 Task: Look for space in Kruisfontein, South Africa from 10th September, 2023 to 16th September, 2023 for 4 adults in price range Rs.10000 to Rs.14000. Place can be private room with 4 bedrooms having 4 beds and 4 bathrooms. Property type can be house, flat, guest house. Amenities needed are: wifi, TV, free parkinig on premises, gym, breakfast. Booking option can be shelf check-in. Required host language is English.
Action: Mouse moved to (516, 135)
Screenshot: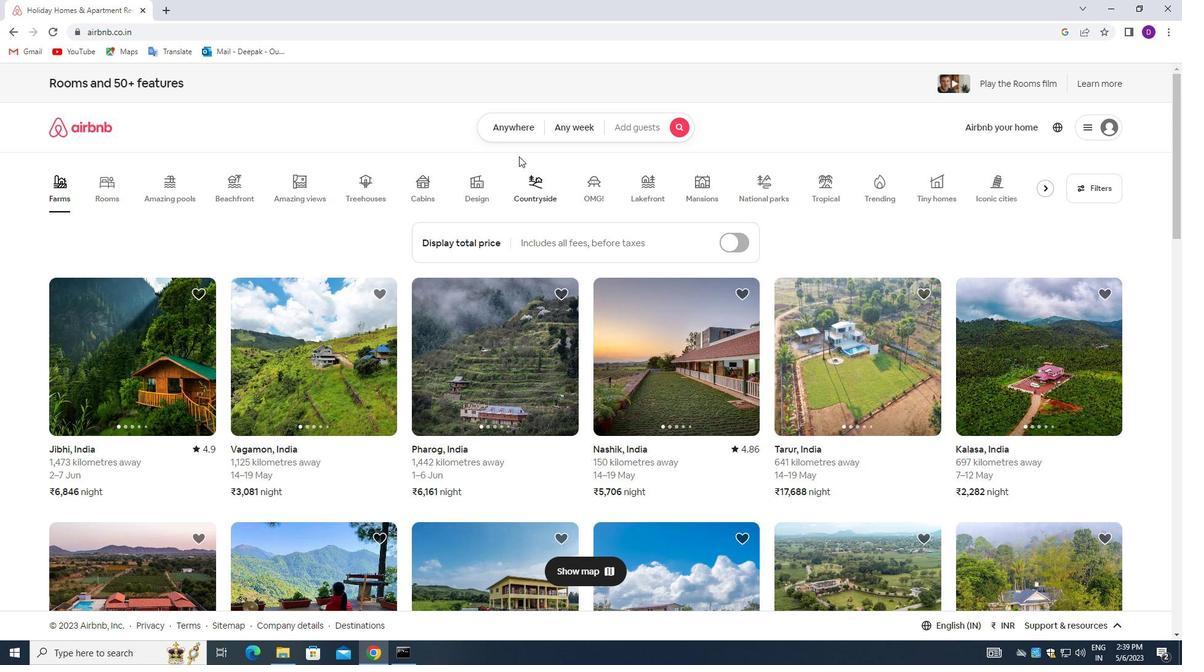 
Action: Mouse pressed left at (516, 135)
Screenshot: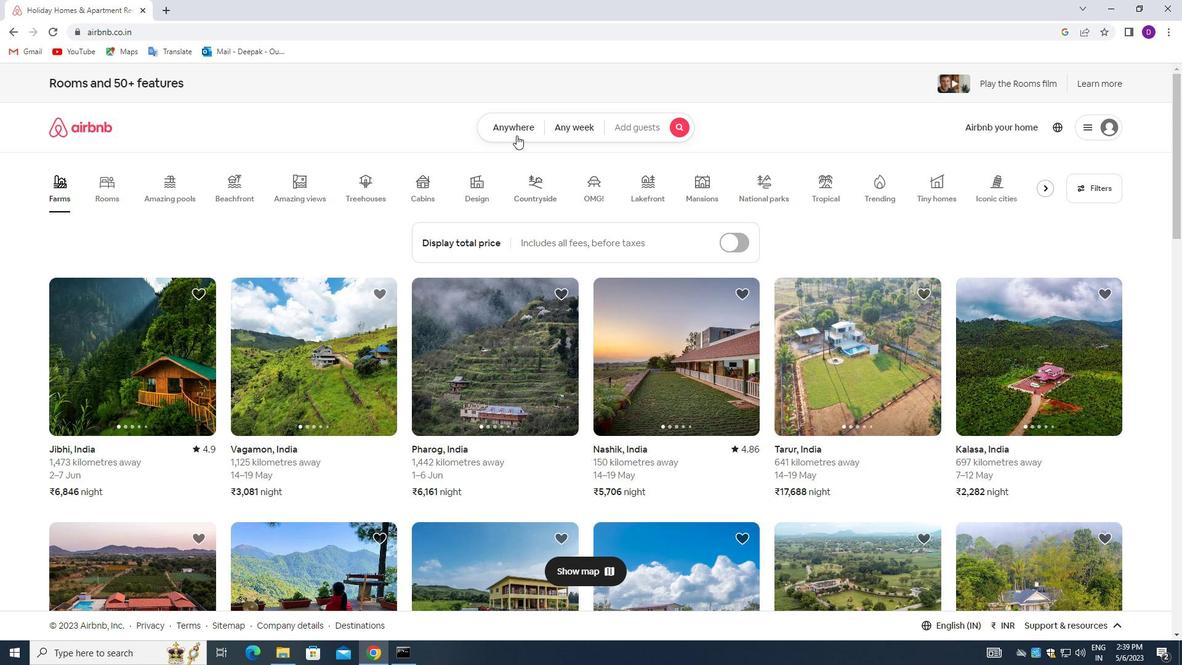 
Action: Mouse moved to (470, 168)
Screenshot: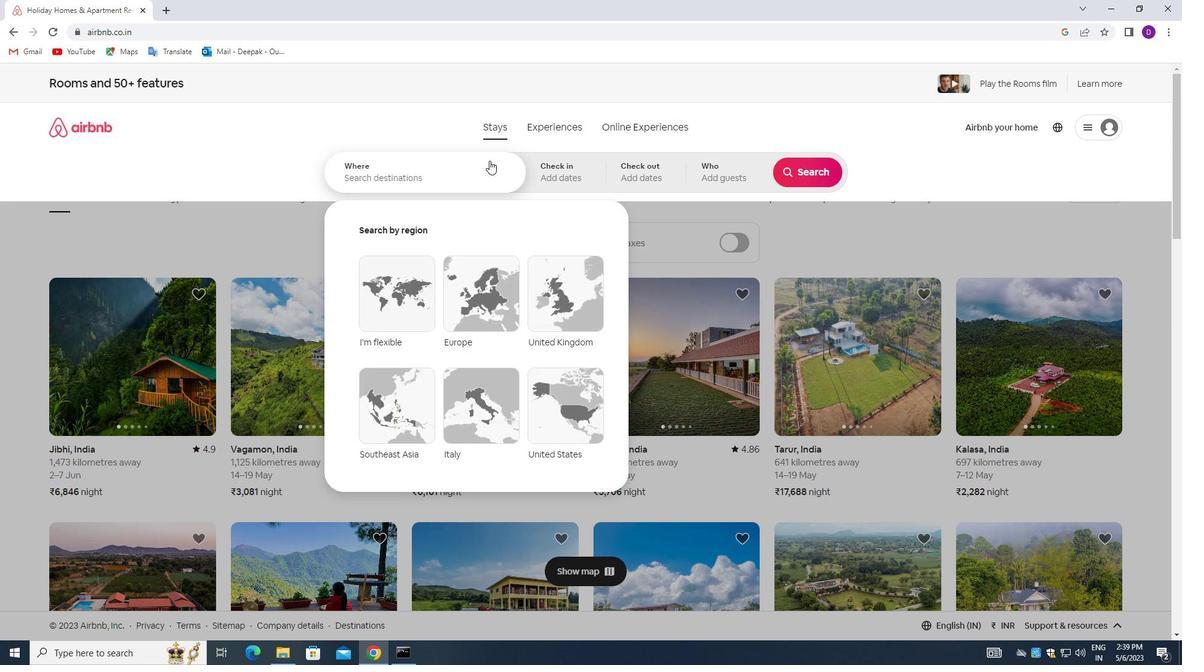 
Action: Mouse pressed left at (470, 168)
Screenshot: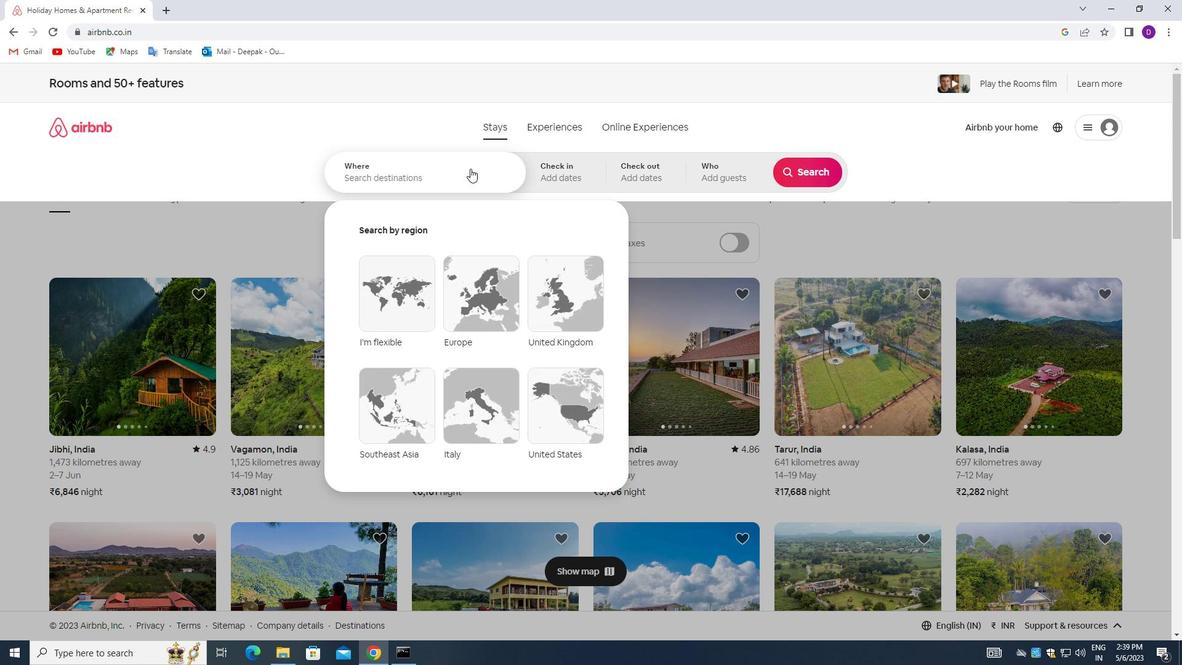 
Action: Mouse moved to (89, 271)
Screenshot: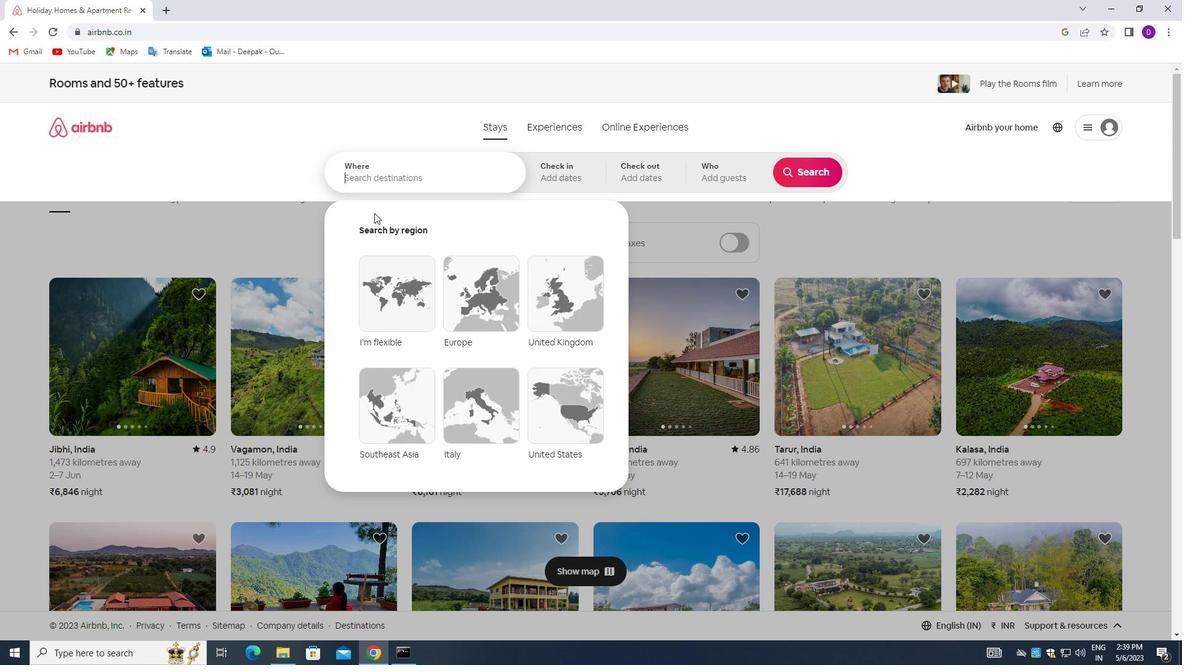 
Action: Key pressed k<Key.backspace><Key.shift>KRUISFONTEIN,<Key.space><Key.shift_r>SOUTH<Key.space><Key.shift_r>AFRICA<Key.down><Key.enter>
Screenshot: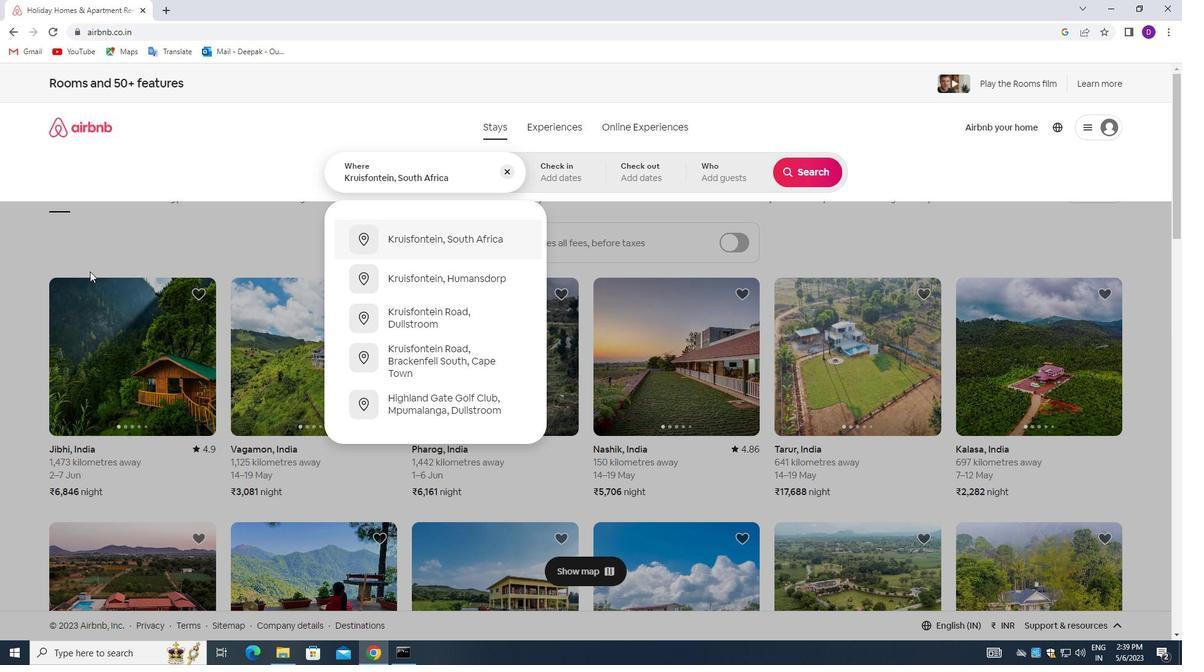 
Action: Mouse moved to (809, 272)
Screenshot: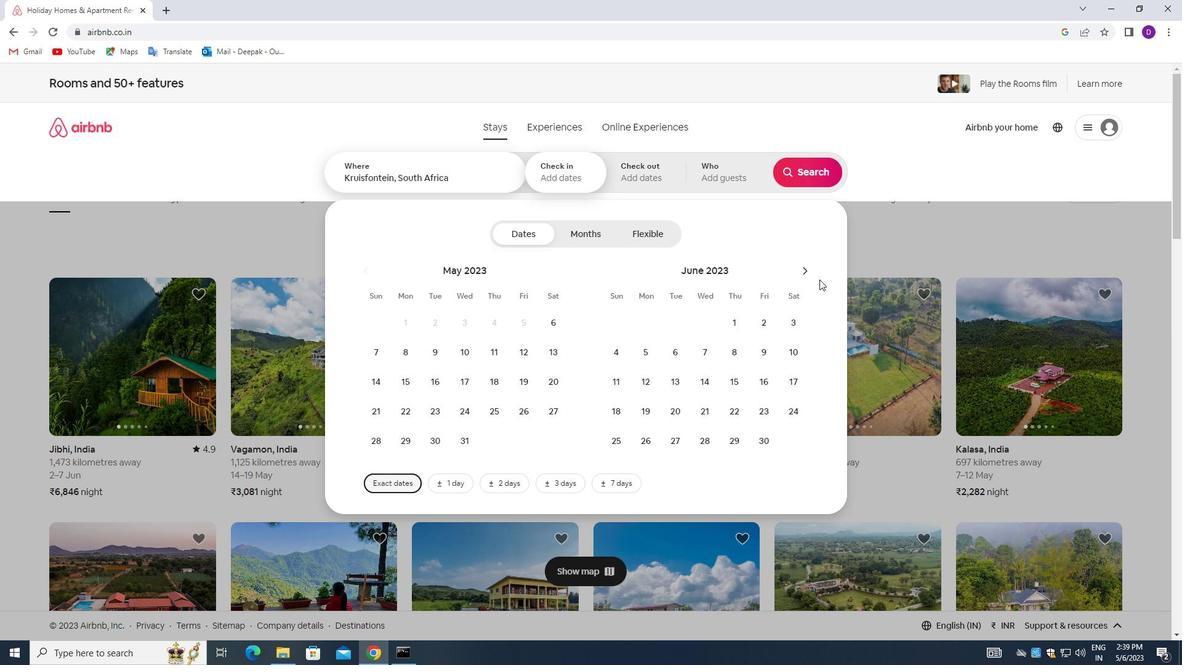 
Action: Mouse pressed left at (809, 272)
Screenshot: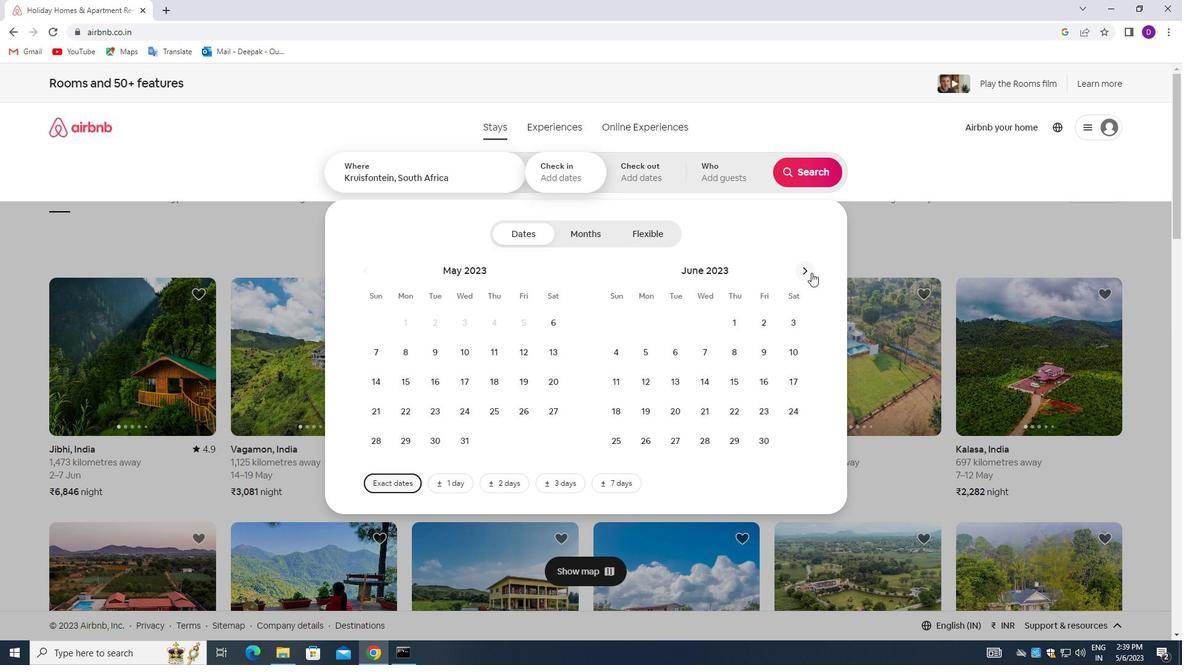 
Action: Mouse pressed left at (809, 272)
Screenshot: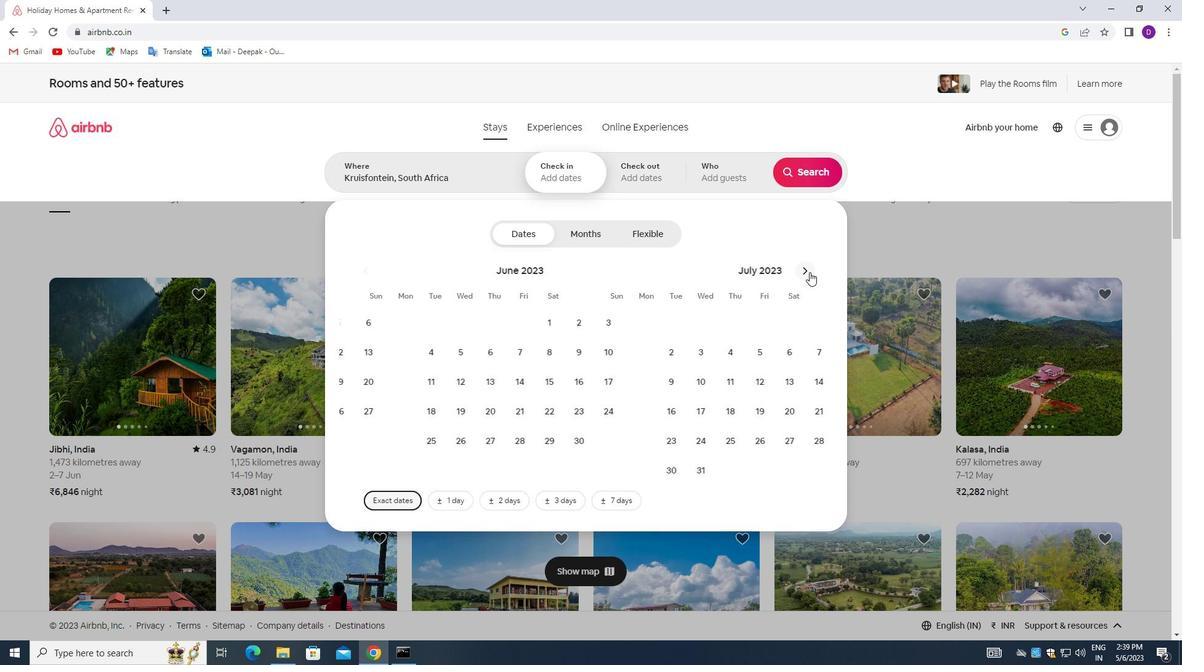 
Action: Mouse pressed left at (809, 272)
Screenshot: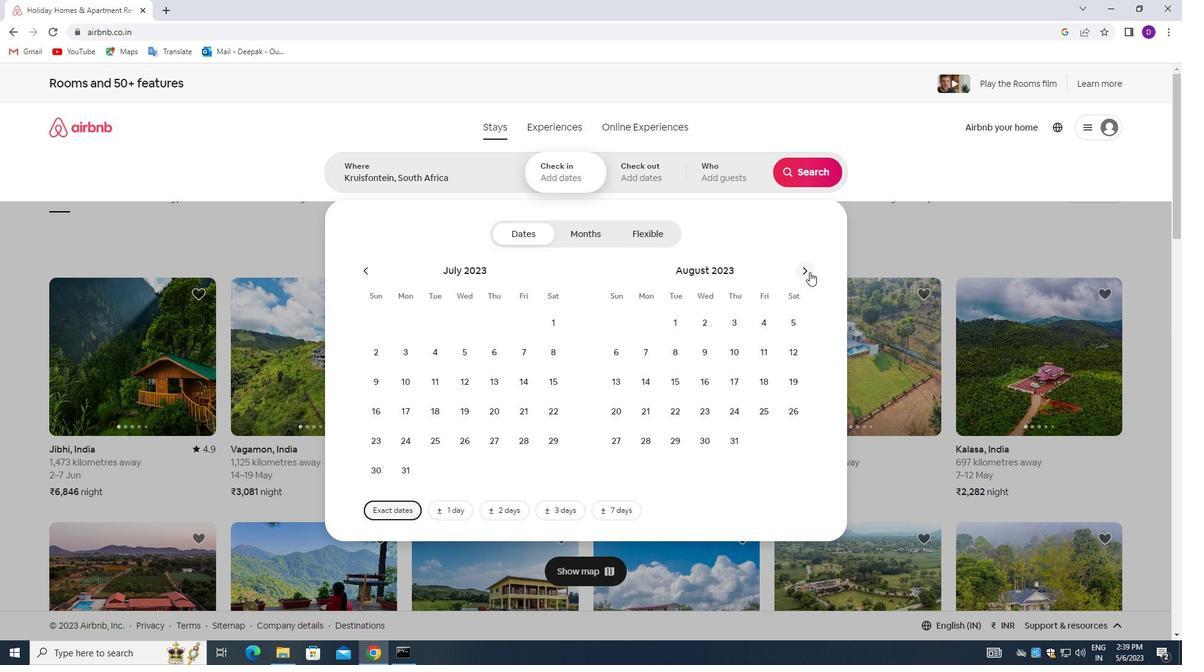 
Action: Mouse moved to (625, 386)
Screenshot: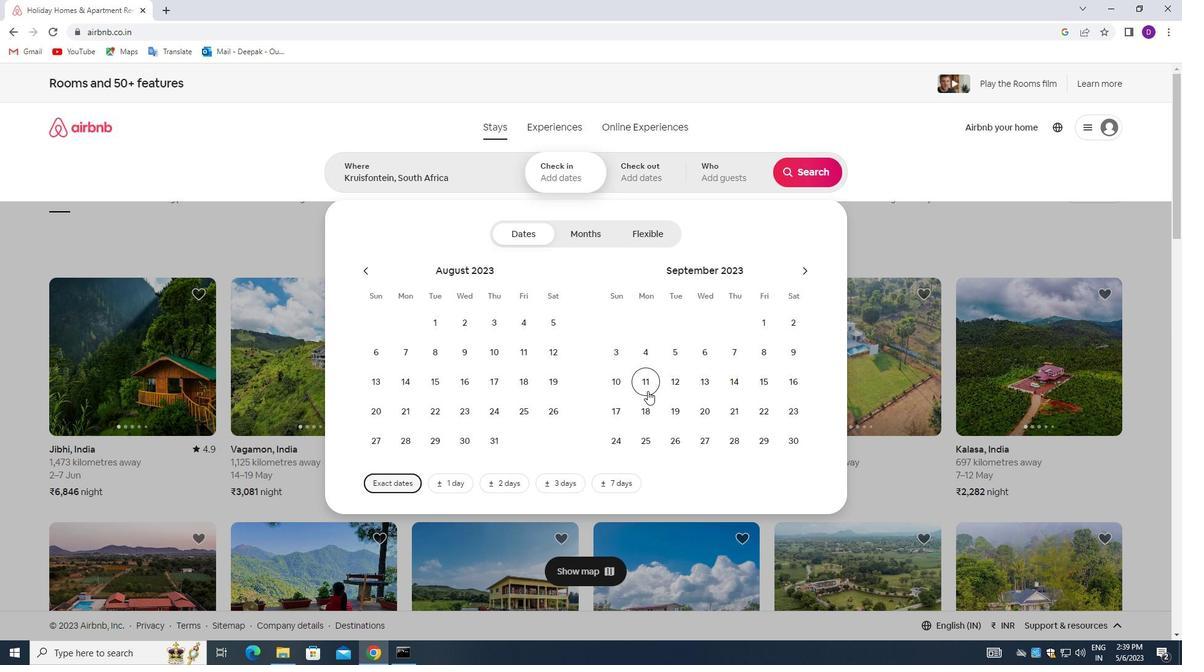 
Action: Mouse pressed left at (625, 386)
Screenshot: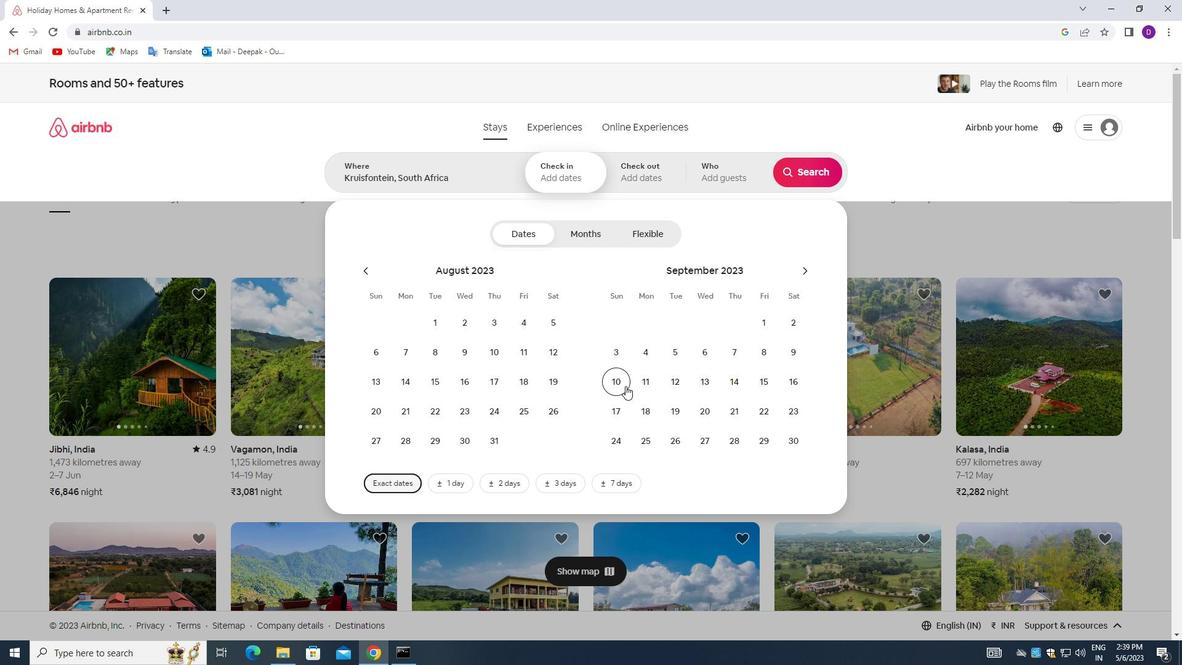 
Action: Mouse moved to (795, 384)
Screenshot: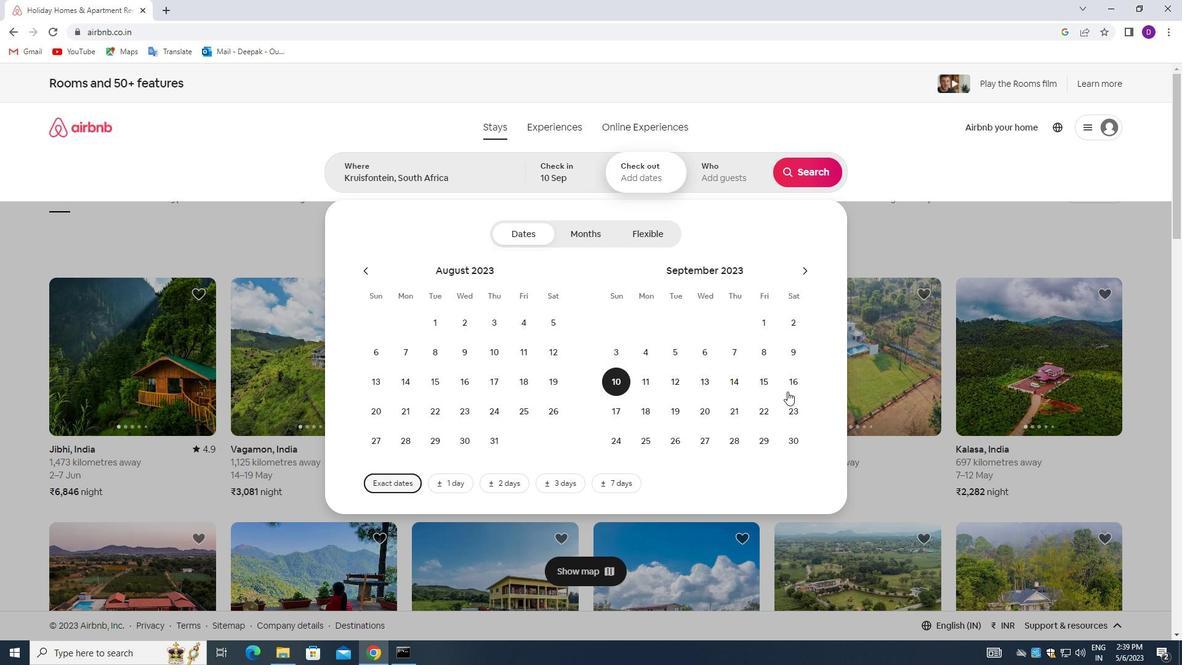 
Action: Mouse pressed left at (795, 384)
Screenshot: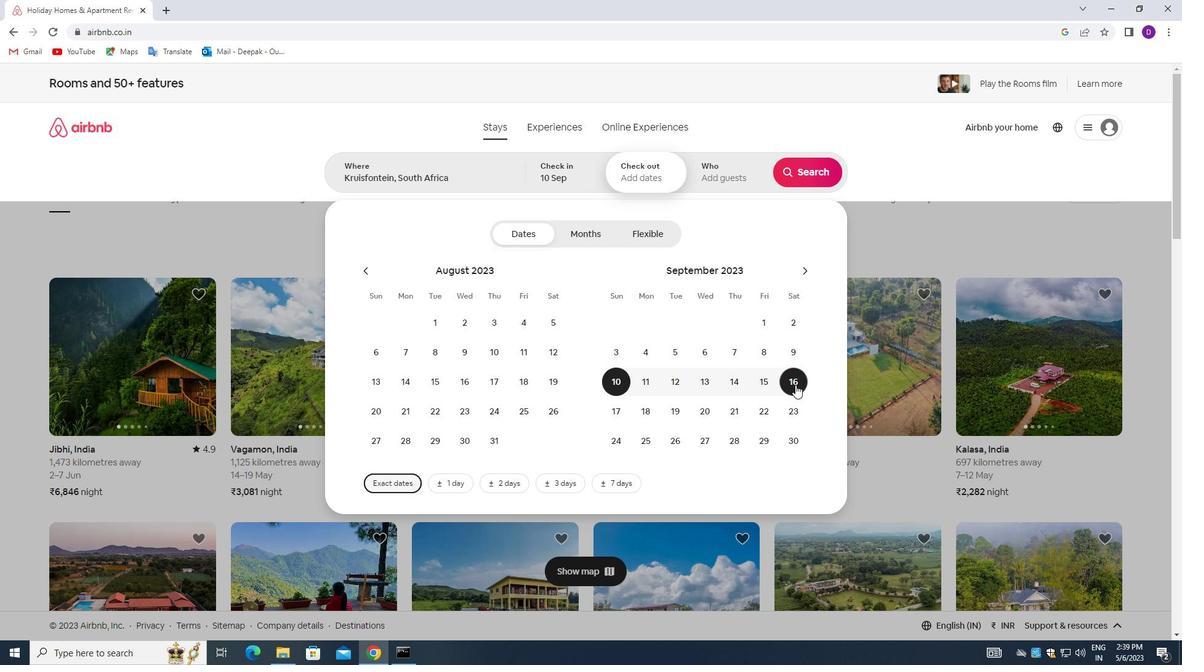 
Action: Mouse moved to (707, 182)
Screenshot: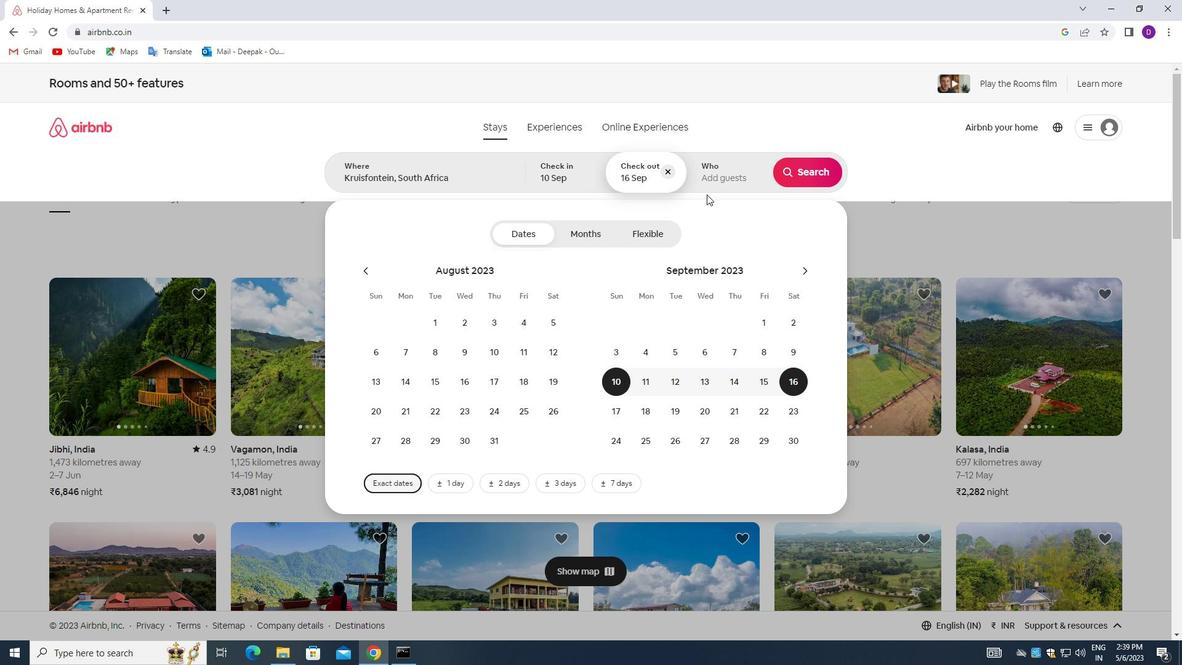 
Action: Mouse pressed left at (707, 182)
Screenshot: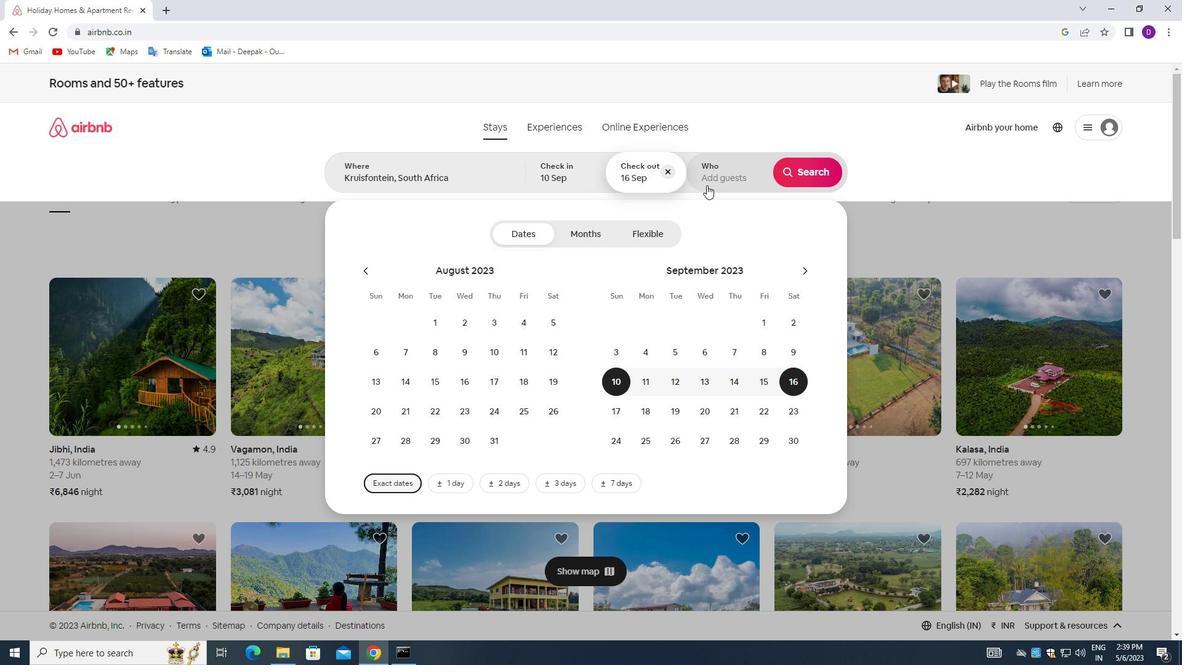 
Action: Mouse moved to (810, 240)
Screenshot: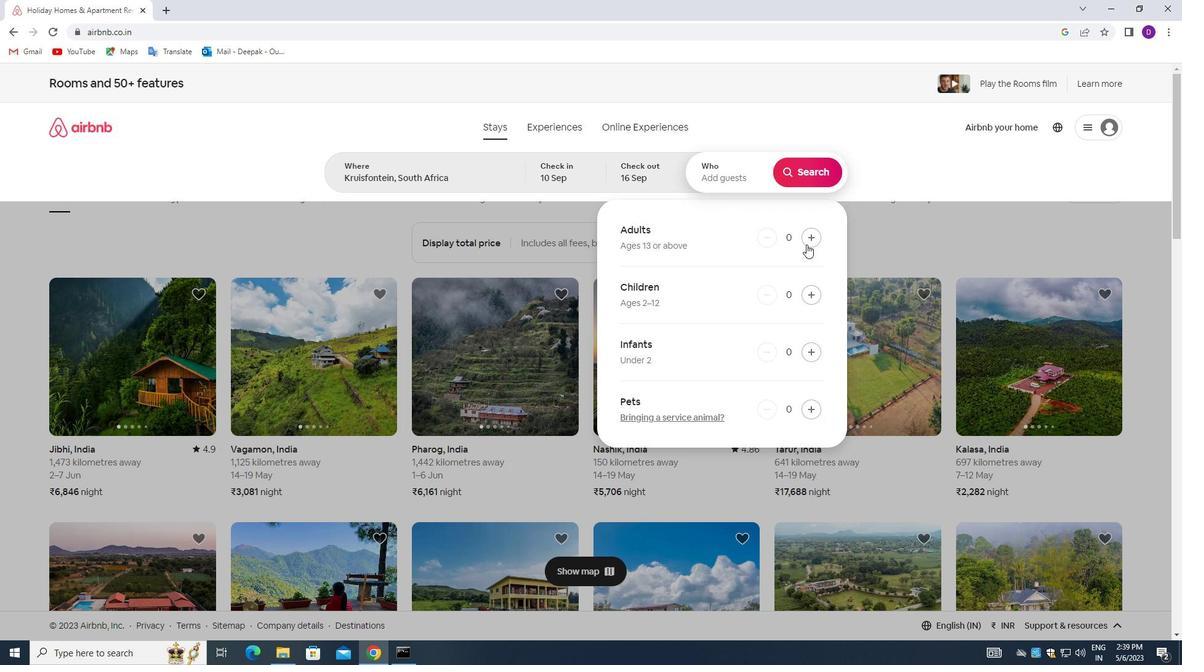 
Action: Mouse pressed left at (810, 240)
Screenshot: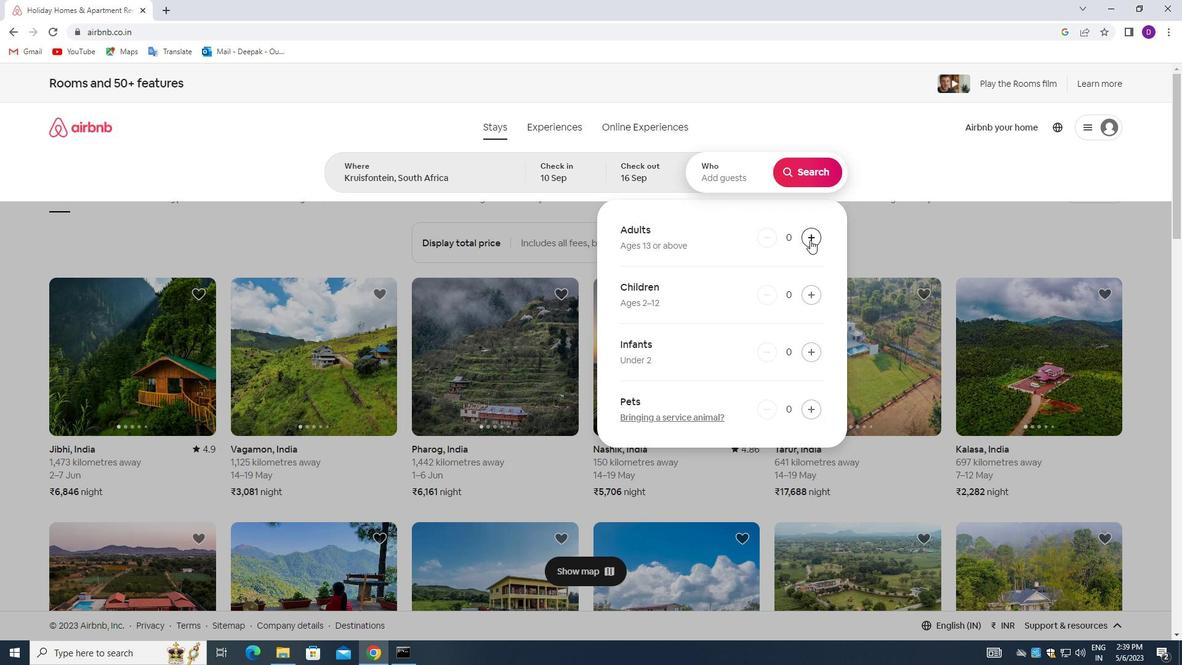 
Action: Mouse pressed left at (810, 240)
Screenshot: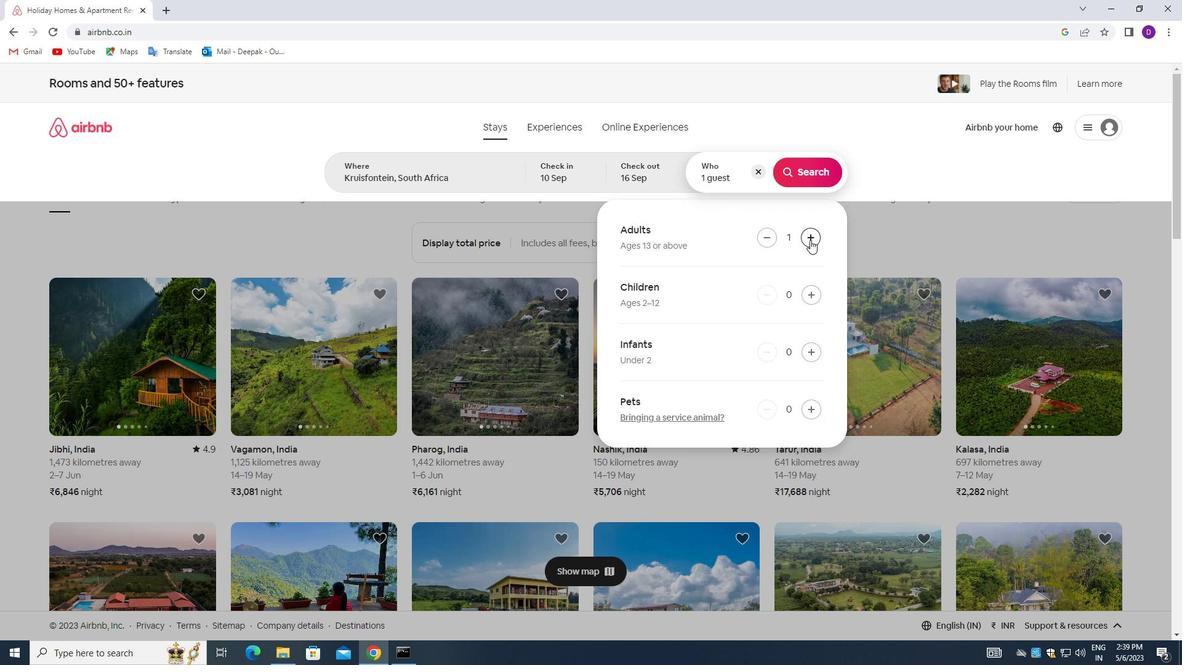 
Action: Mouse pressed left at (810, 240)
Screenshot: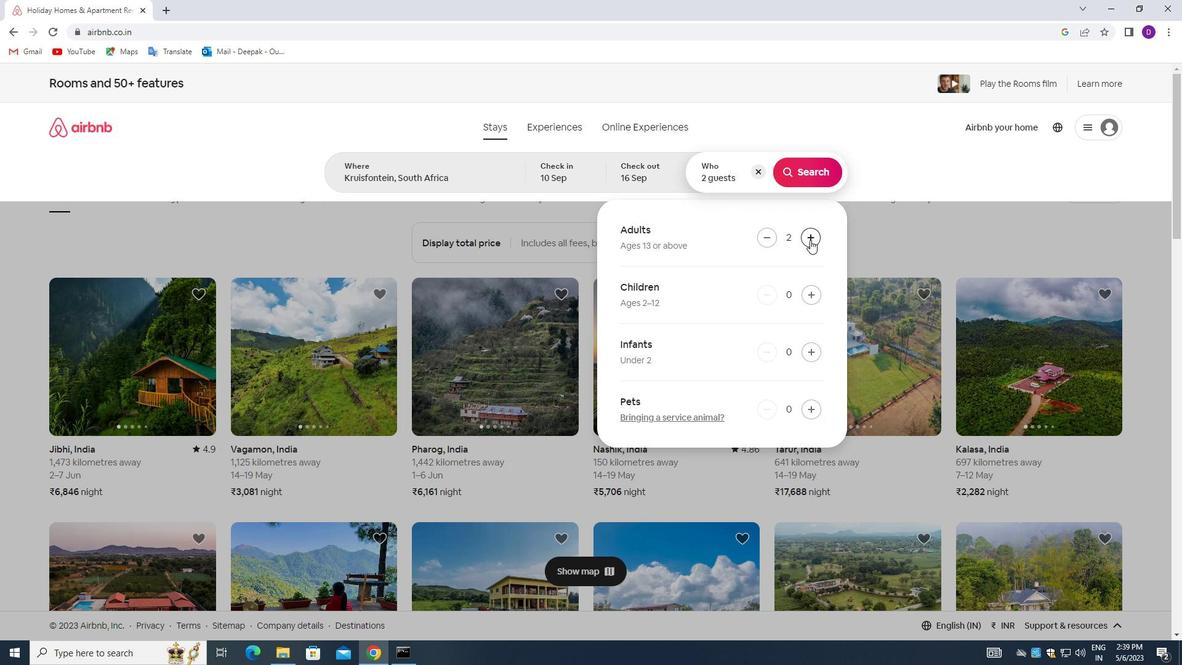 
Action: Mouse pressed left at (810, 240)
Screenshot: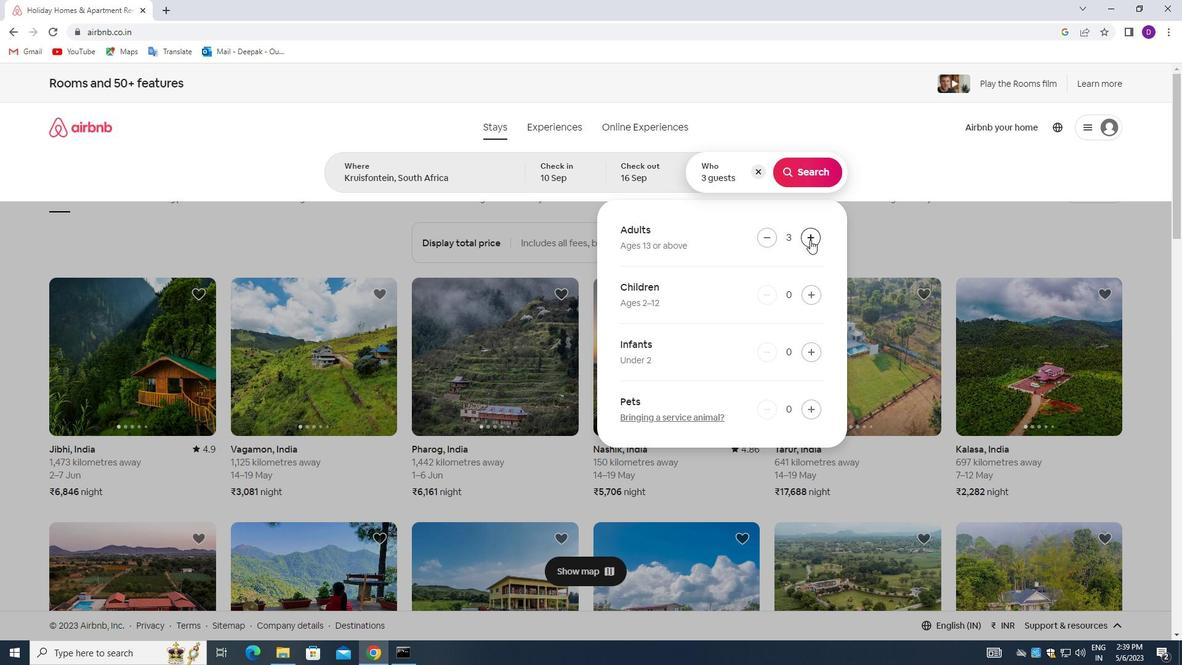 
Action: Mouse moved to (815, 171)
Screenshot: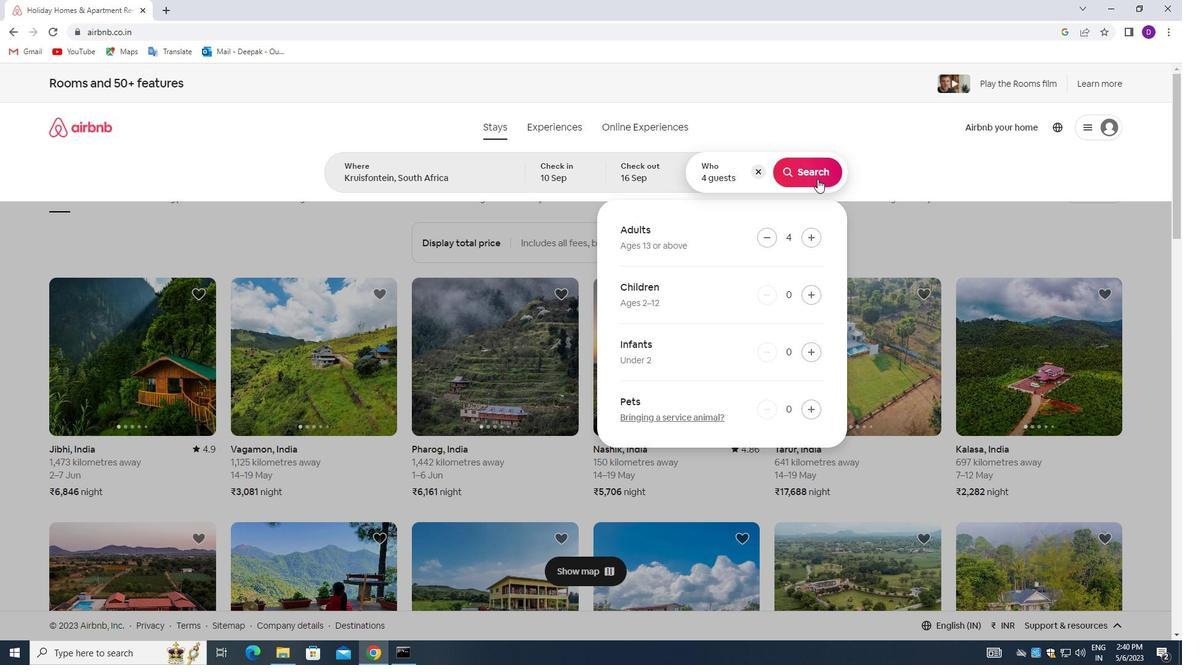 
Action: Mouse pressed left at (815, 171)
Screenshot: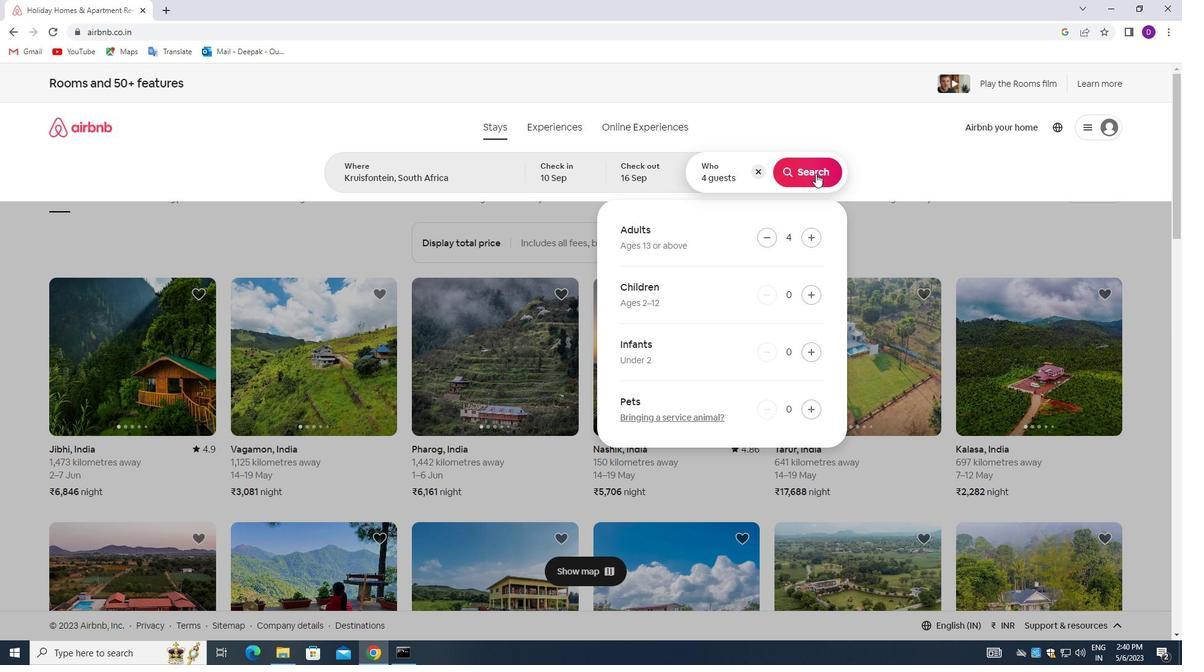 
Action: Mouse moved to (1116, 132)
Screenshot: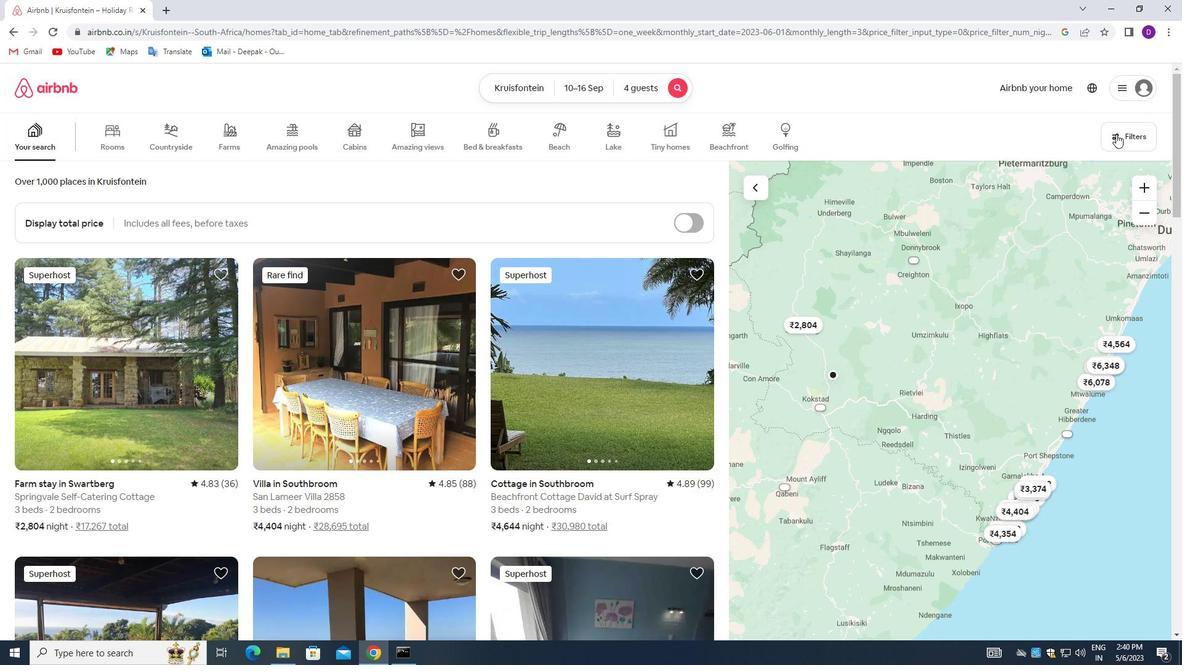 
Action: Mouse pressed left at (1116, 132)
Screenshot: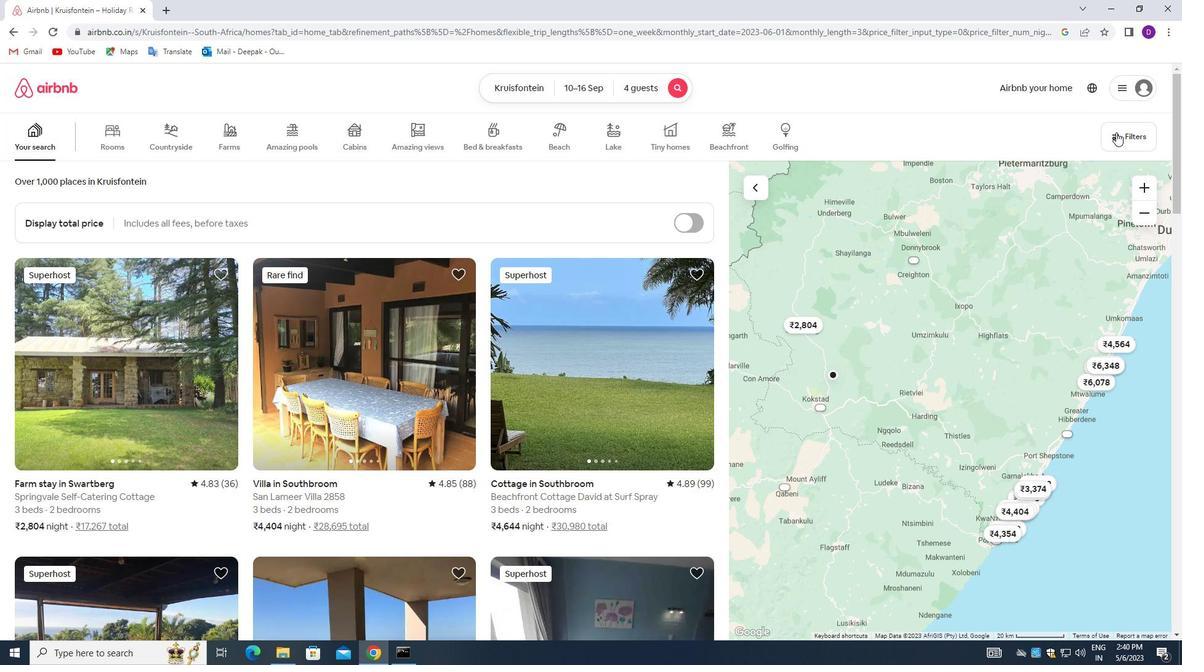 
Action: Mouse moved to (452, 449)
Screenshot: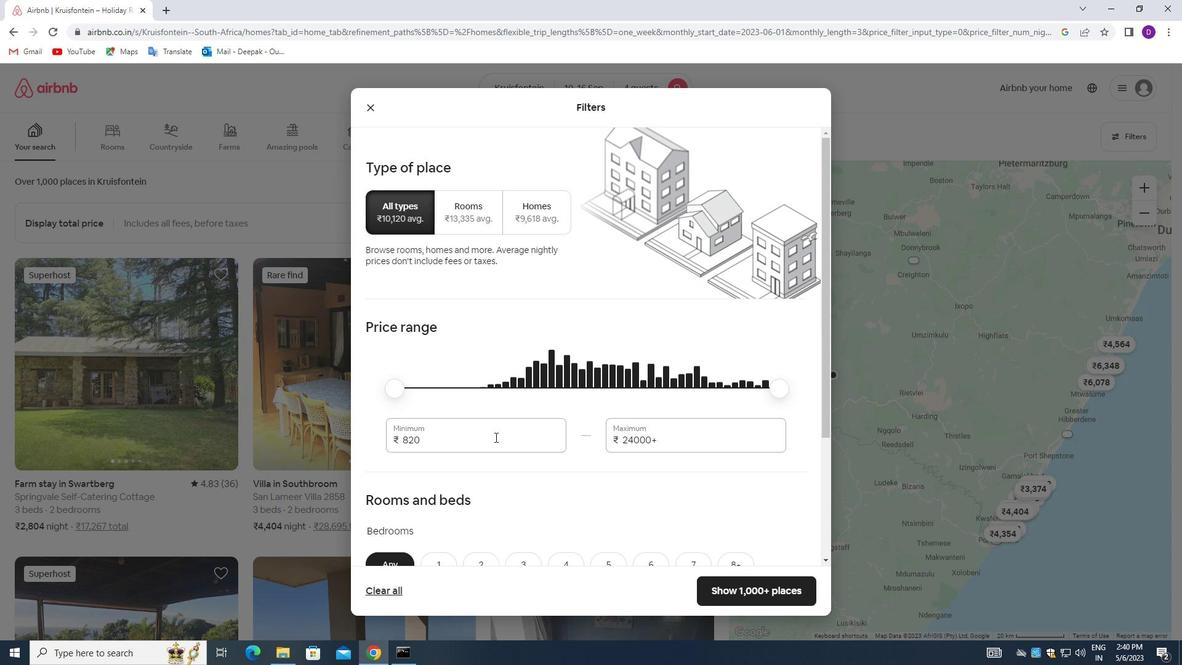 
Action: Mouse pressed left at (452, 449)
Screenshot: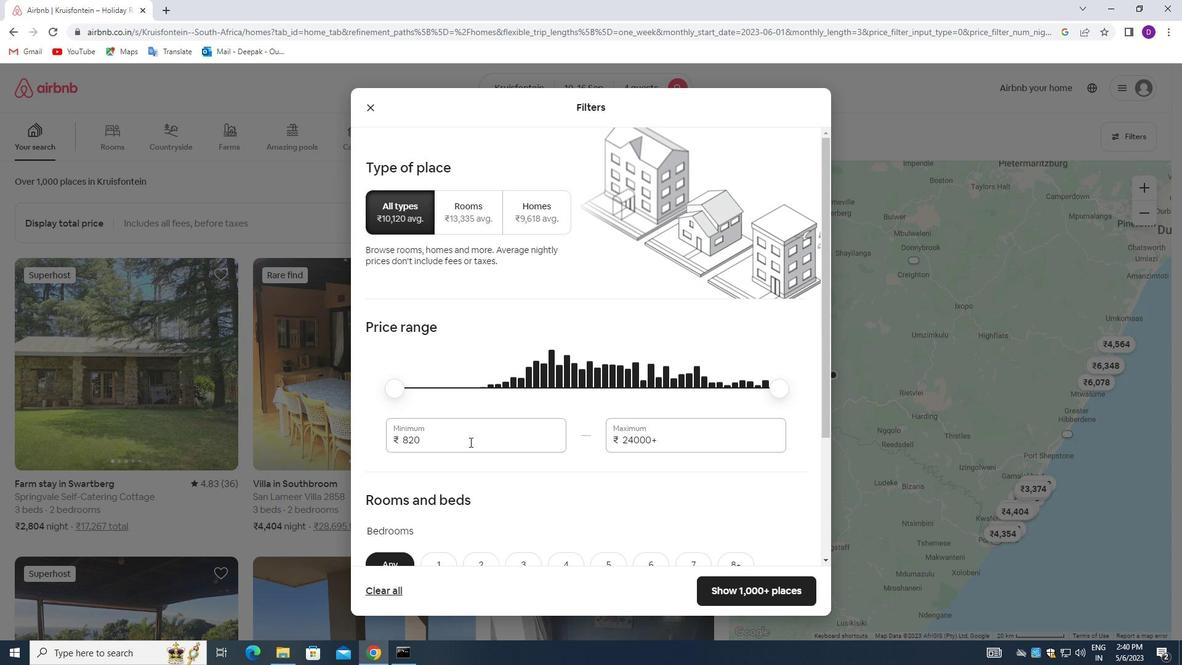 
Action: Mouse moved to (449, 439)
Screenshot: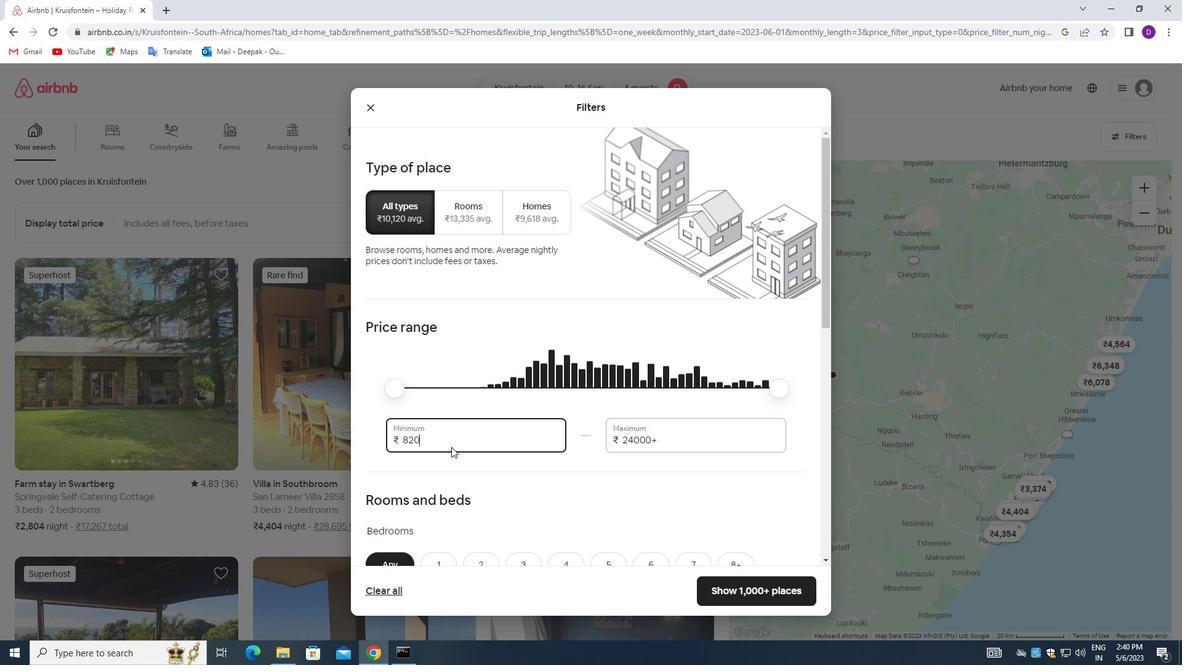 
Action: Mouse pressed left at (449, 439)
Screenshot: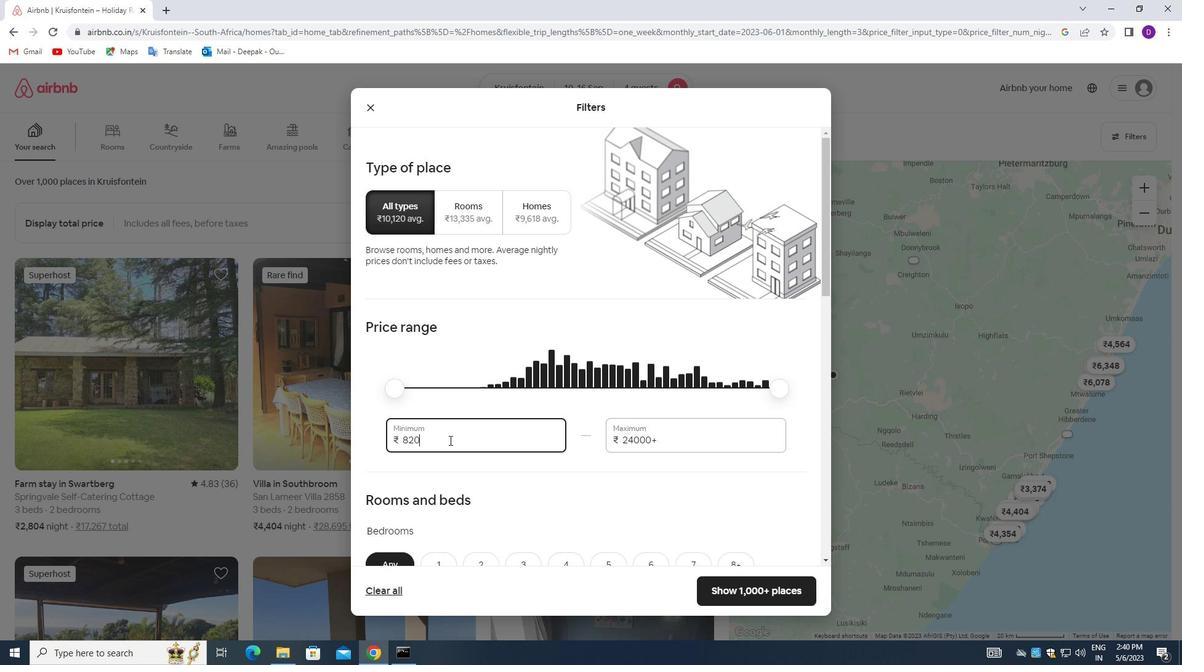 
Action: Mouse pressed left at (449, 439)
Screenshot: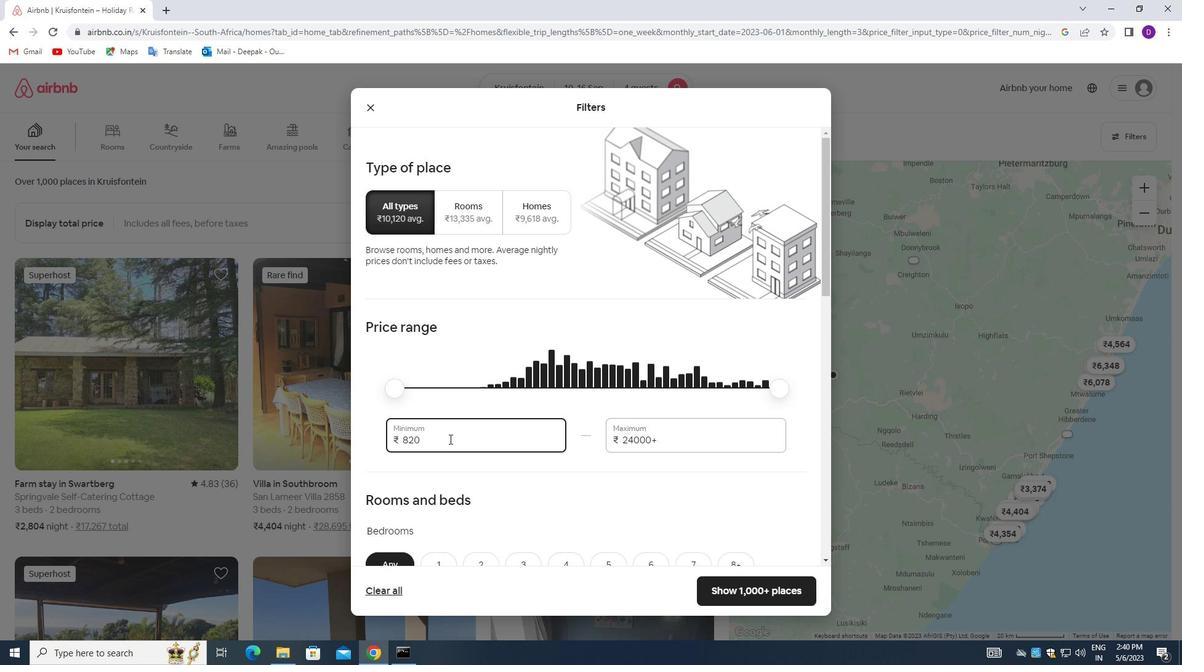 
Action: Key pressed 10000<Key.tab>14000
Screenshot: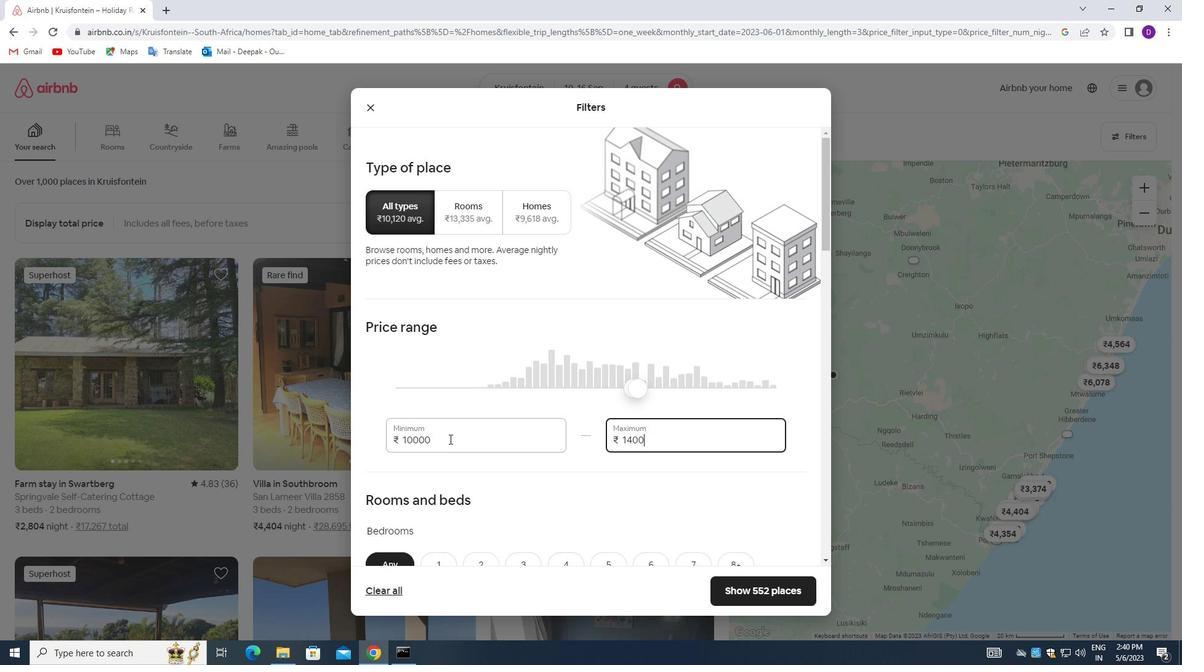 
Action: Mouse moved to (509, 453)
Screenshot: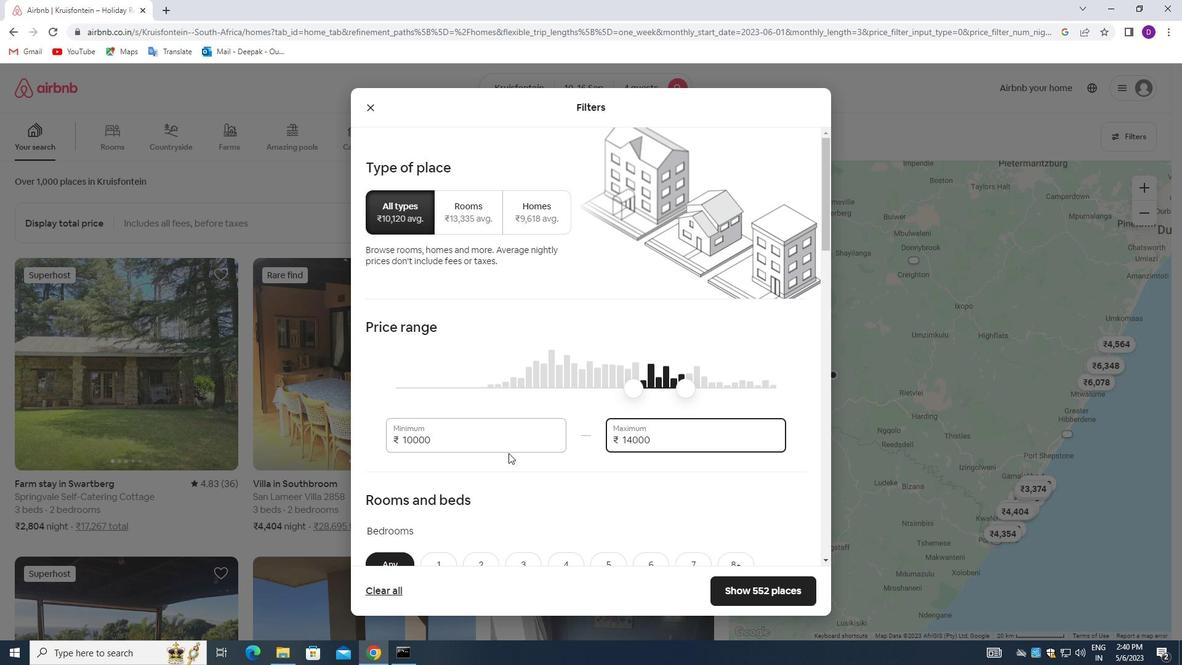 
Action: Mouse scrolled (509, 452) with delta (0, 0)
Screenshot: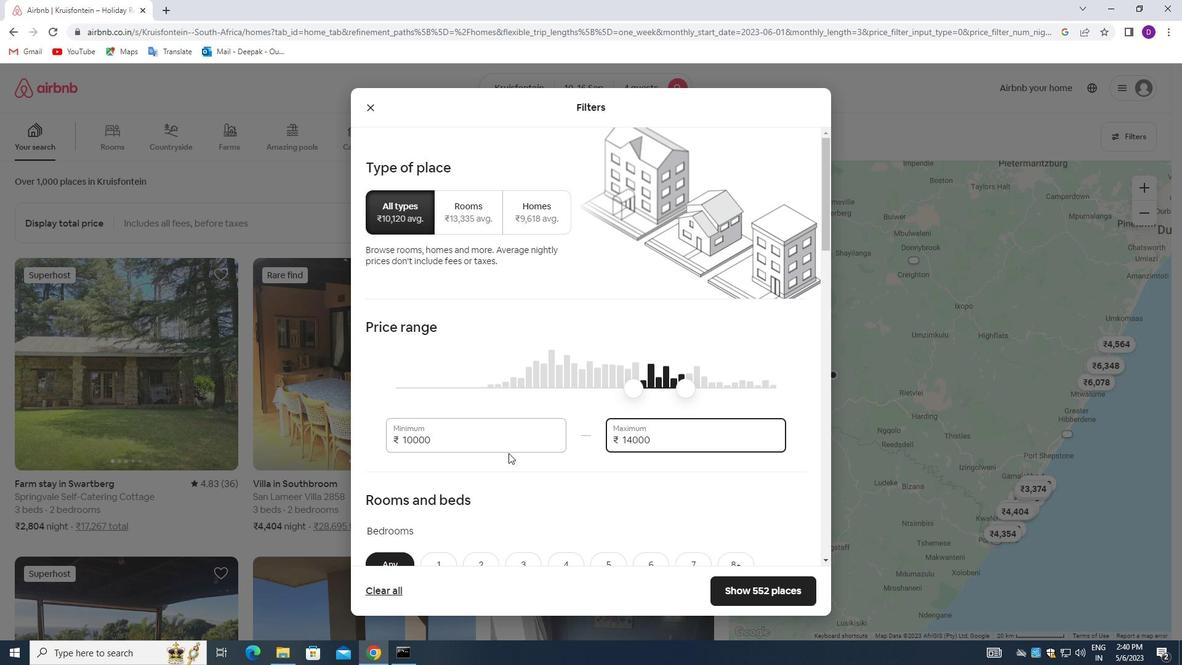 
Action: Mouse moved to (512, 453)
Screenshot: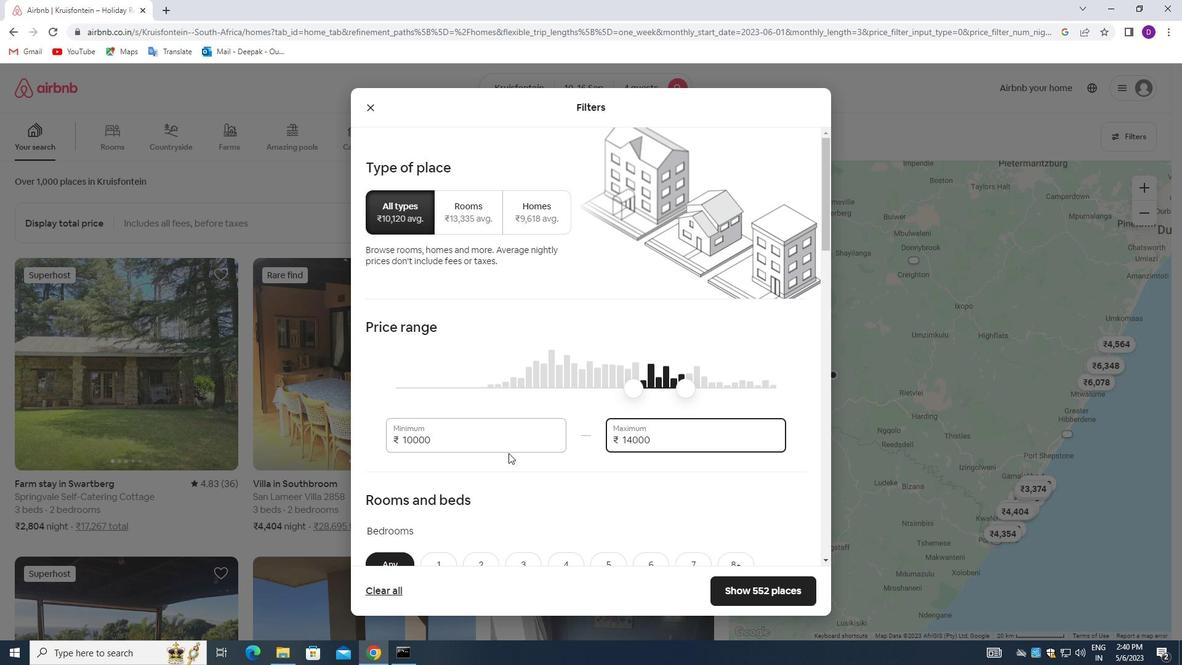 
Action: Mouse scrolled (512, 452) with delta (0, 0)
Screenshot: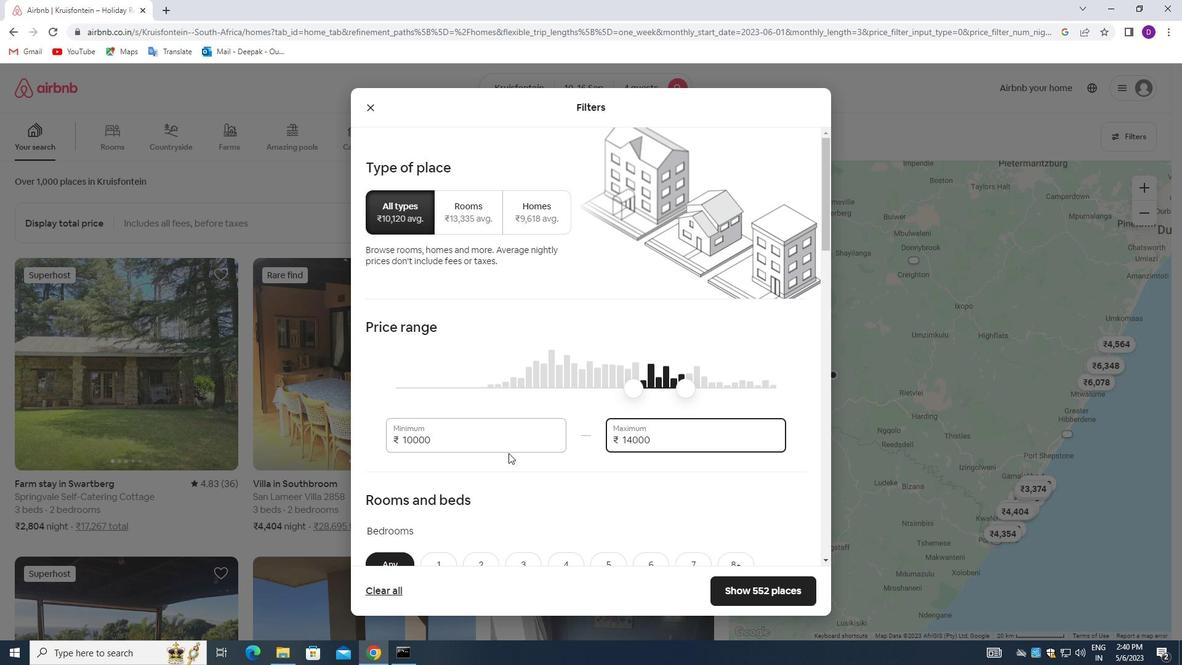 
Action: Mouse moved to (514, 453)
Screenshot: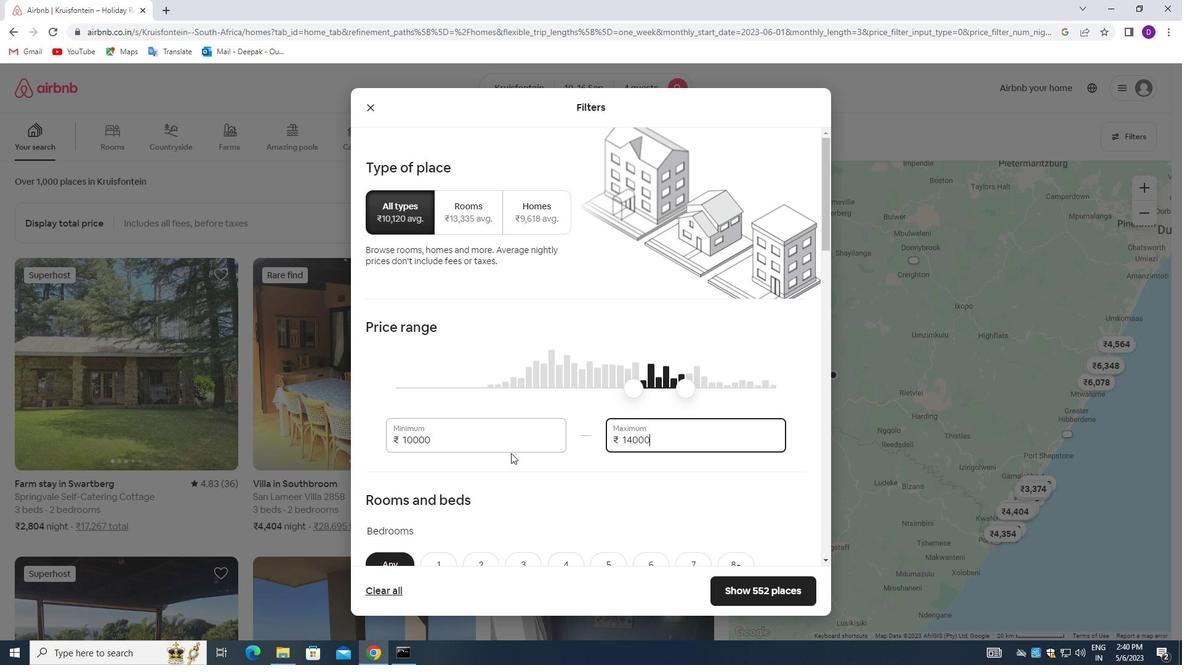 
Action: Mouse scrolled (514, 452) with delta (0, 0)
Screenshot: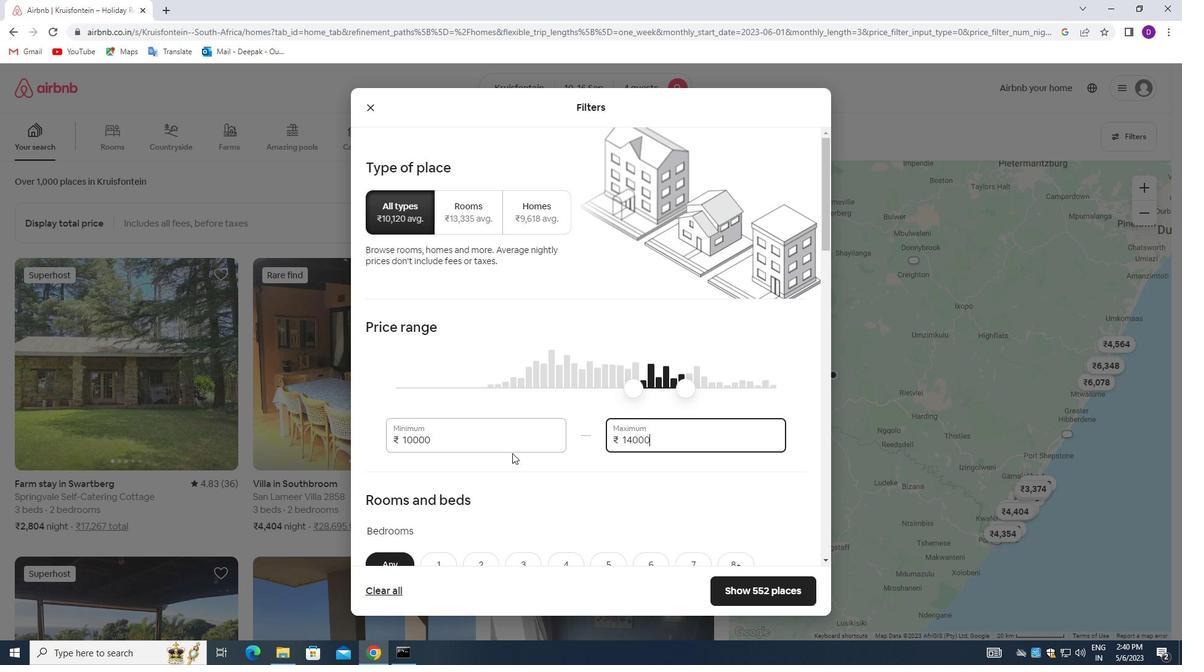 
Action: Mouse moved to (573, 384)
Screenshot: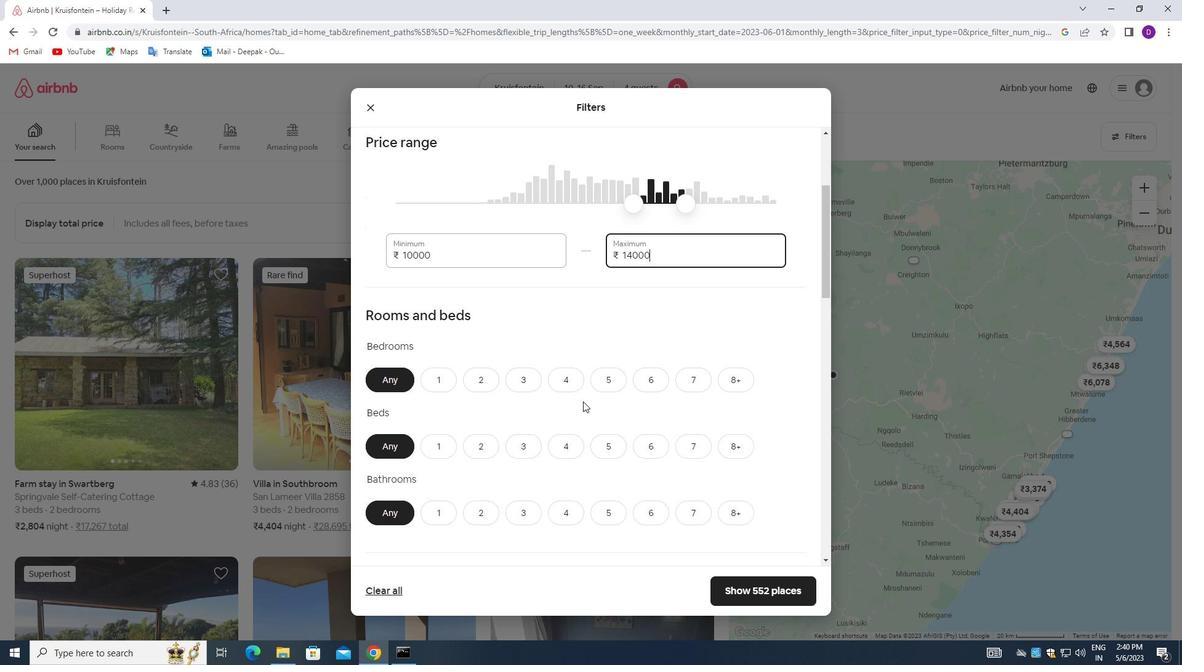 
Action: Mouse pressed left at (573, 384)
Screenshot: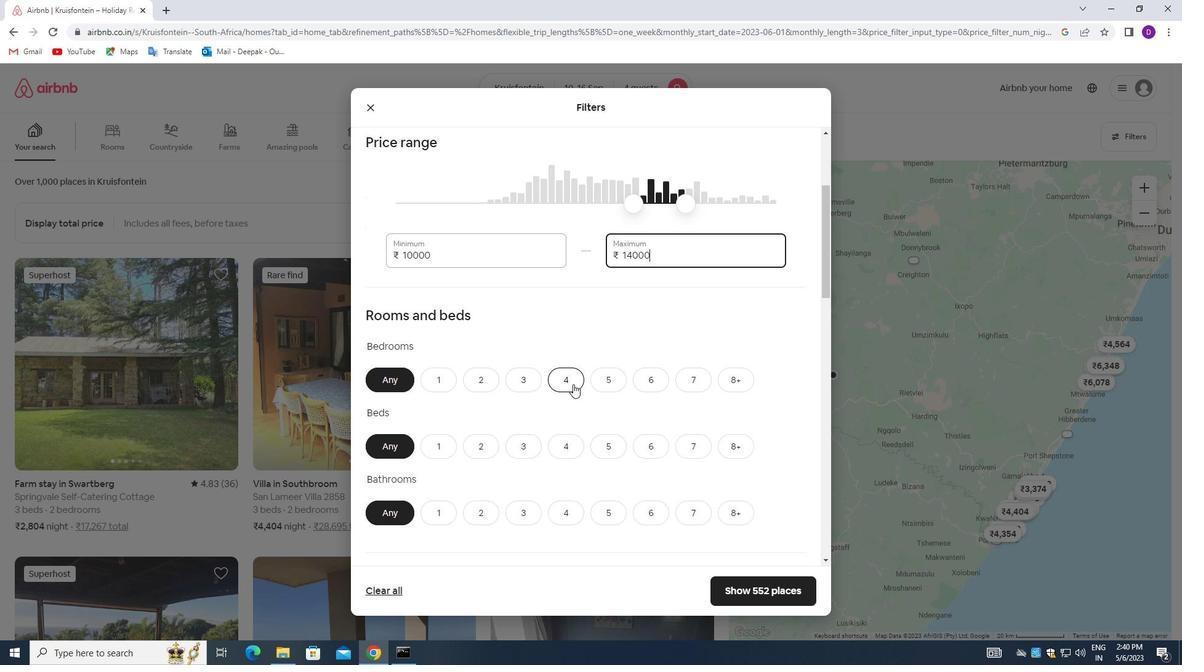 
Action: Mouse moved to (569, 445)
Screenshot: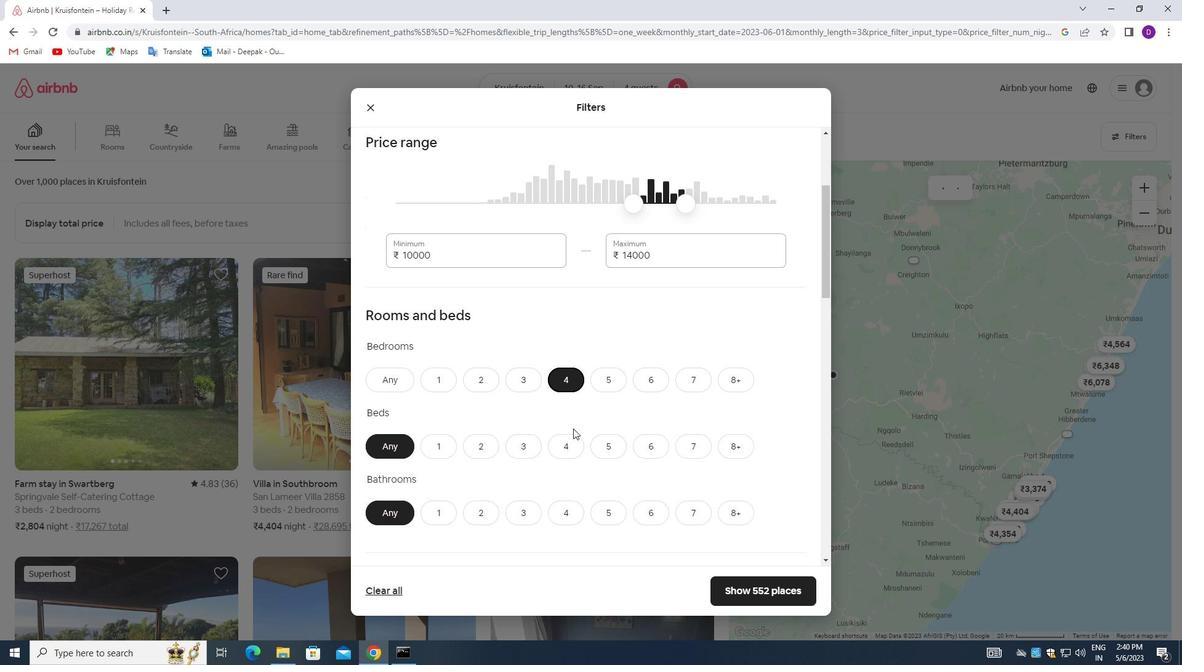 
Action: Mouse pressed left at (569, 445)
Screenshot: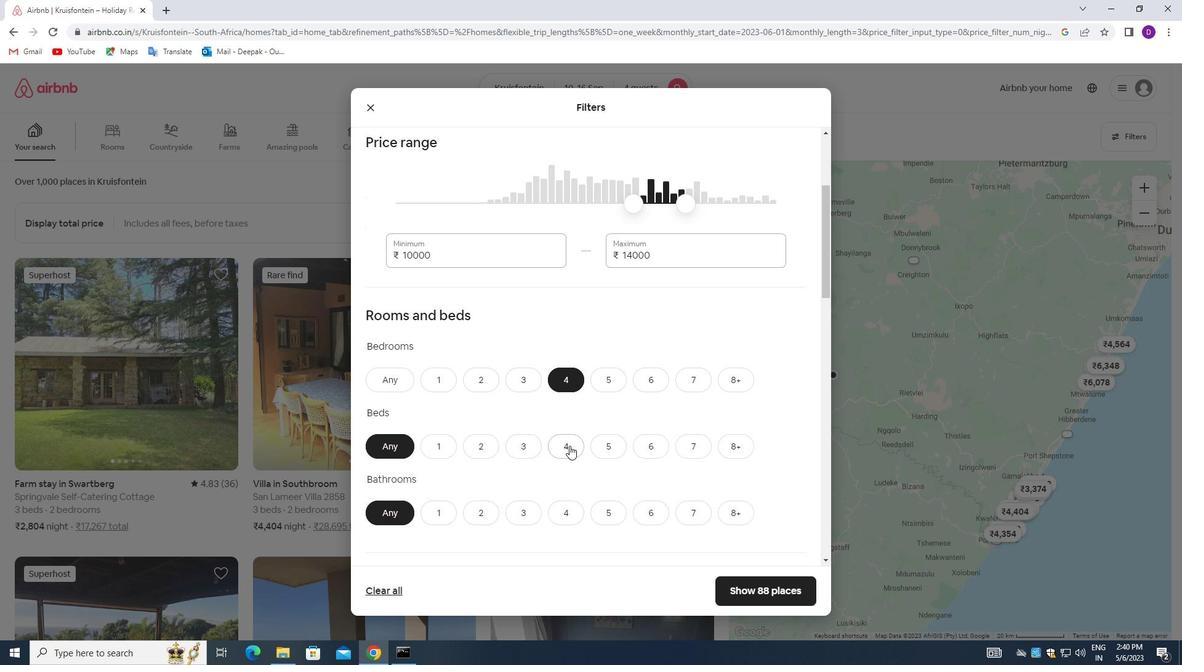 
Action: Mouse moved to (569, 506)
Screenshot: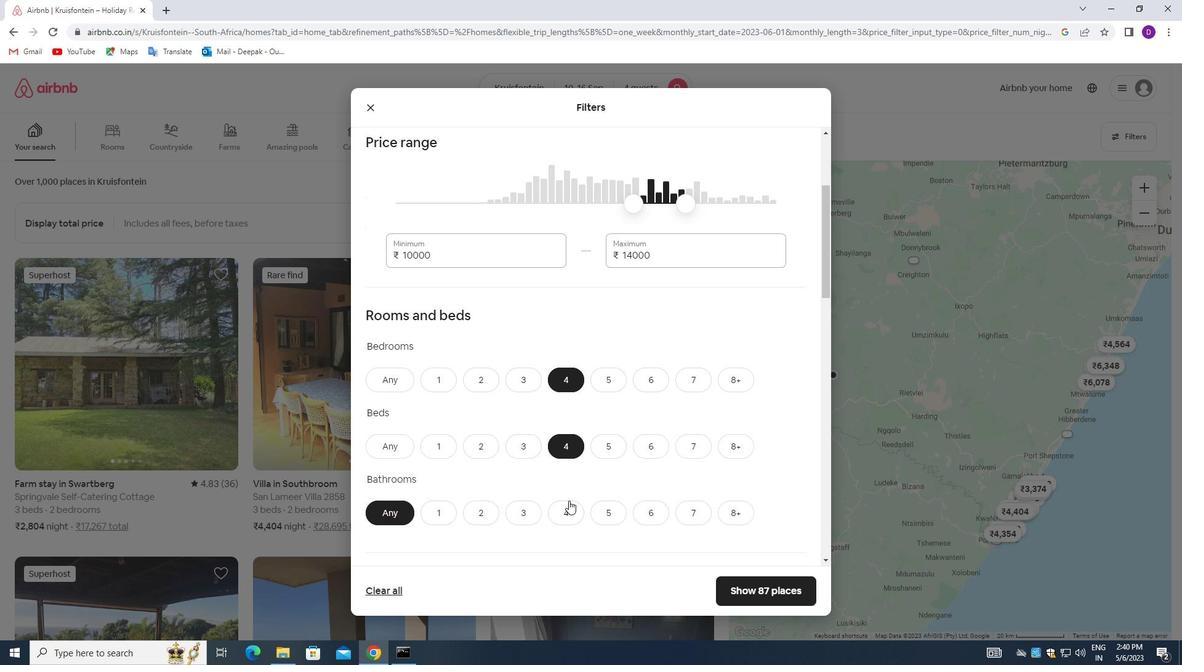 
Action: Mouse pressed left at (569, 506)
Screenshot: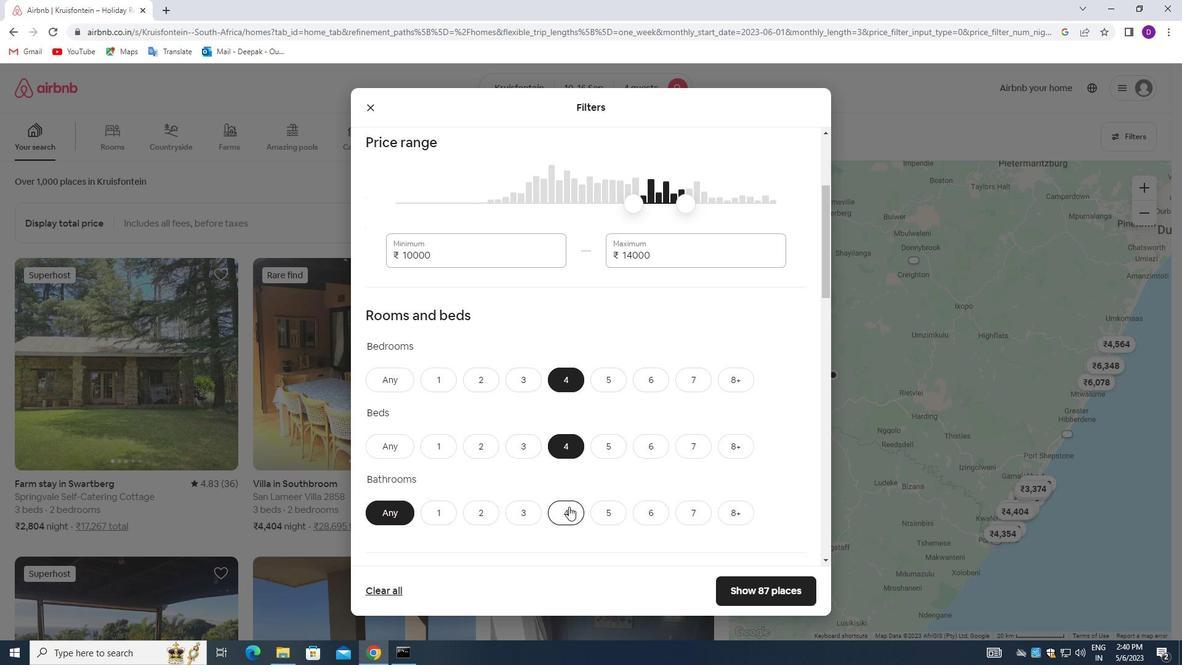 
Action: Mouse moved to (567, 431)
Screenshot: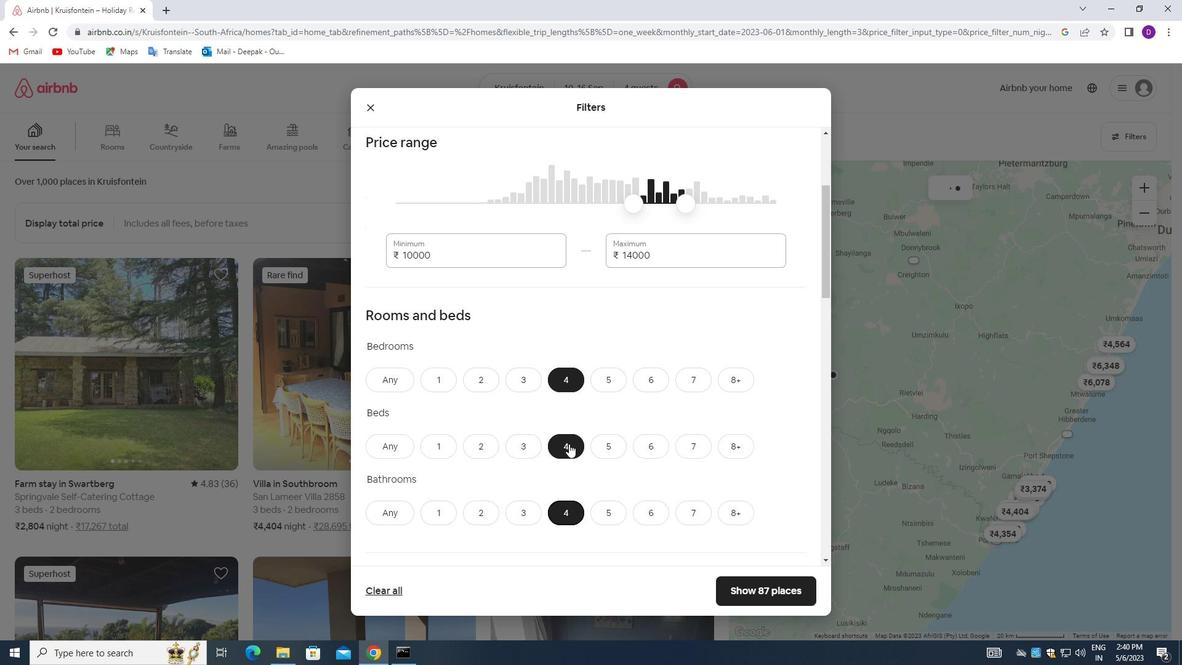 
Action: Mouse scrolled (567, 431) with delta (0, 0)
Screenshot: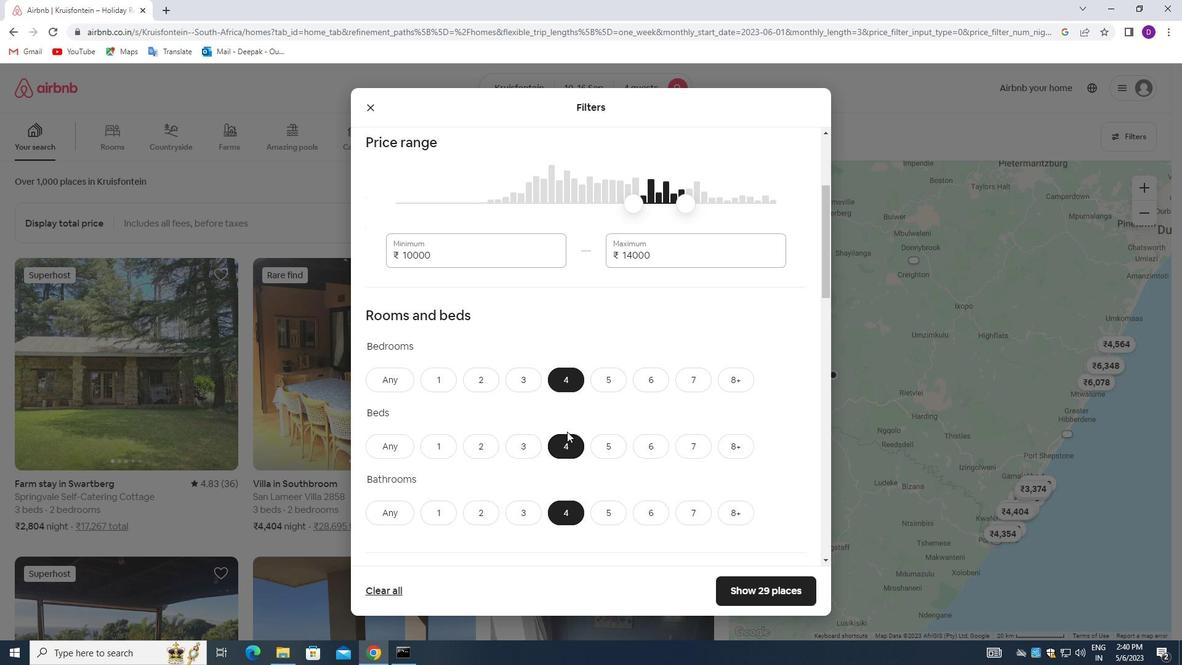 
Action: Mouse scrolled (567, 431) with delta (0, 0)
Screenshot: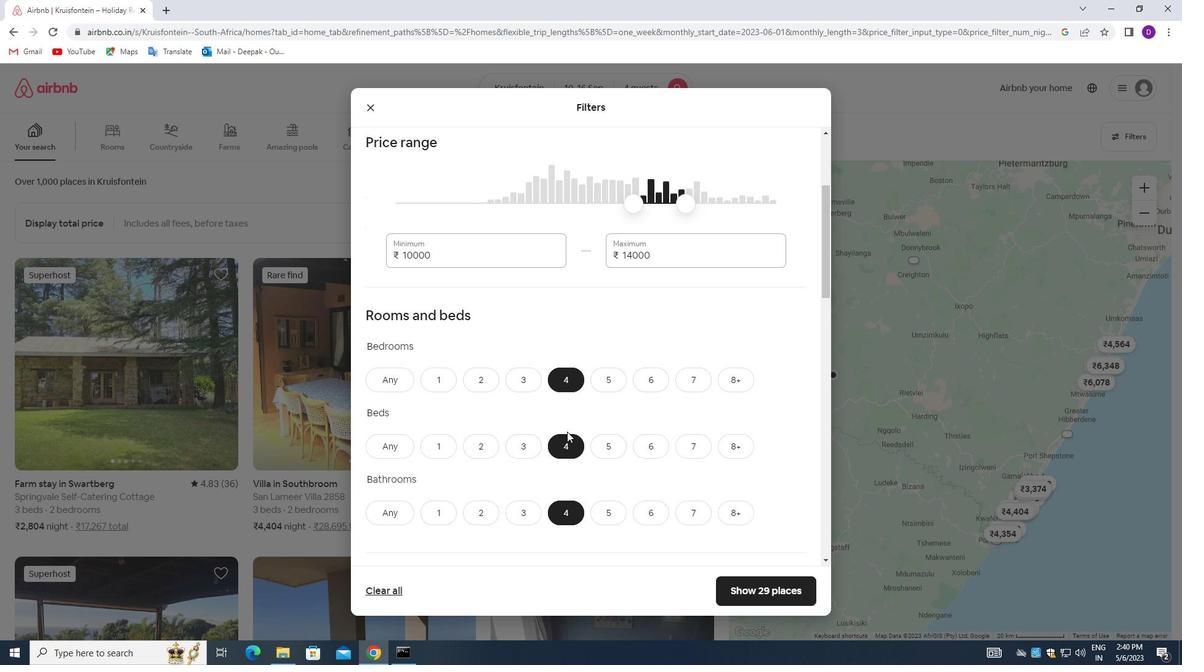 
Action: Mouse moved to (567, 431)
Screenshot: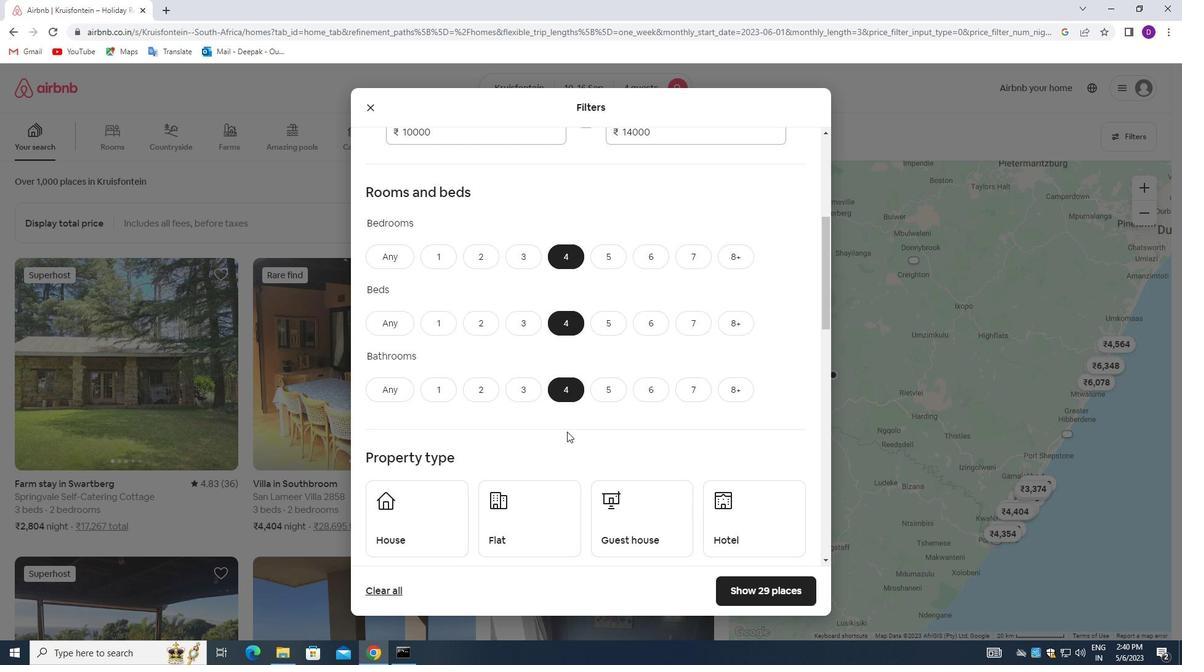 
Action: Mouse scrolled (567, 430) with delta (0, 0)
Screenshot: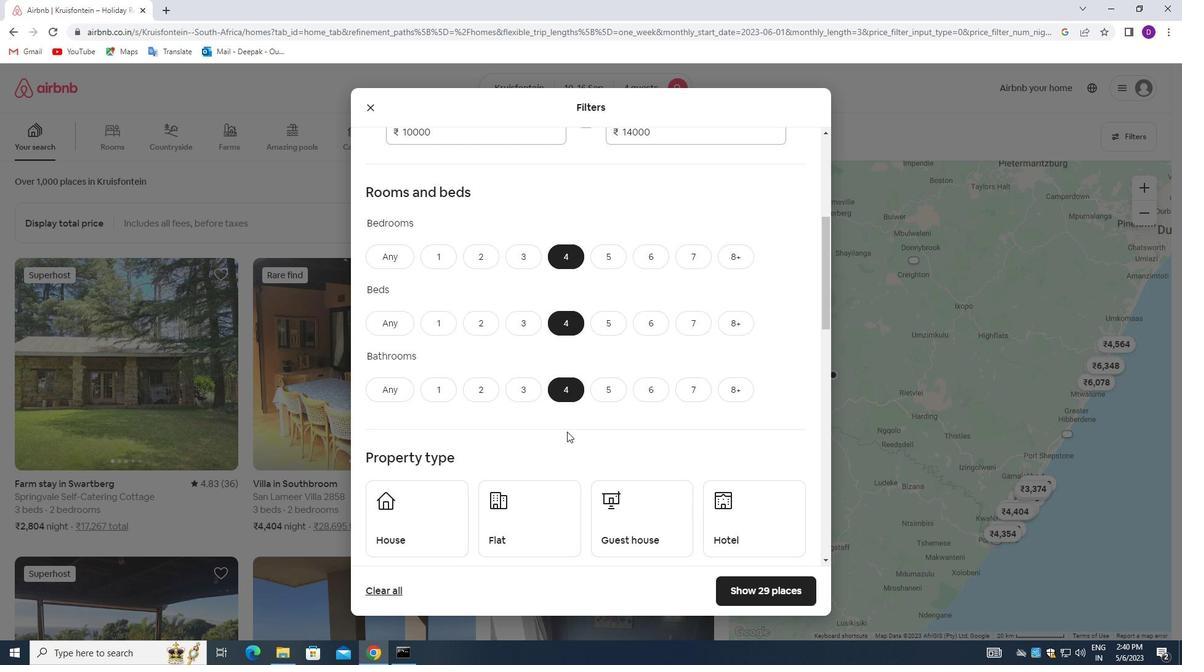 
Action: Mouse moved to (567, 431)
Screenshot: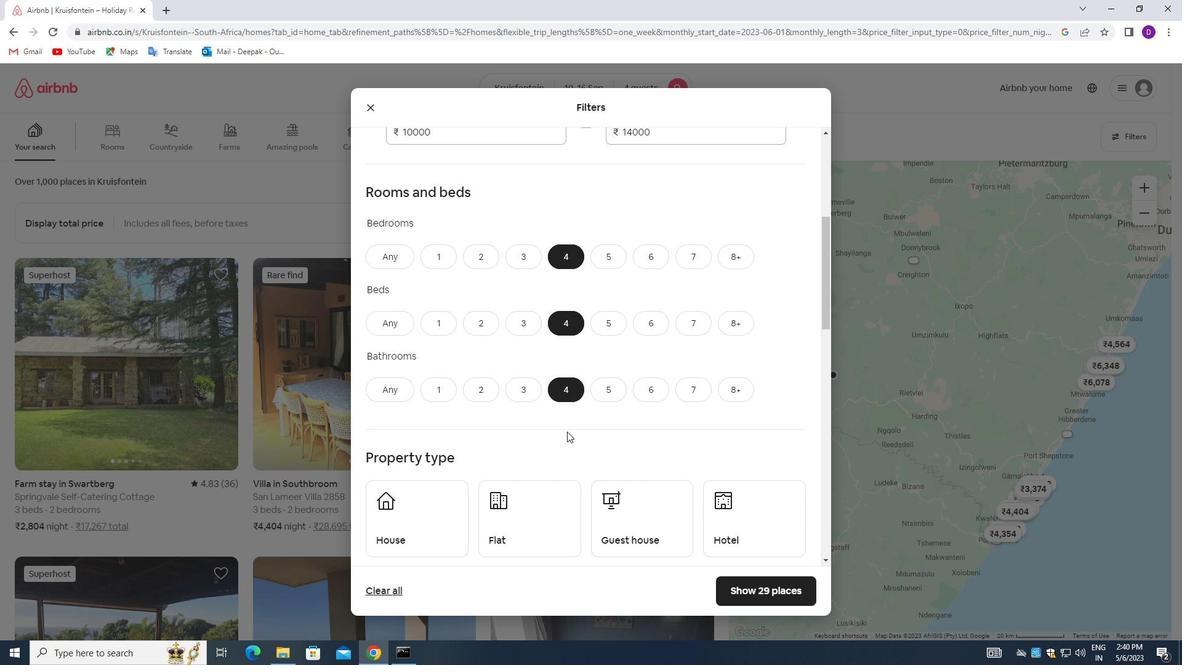 
Action: Mouse scrolled (567, 430) with delta (0, 0)
Screenshot: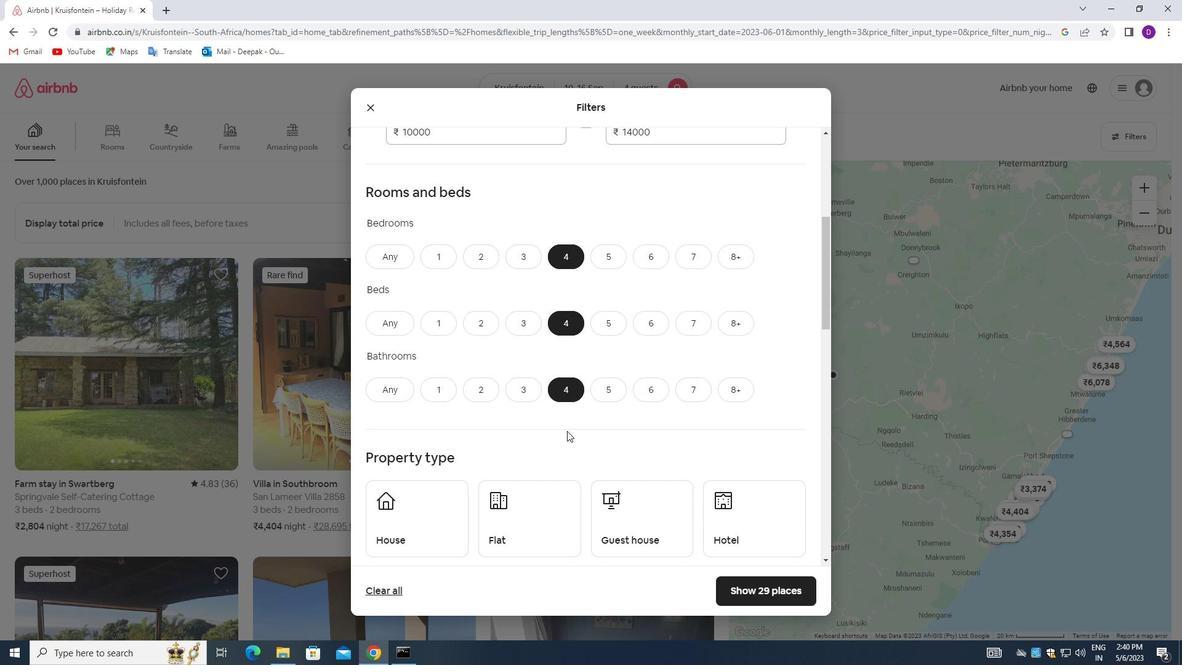 
Action: Mouse moved to (534, 431)
Screenshot: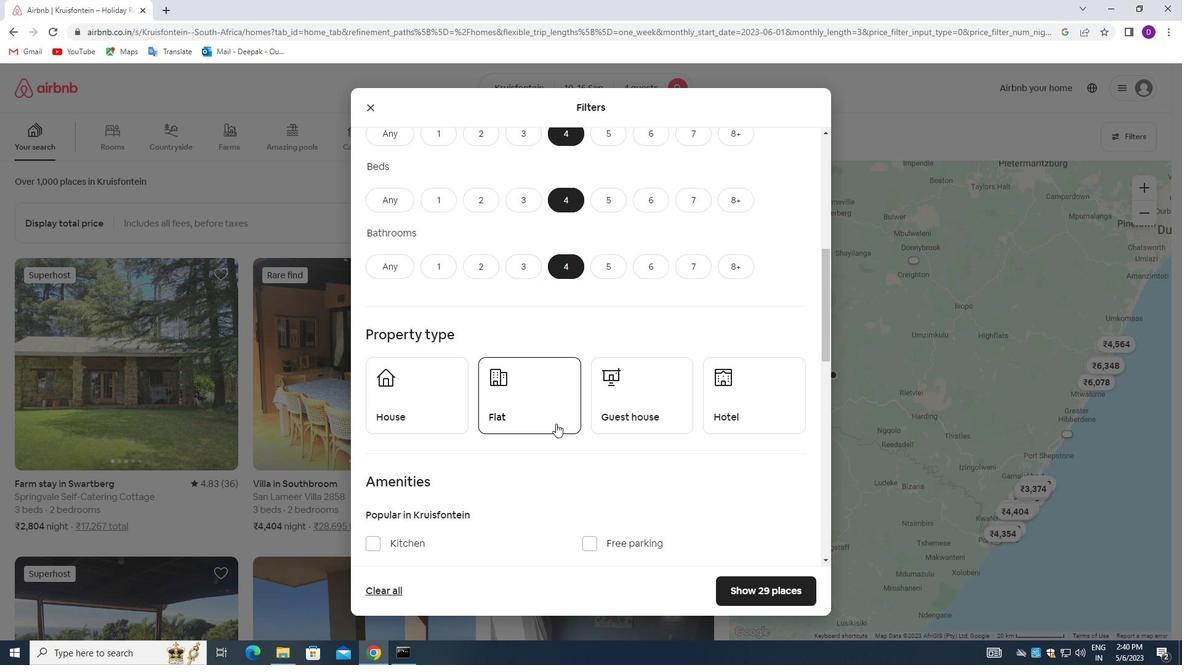 
Action: Mouse scrolled (534, 431) with delta (0, 0)
Screenshot: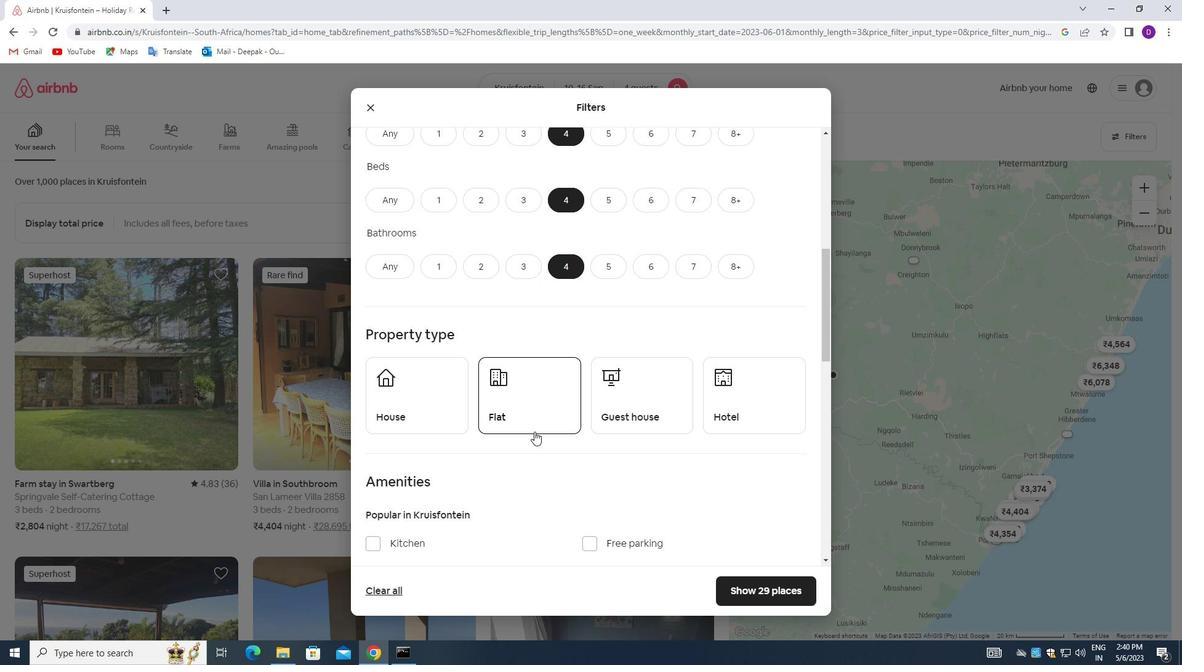 
Action: Mouse scrolled (534, 431) with delta (0, 0)
Screenshot: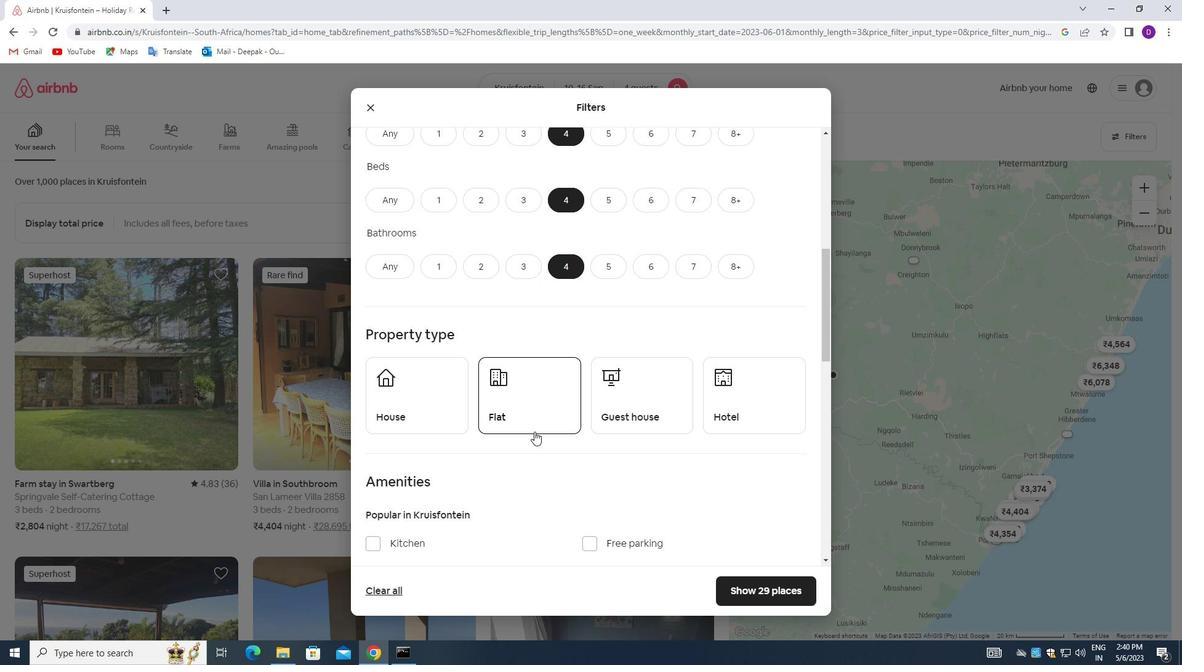 
Action: Mouse moved to (430, 282)
Screenshot: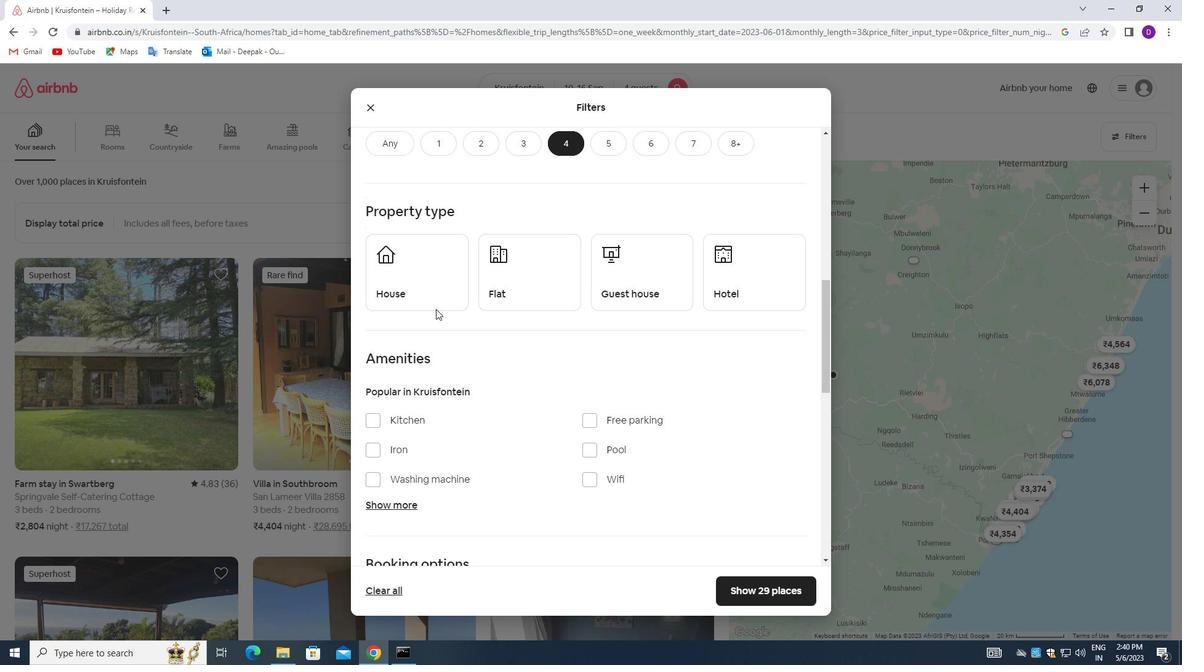 
Action: Mouse pressed left at (430, 282)
Screenshot: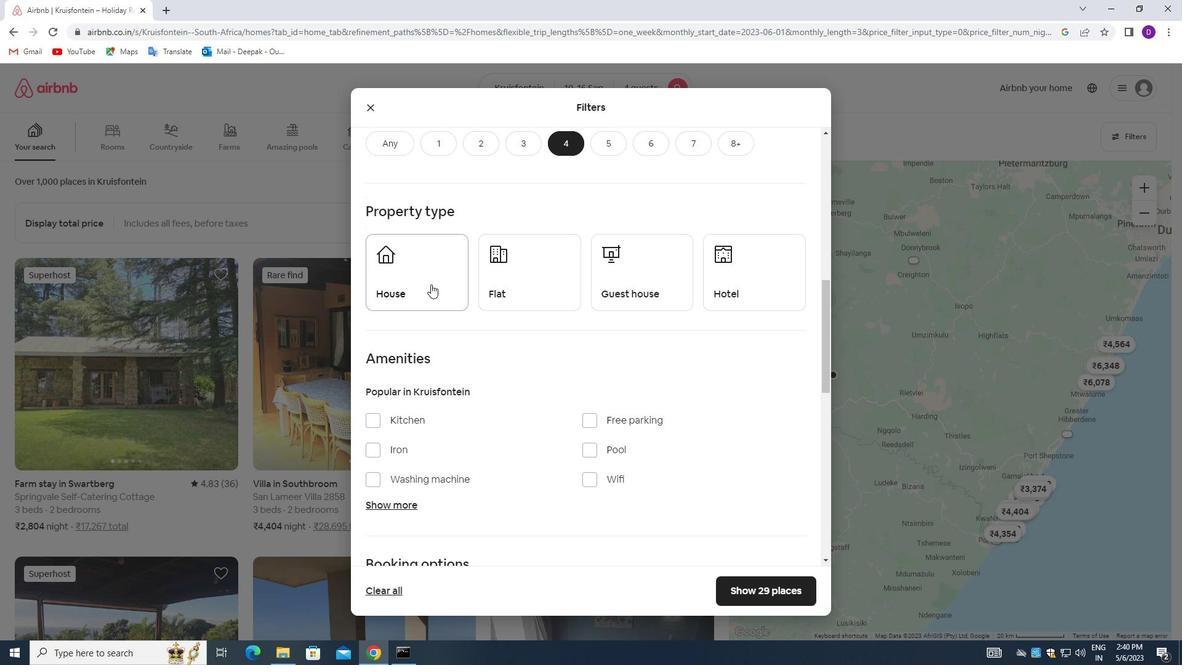 
Action: Mouse moved to (502, 286)
Screenshot: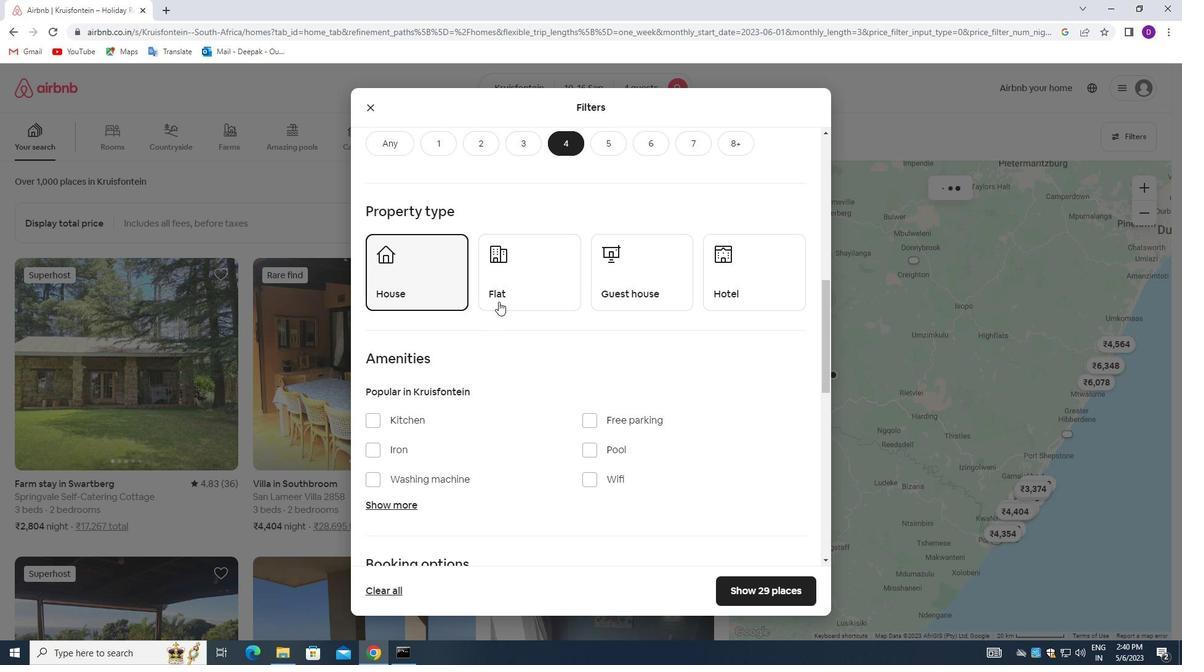 
Action: Mouse pressed left at (502, 286)
Screenshot: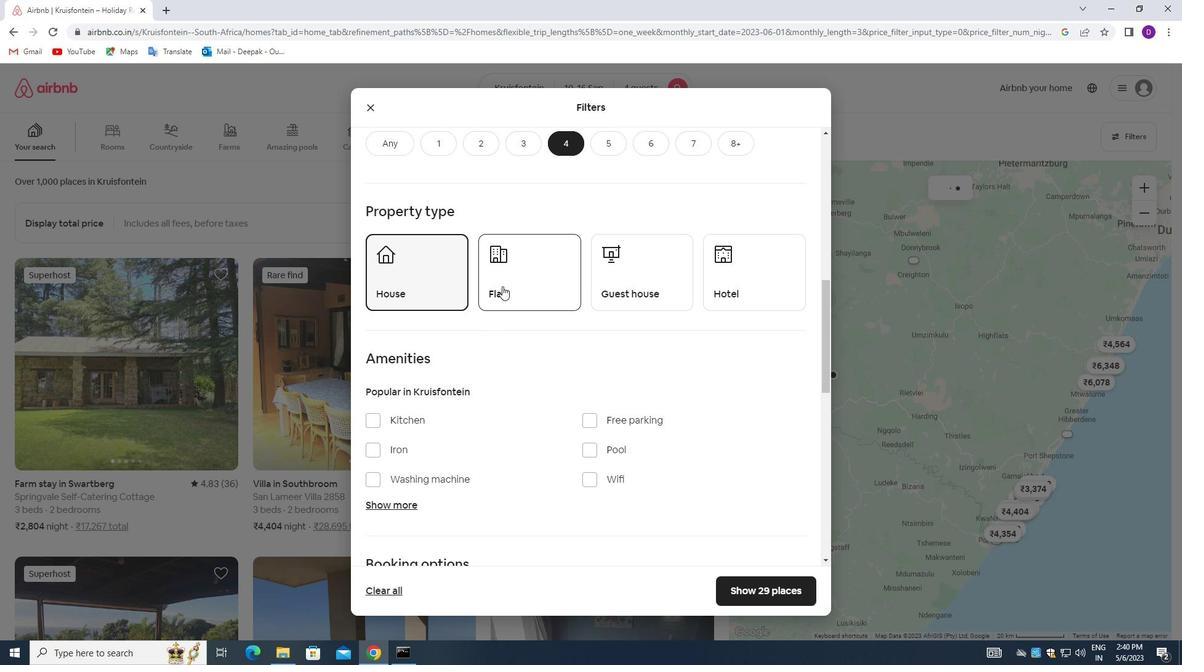 
Action: Mouse moved to (634, 274)
Screenshot: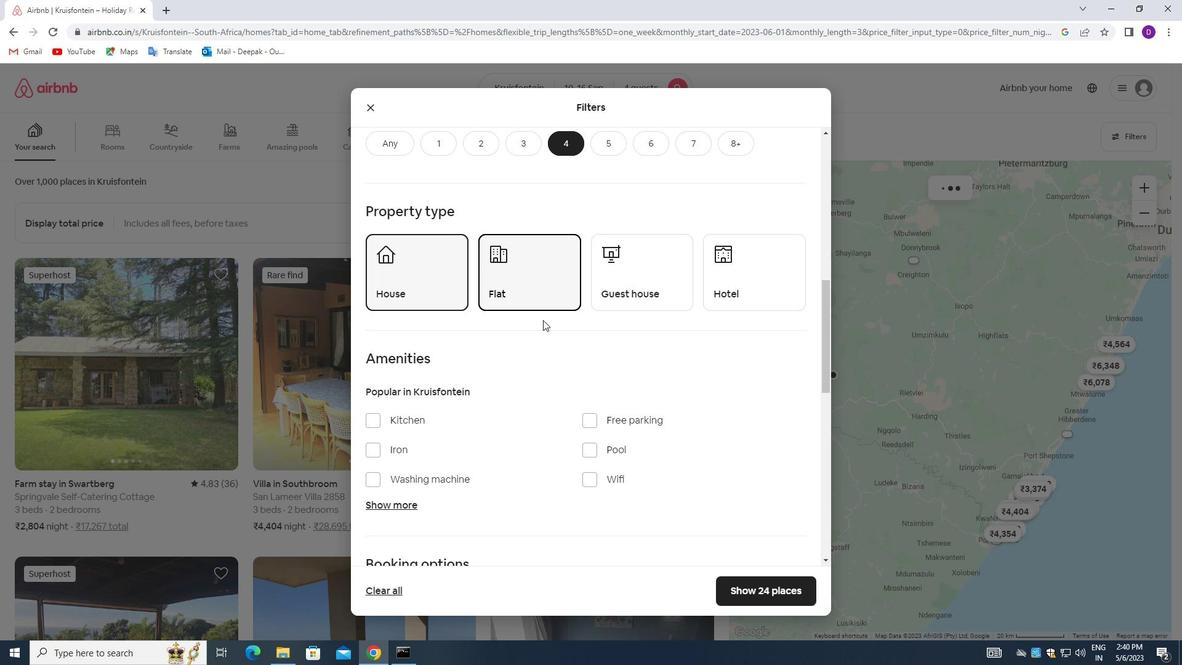 
Action: Mouse pressed left at (634, 274)
Screenshot: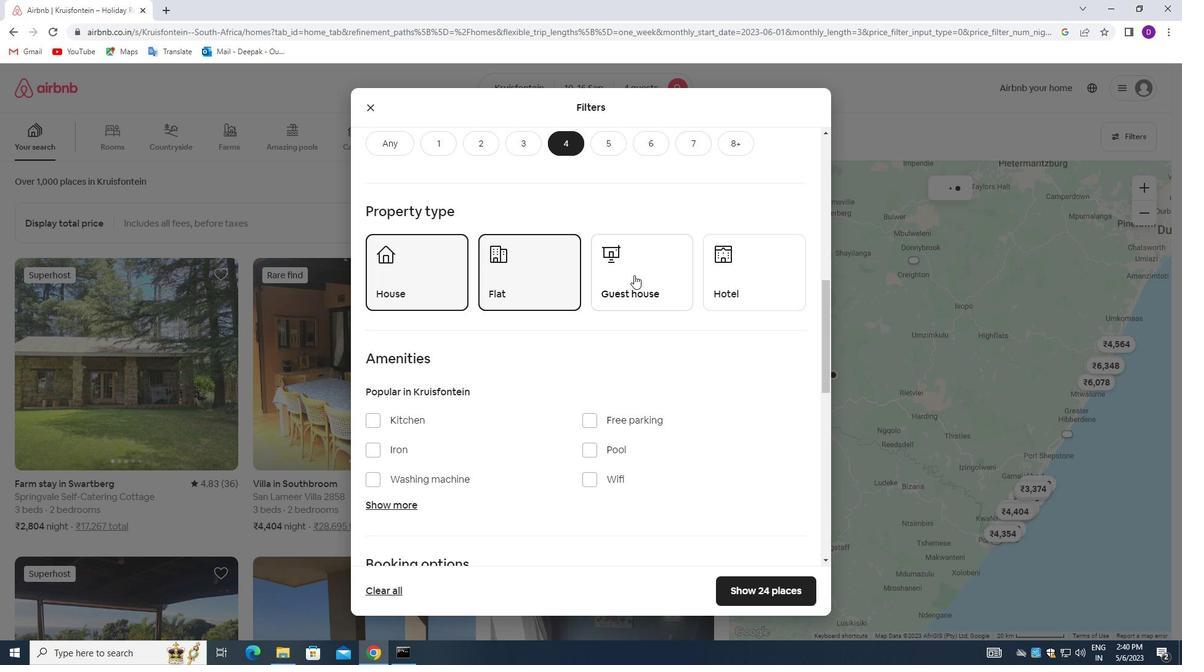 
Action: Mouse moved to (578, 343)
Screenshot: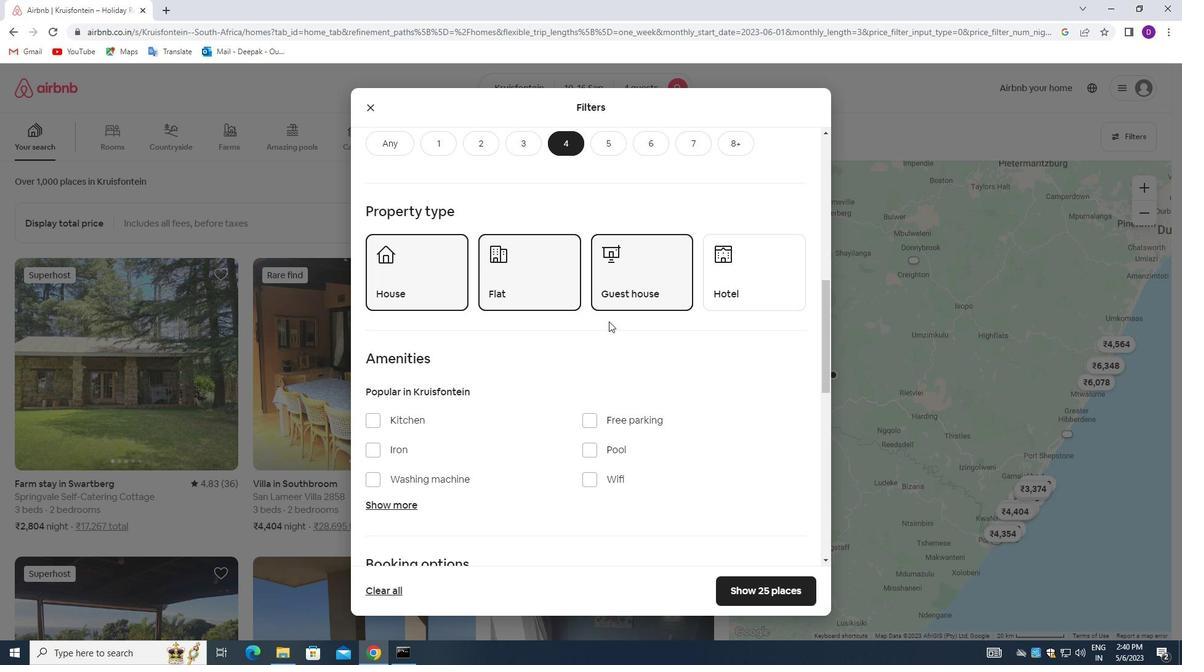 
Action: Mouse scrolled (578, 343) with delta (0, 0)
Screenshot: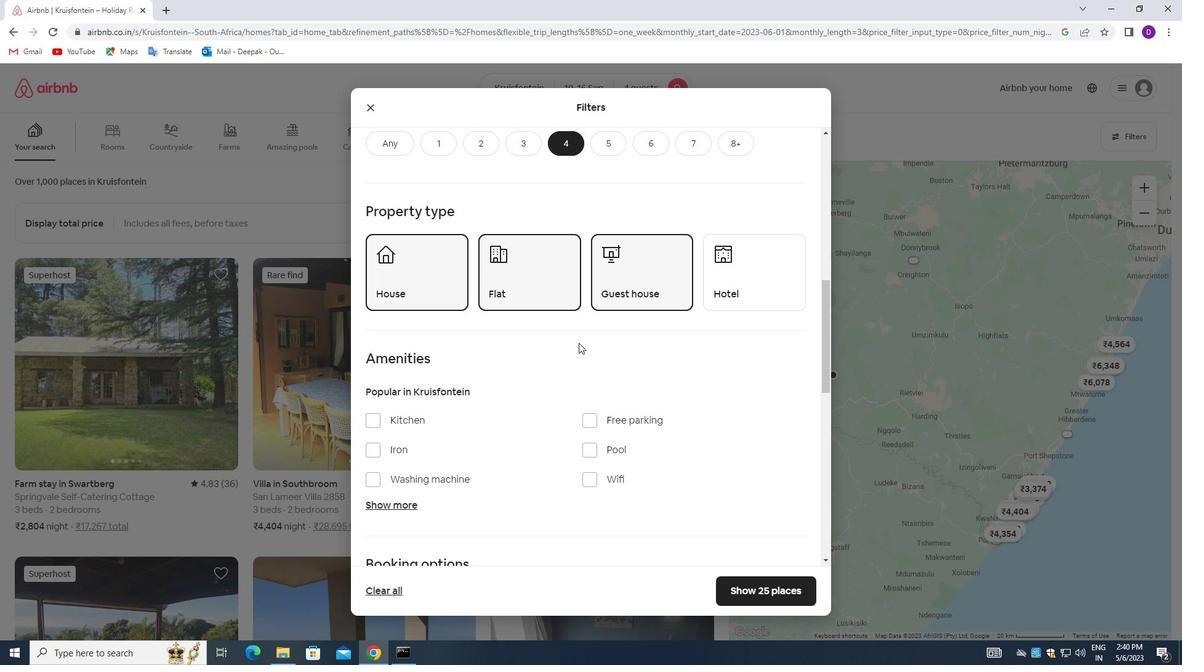 
Action: Mouse moved to (589, 421)
Screenshot: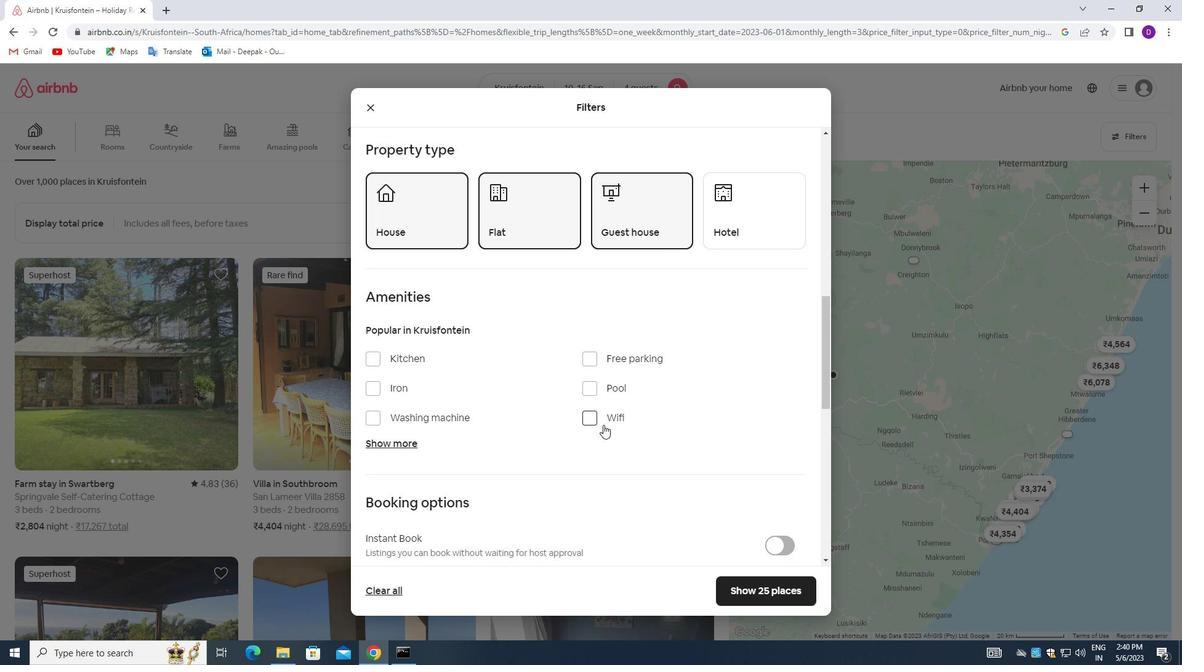 
Action: Mouse pressed left at (589, 421)
Screenshot: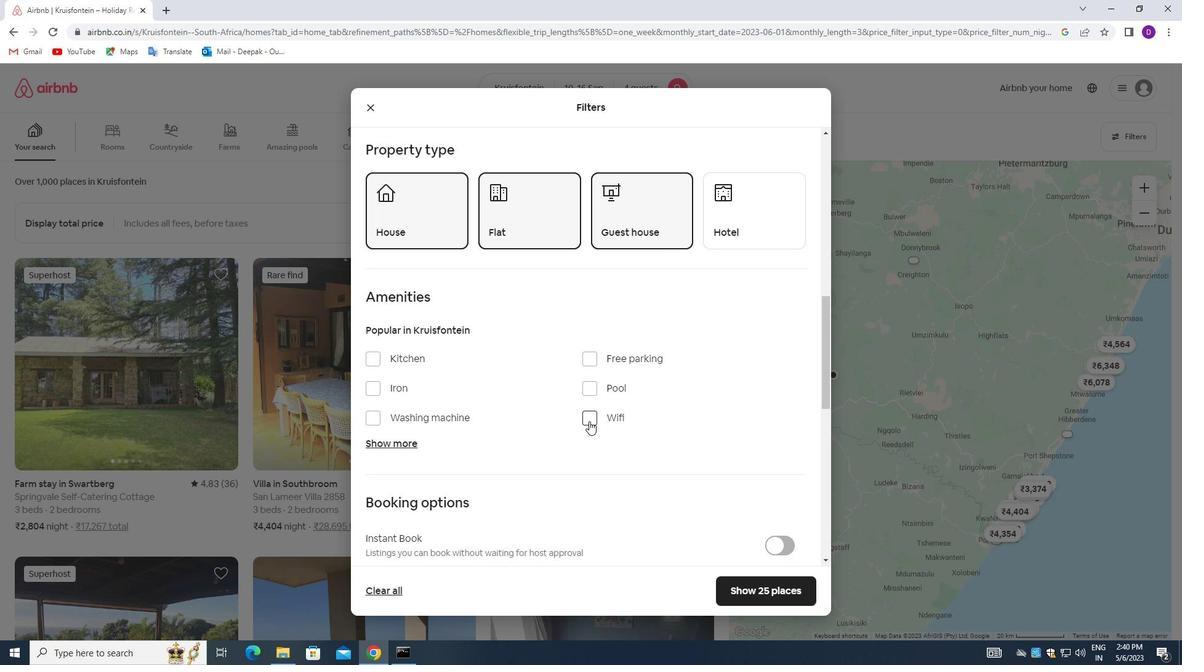 
Action: Mouse moved to (584, 360)
Screenshot: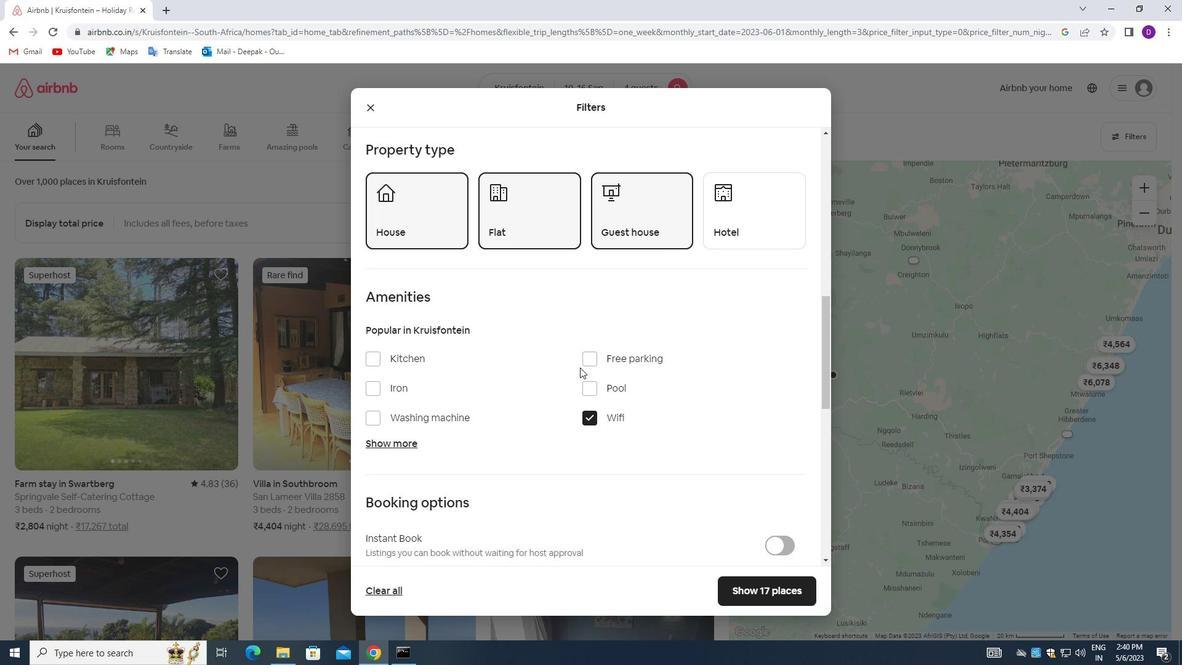 
Action: Mouse pressed left at (584, 360)
Screenshot: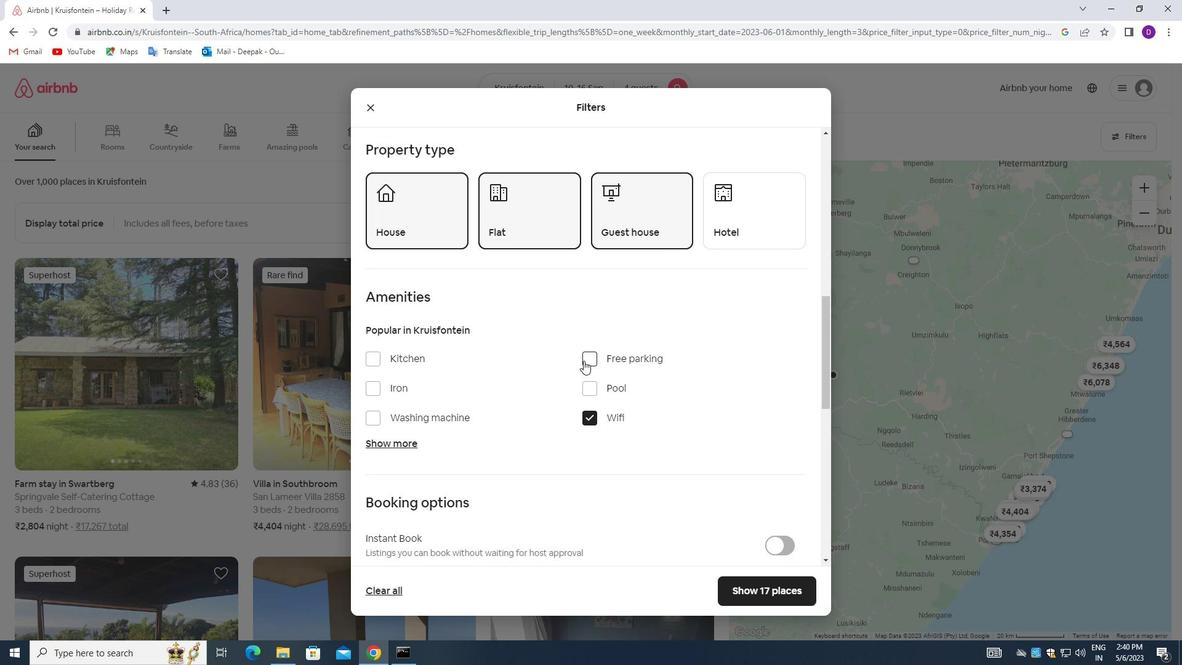 
Action: Mouse moved to (384, 442)
Screenshot: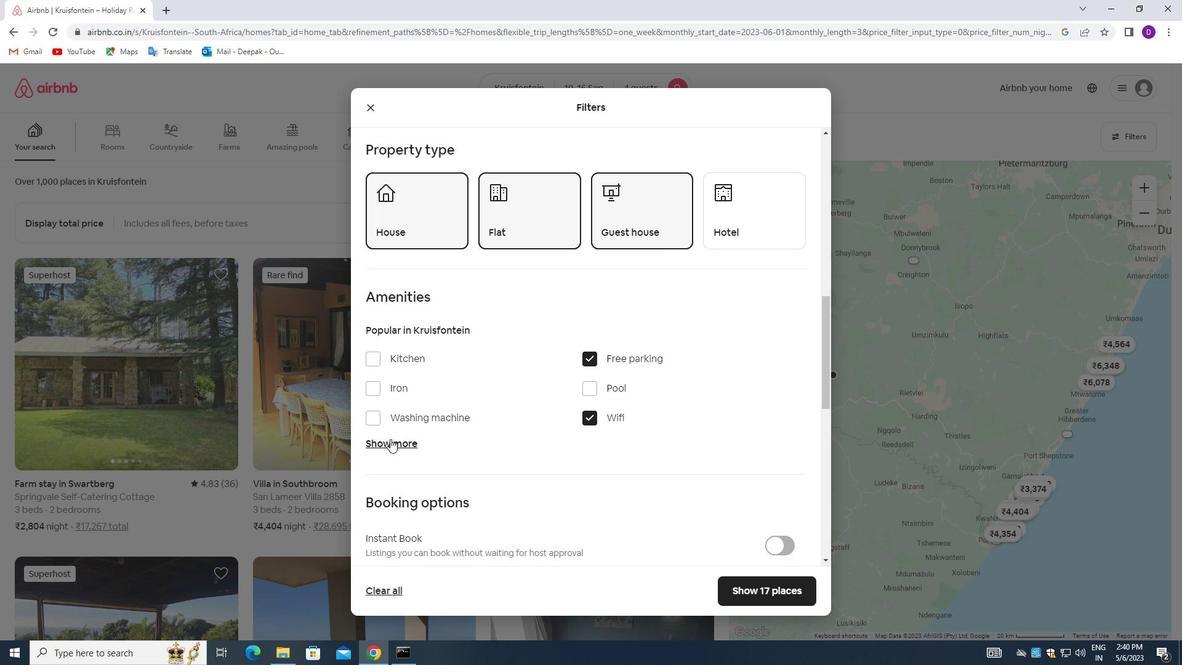 
Action: Mouse pressed left at (384, 442)
Screenshot: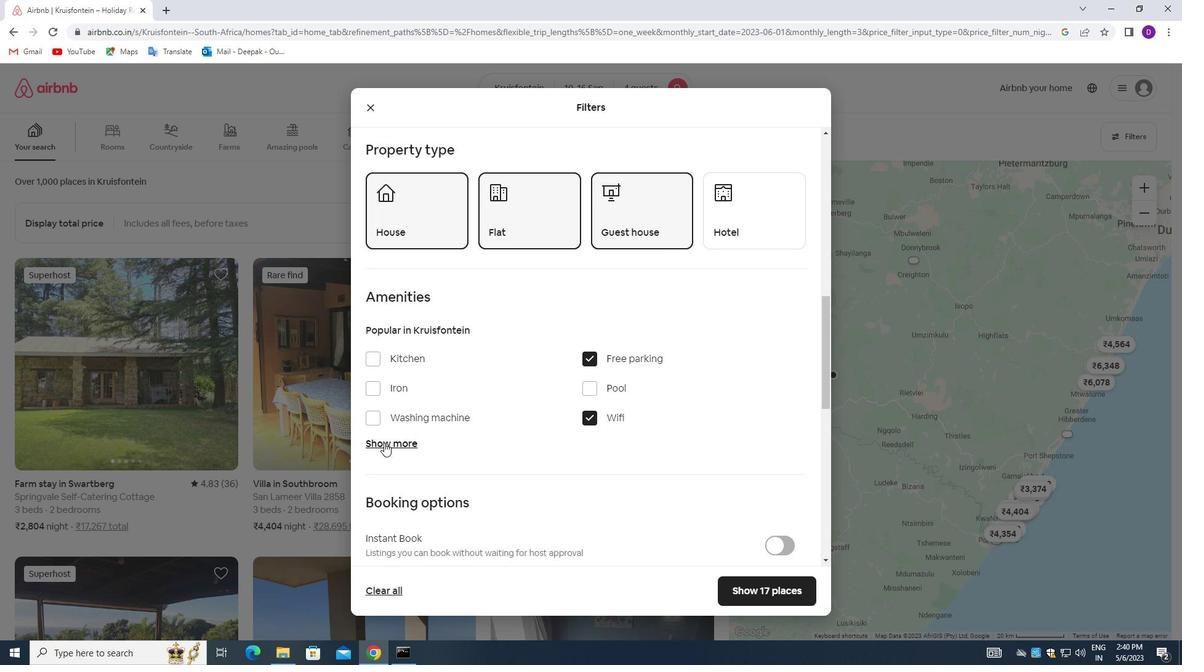 
Action: Mouse moved to (455, 427)
Screenshot: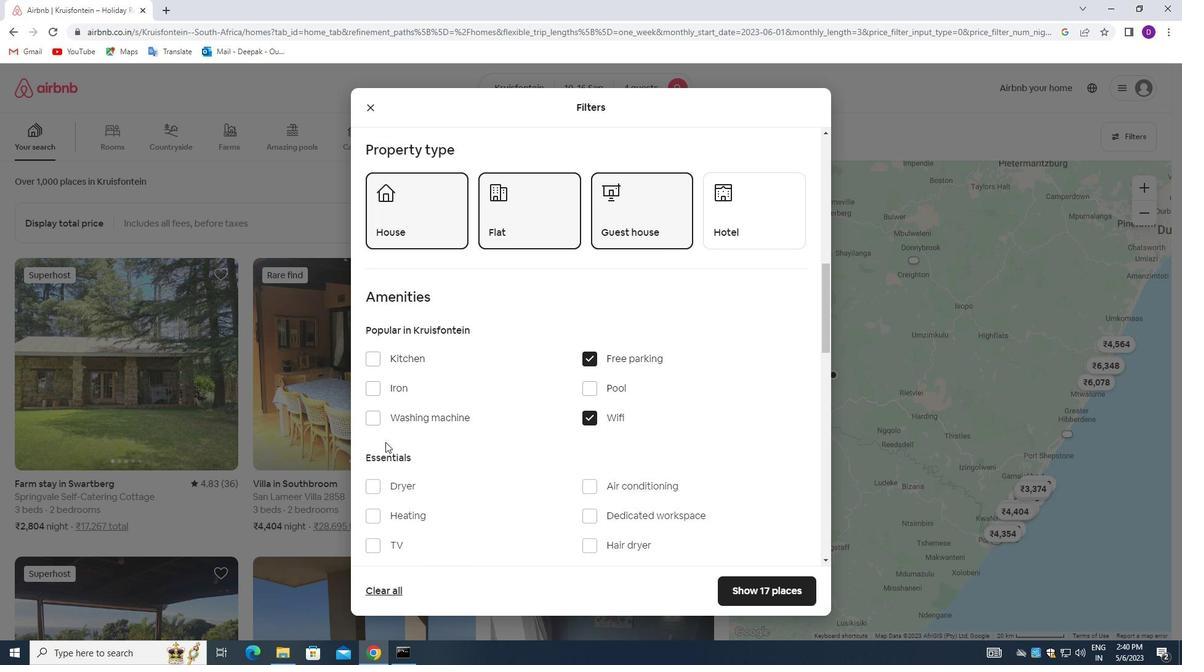 
Action: Mouse scrolled (455, 426) with delta (0, 0)
Screenshot: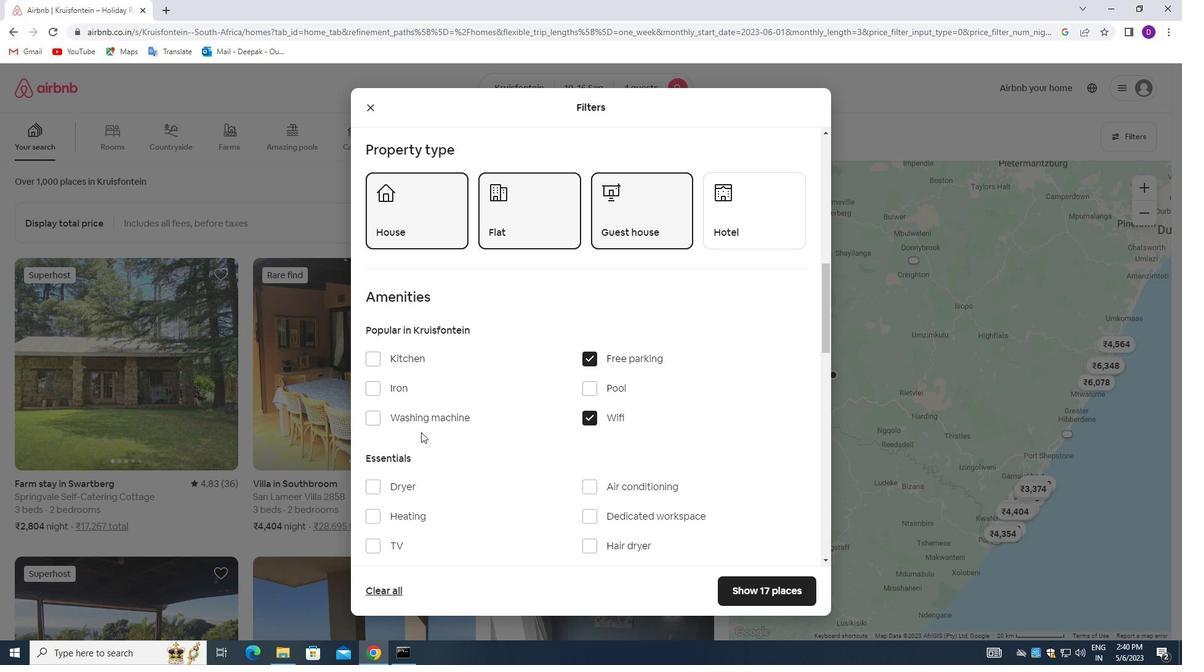 
Action: Mouse moved to (455, 427)
Screenshot: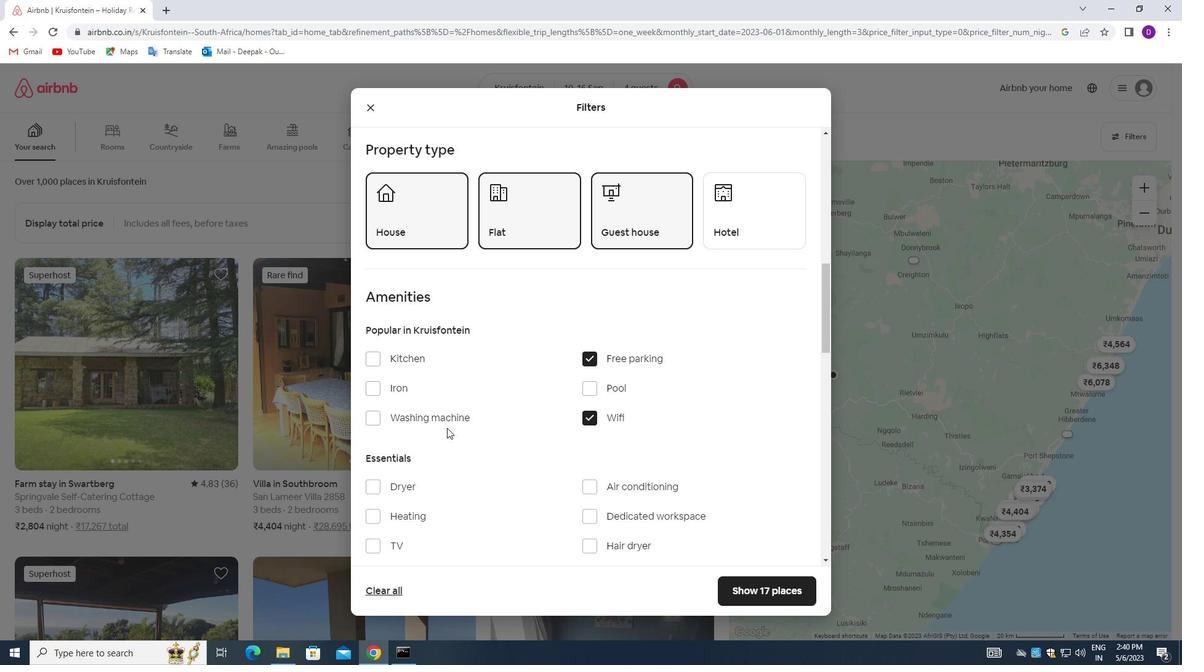
Action: Mouse scrolled (455, 426) with delta (0, 0)
Screenshot: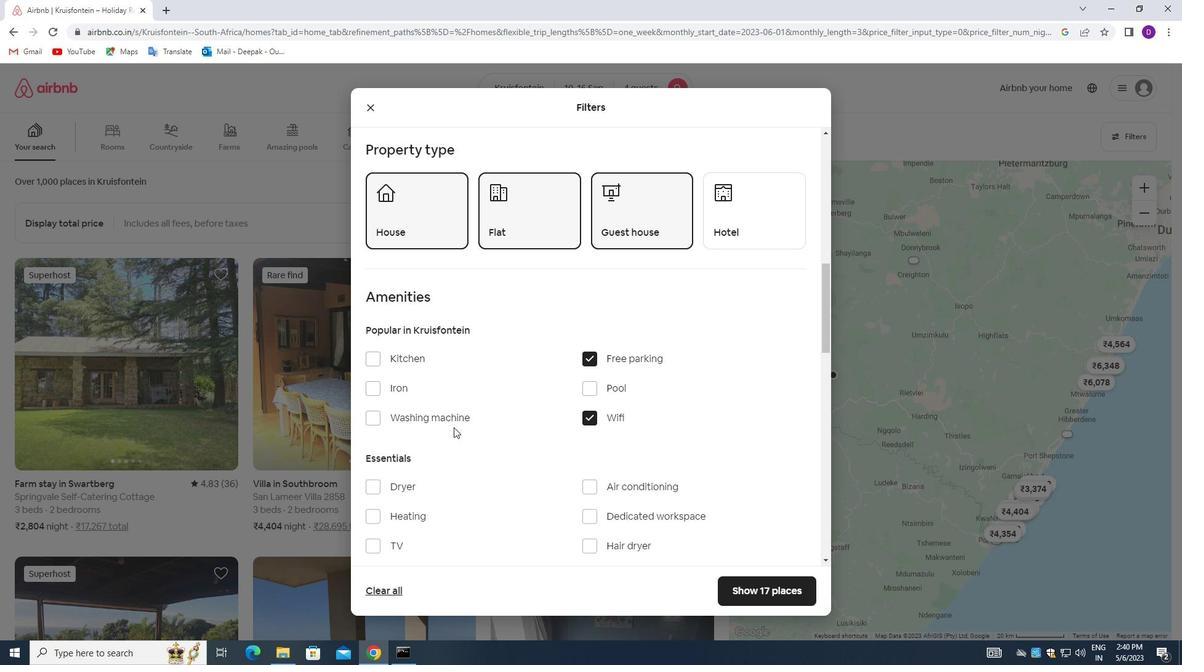 
Action: Mouse moved to (456, 427)
Screenshot: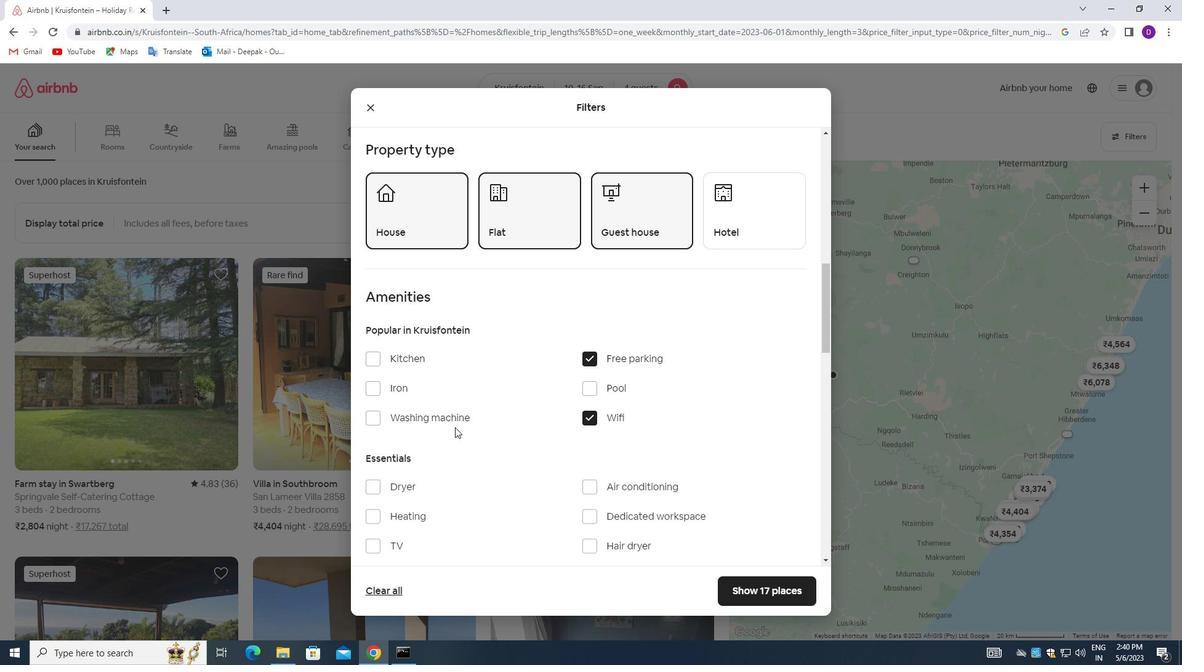 
Action: Mouse scrolled (456, 426) with delta (0, 0)
Screenshot: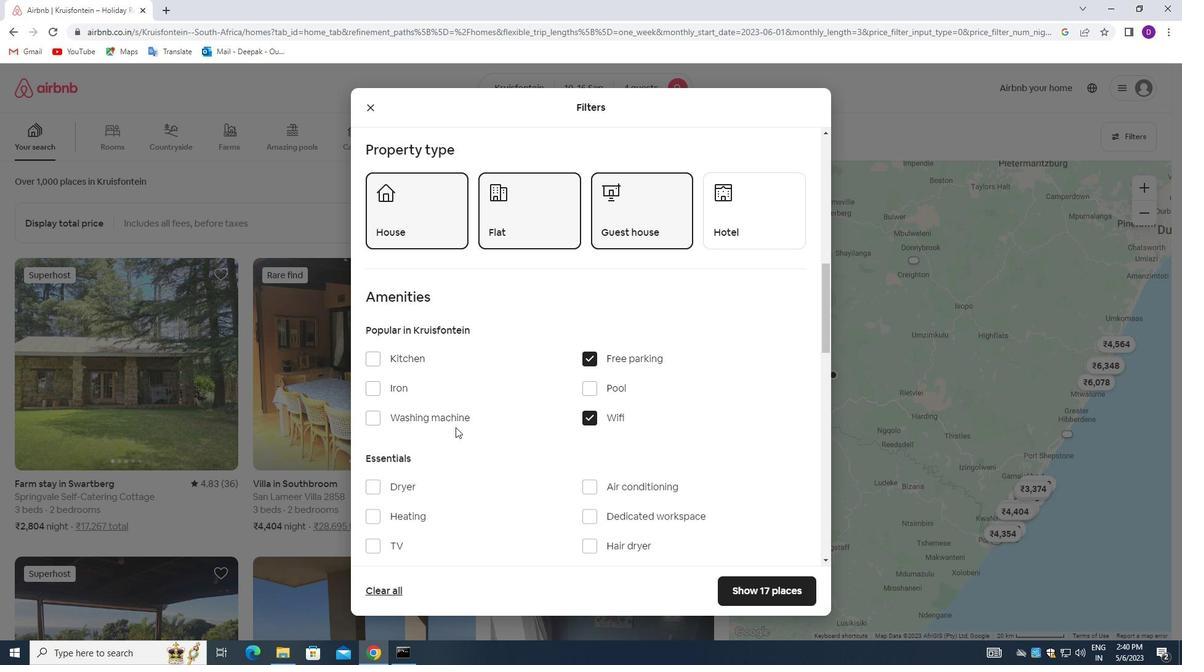 
Action: Mouse moved to (370, 360)
Screenshot: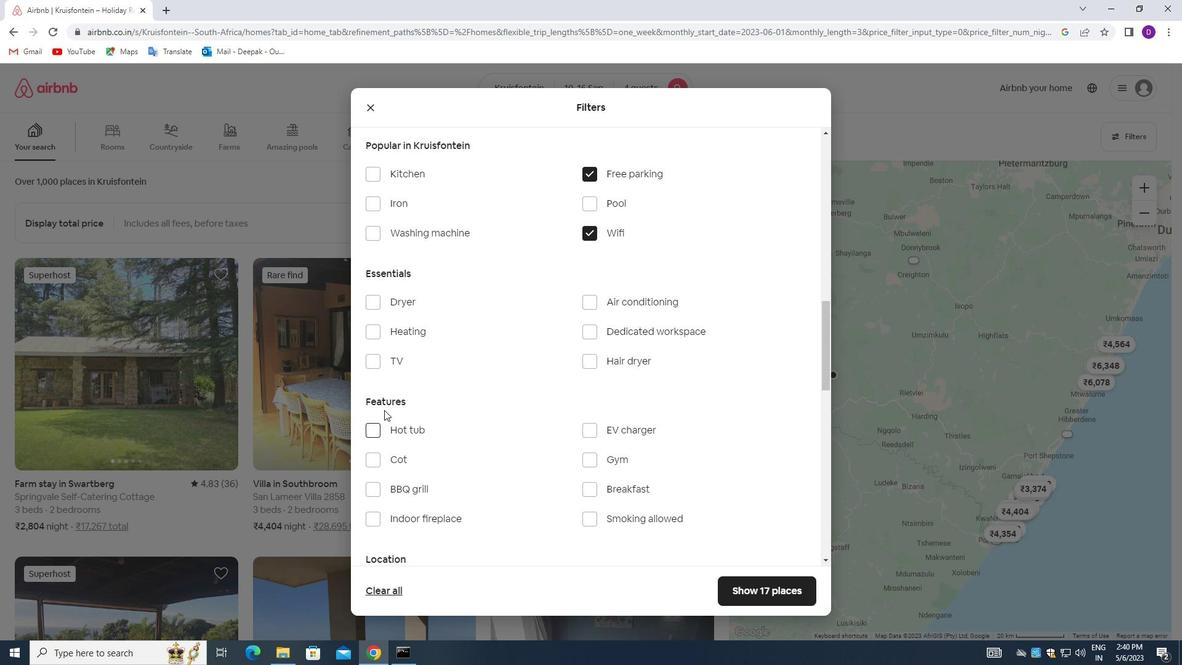 
Action: Mouse pressed left at (370, 360)
Screenshot: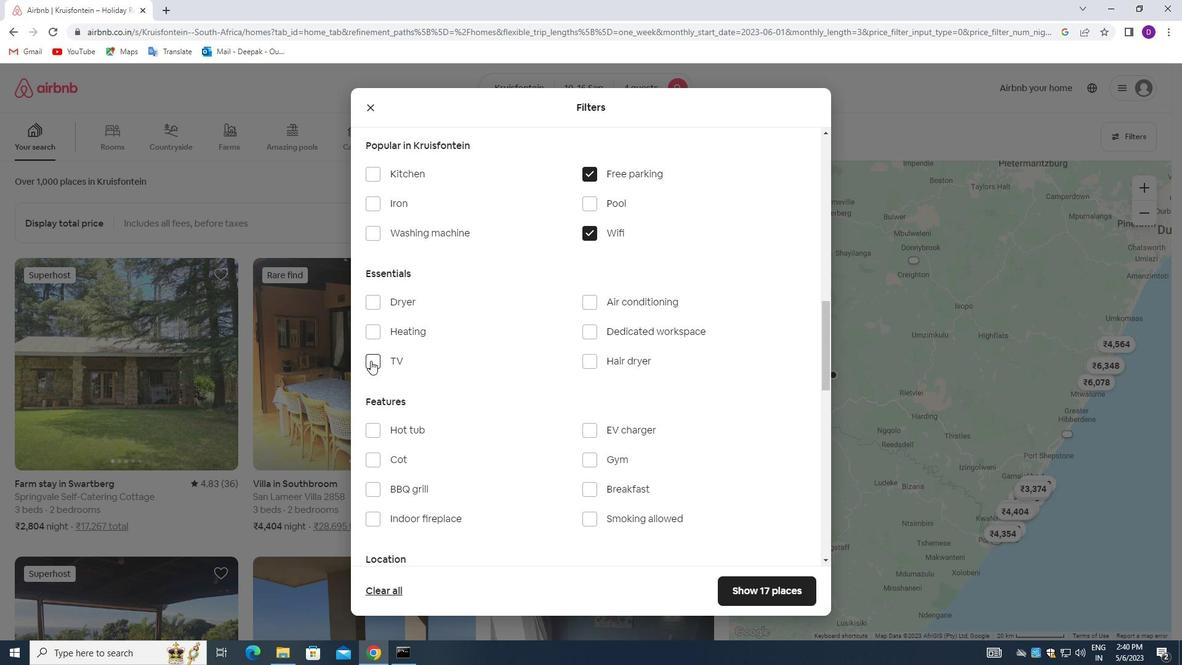 
Action: Mouse moved to (595, 462)
Screenshot: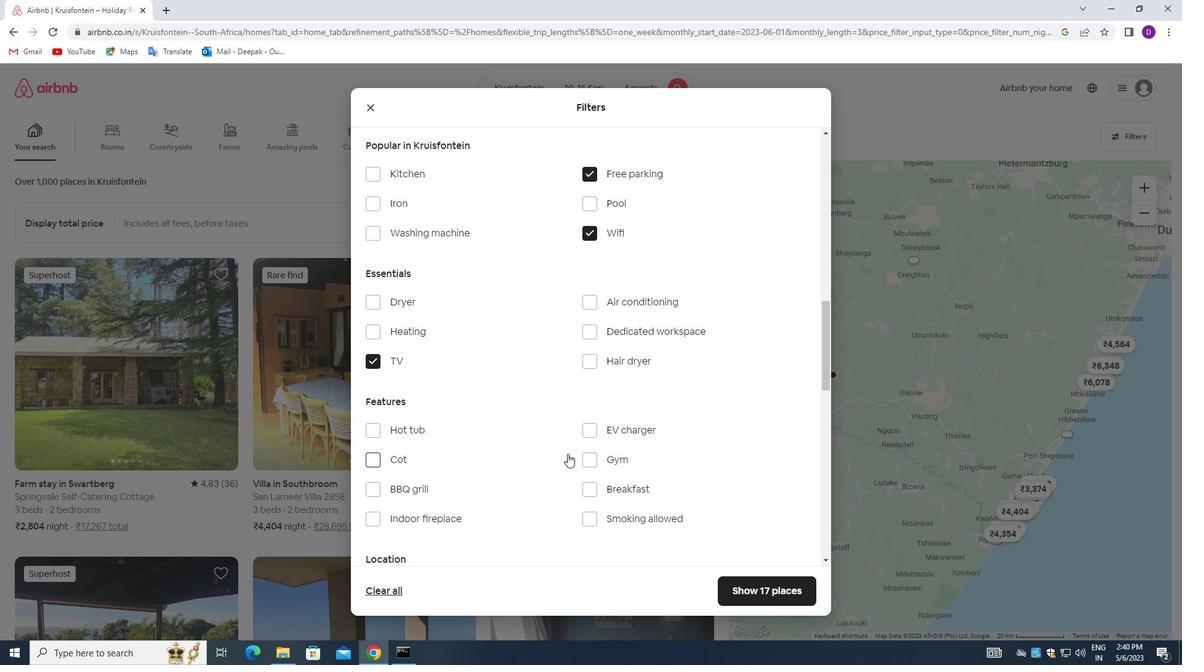 
Action: Mouse pressed left at (595, 462)
Screenshot: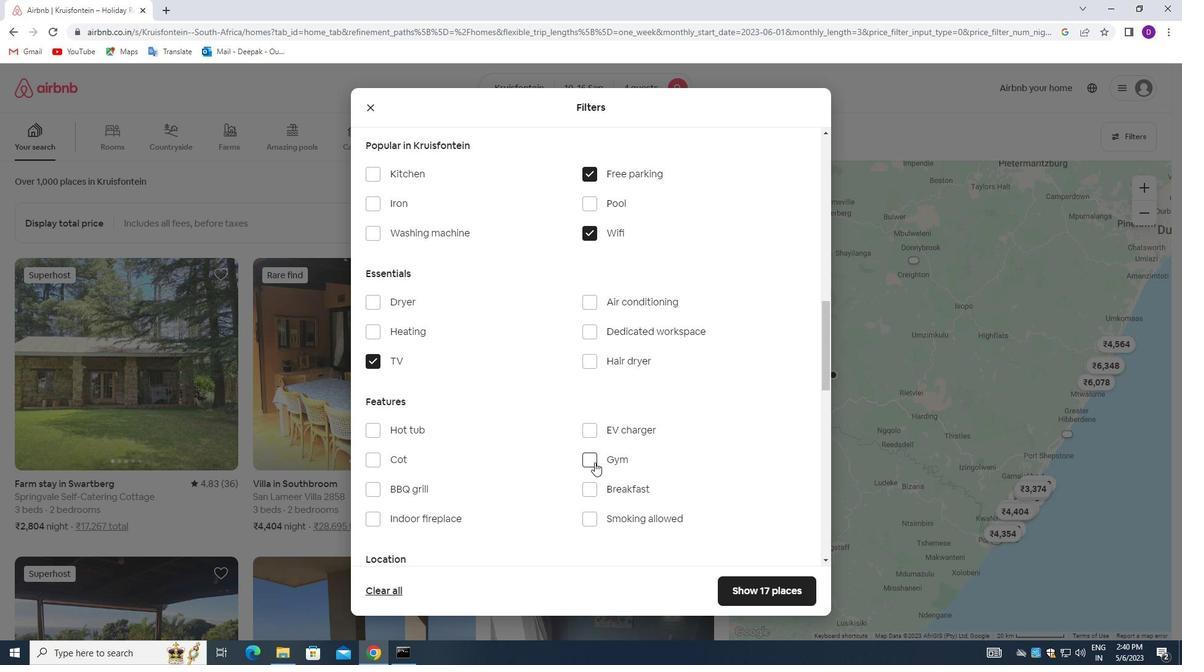 
Action: Mouse moved to (589, 492)
Screenshot: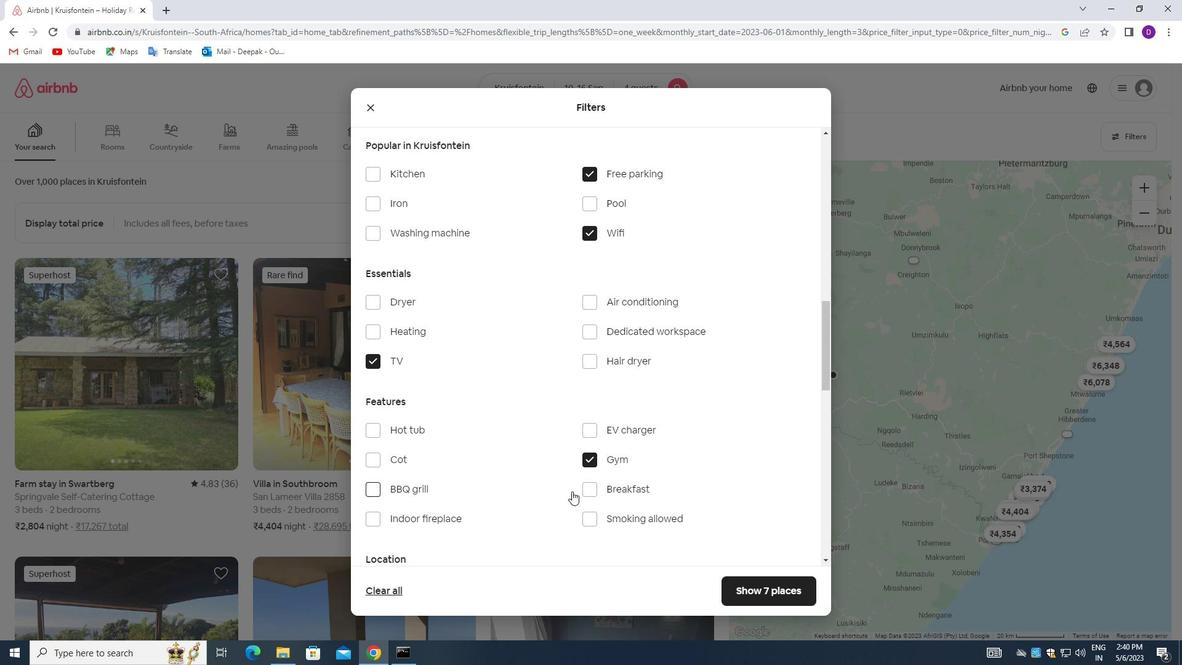 
Action: Mouse pressed left at (589, 492)
Screenshot: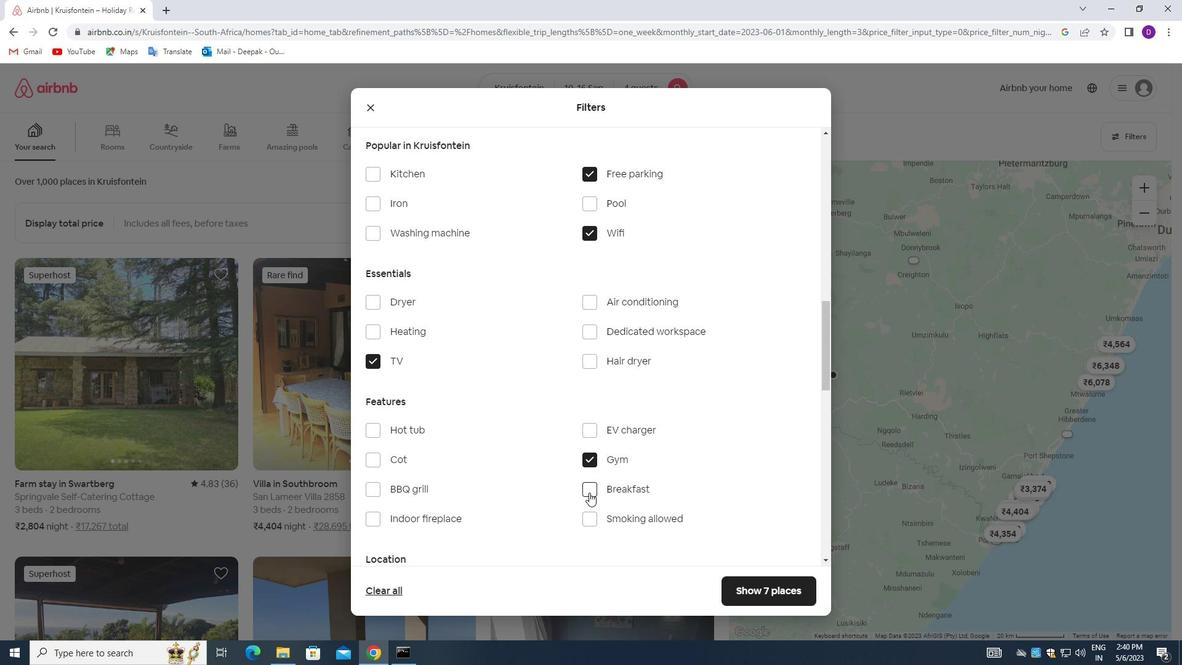 
Action: Mouse moved to (510, 452)
Screenshot: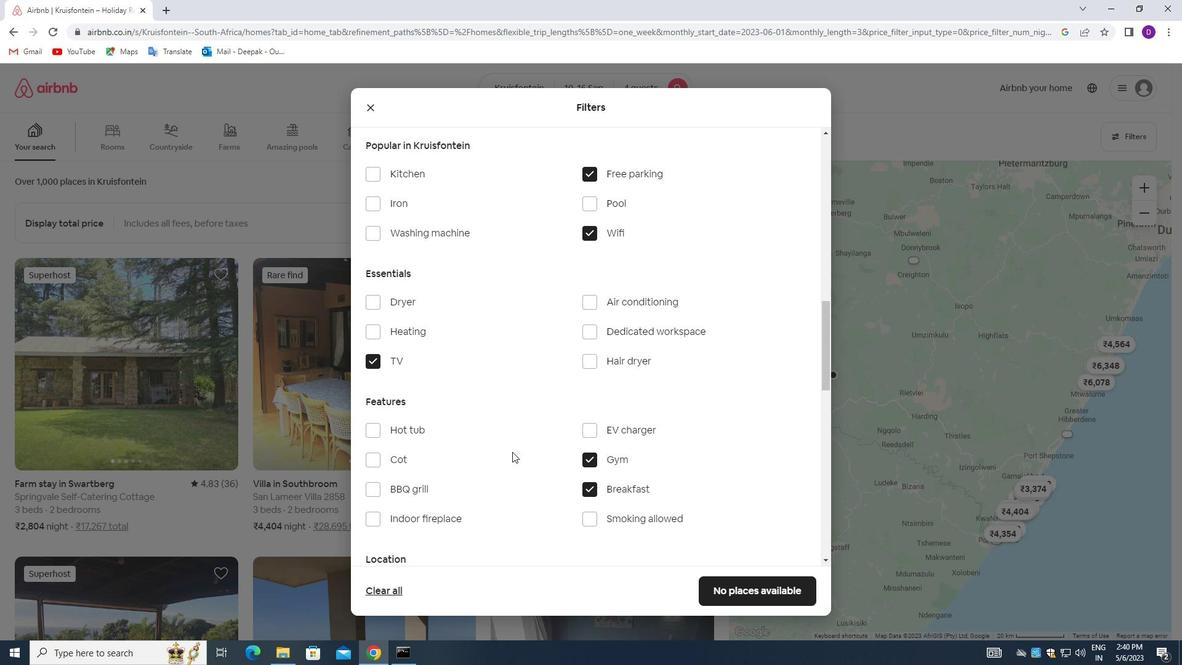 
Action: Mouse scrolled (510, 451) with delta (0, 0)
Screenshot: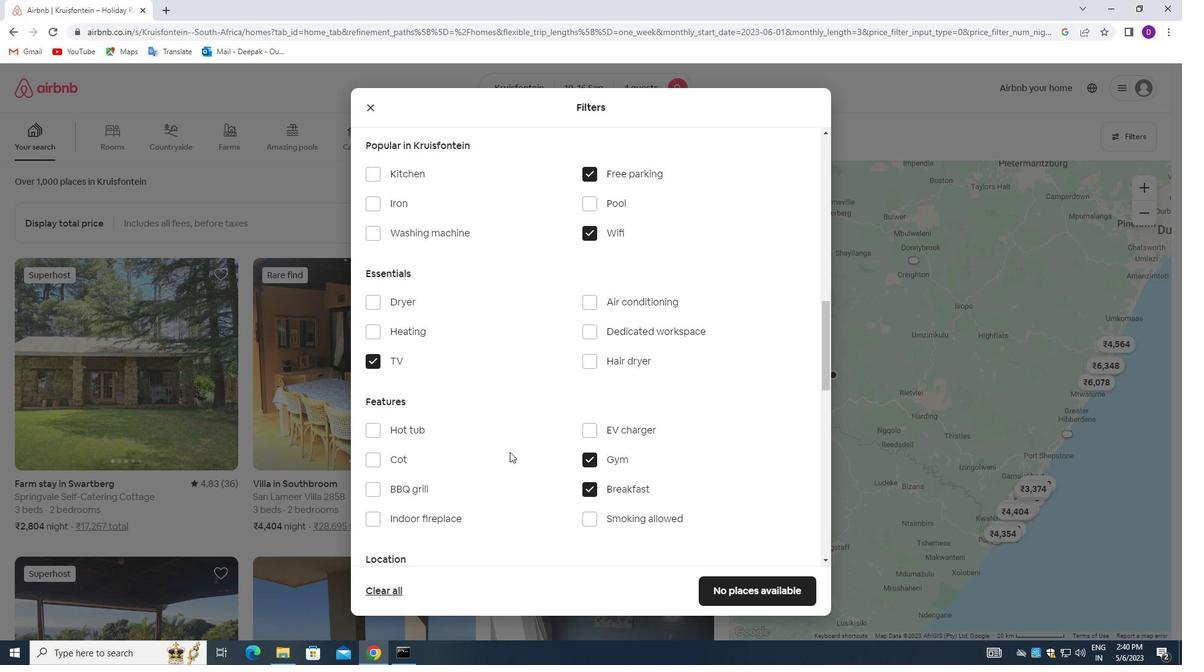 
Action: Mouse scrolled (510, 451) with delta (0, 0)
Screenshot: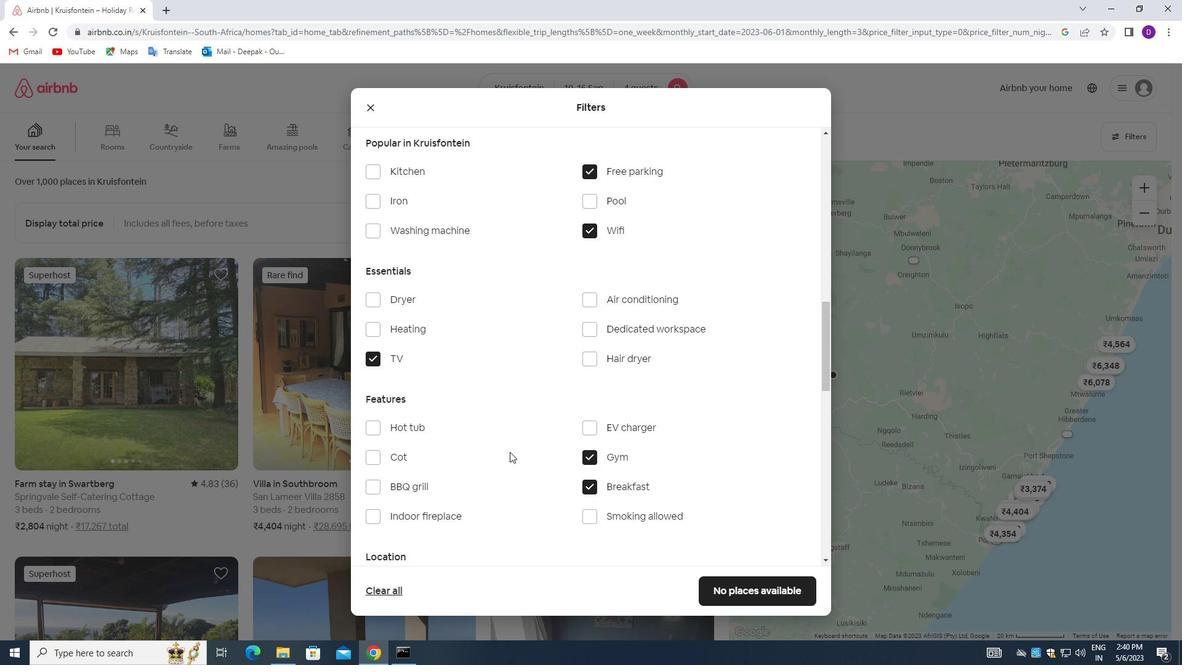 
Action: Mouse scrolled (510, 451) with delta (0, 0)
Screenshot: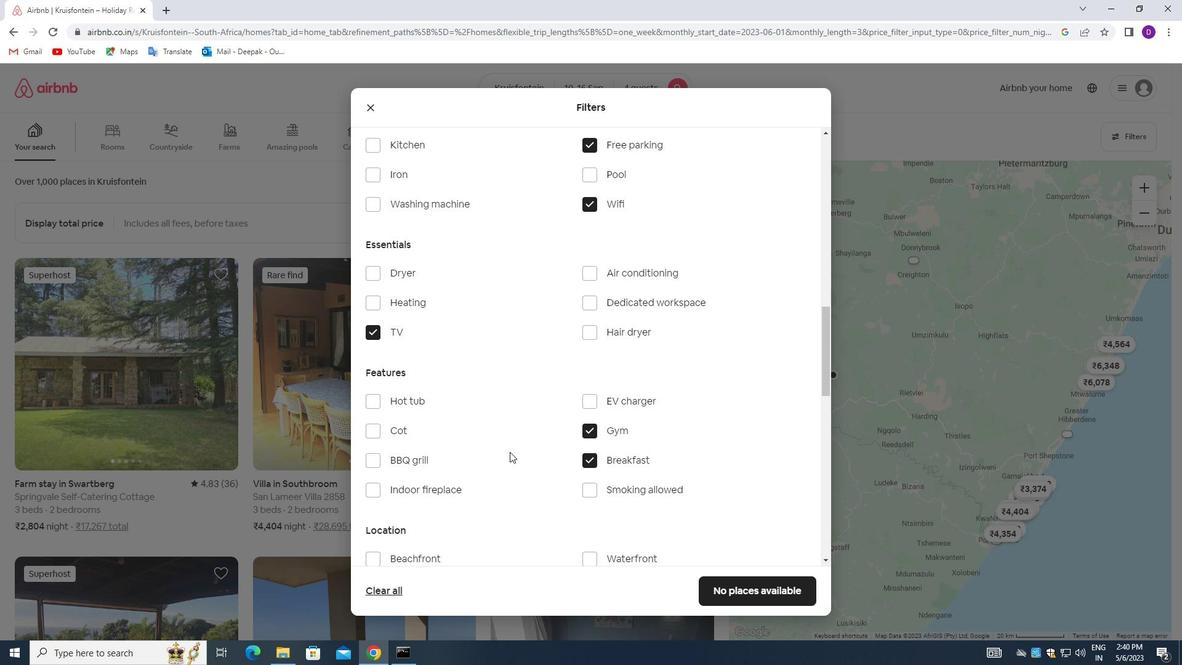 
Action: Mouse moved to (513, 455)
Screenshot: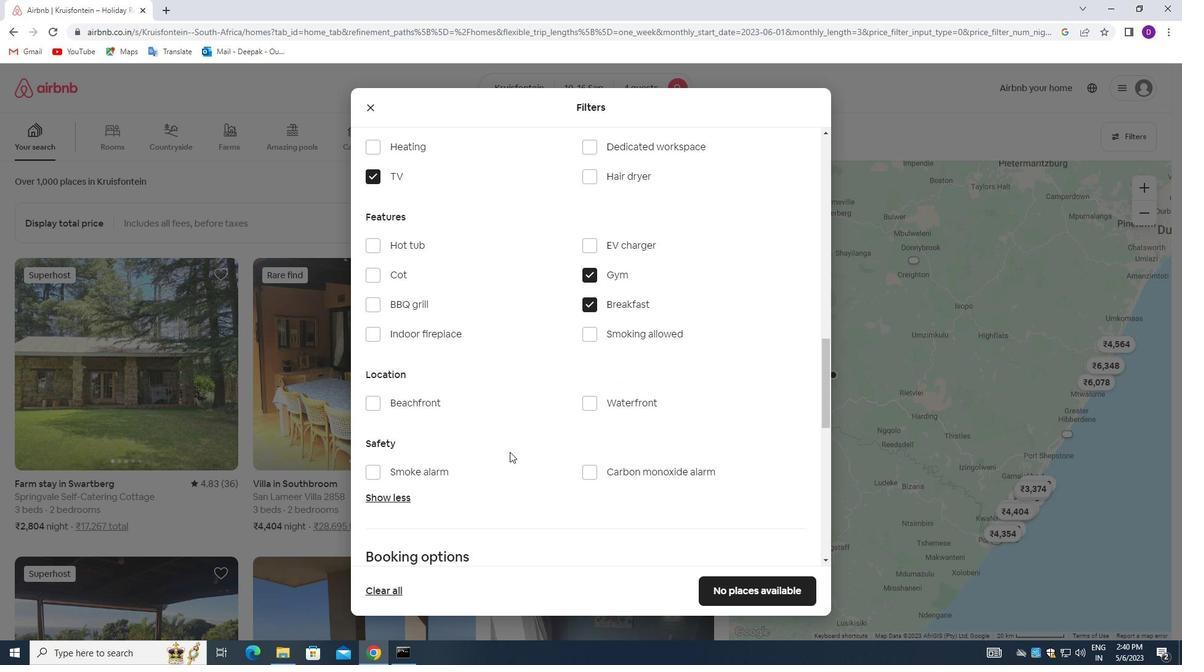
Action: Mouse scrolled (513, 454) with delta (0, 0)
Screenshot: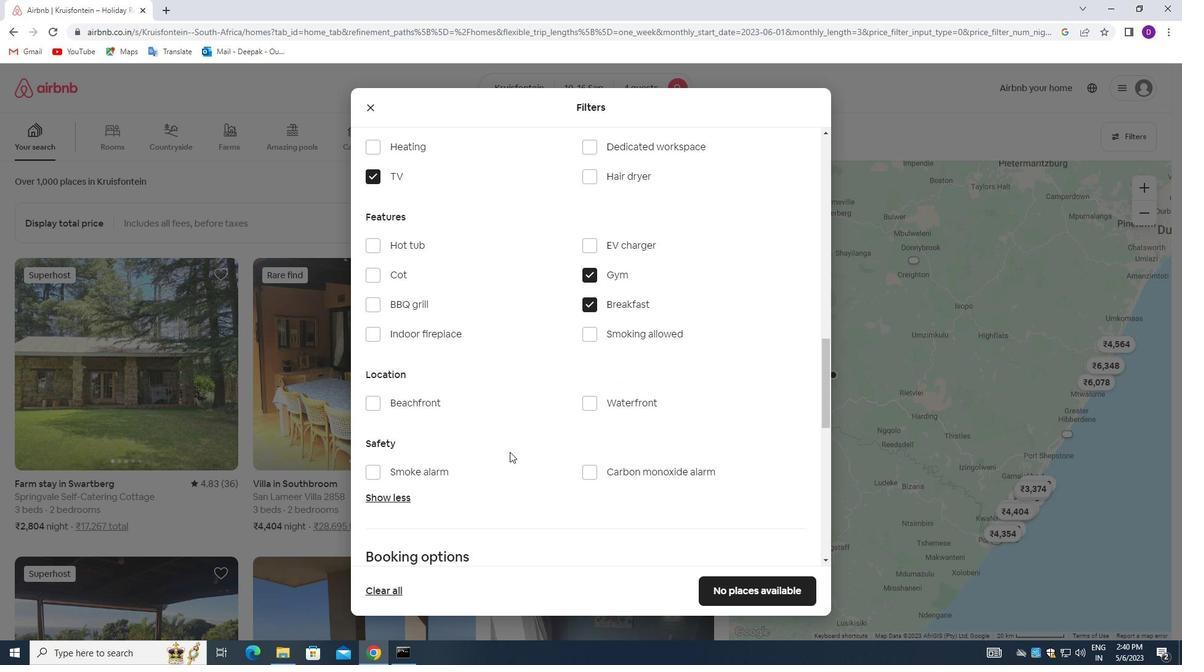 
Action: Mouse moved to (514, 456)
Screenshot: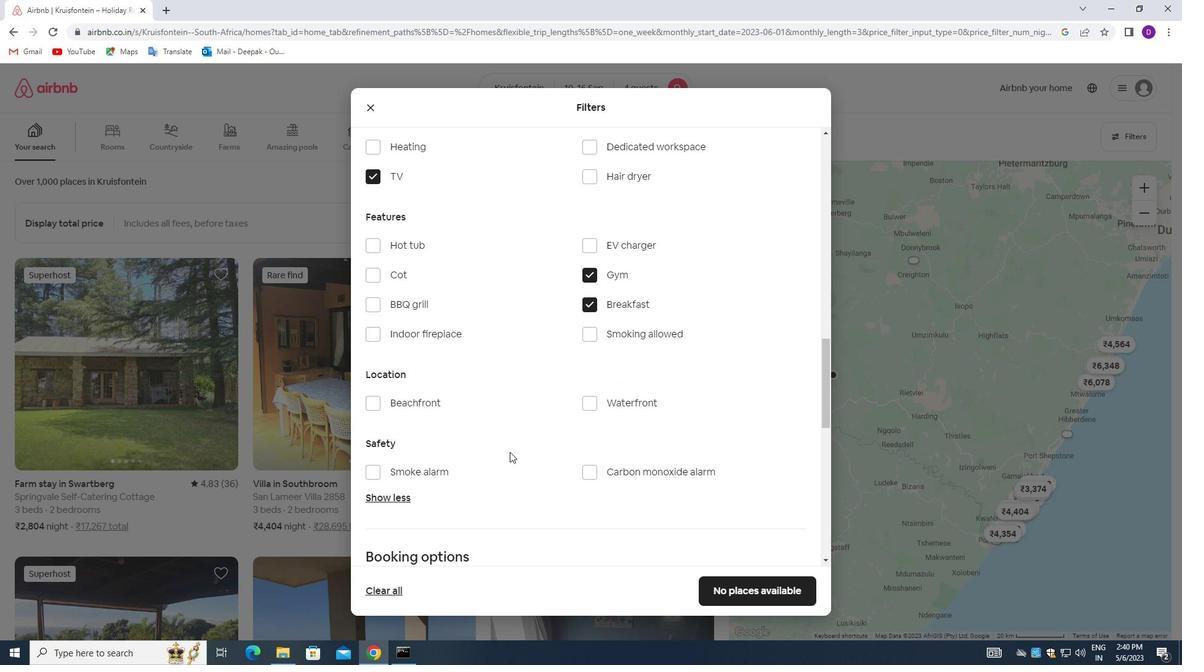 
Action: Mouse scrolled (514, 455) with delta (0, 0)
Screenshot: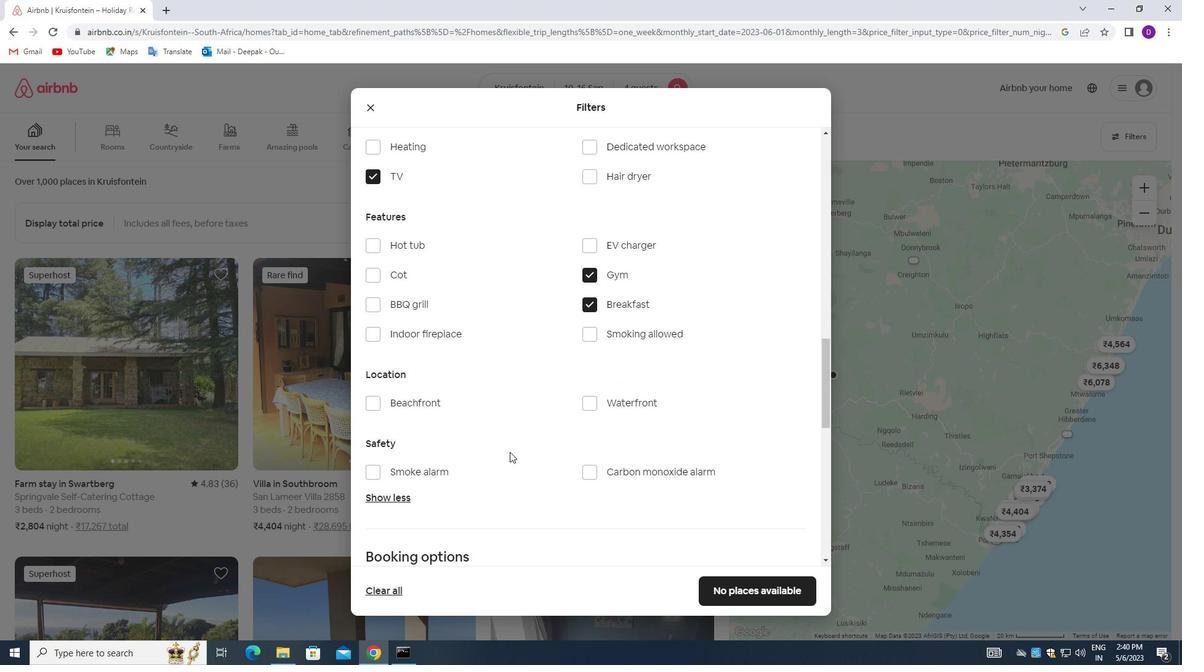 
Action: Mouse moved to (514, 457)
Screenshot: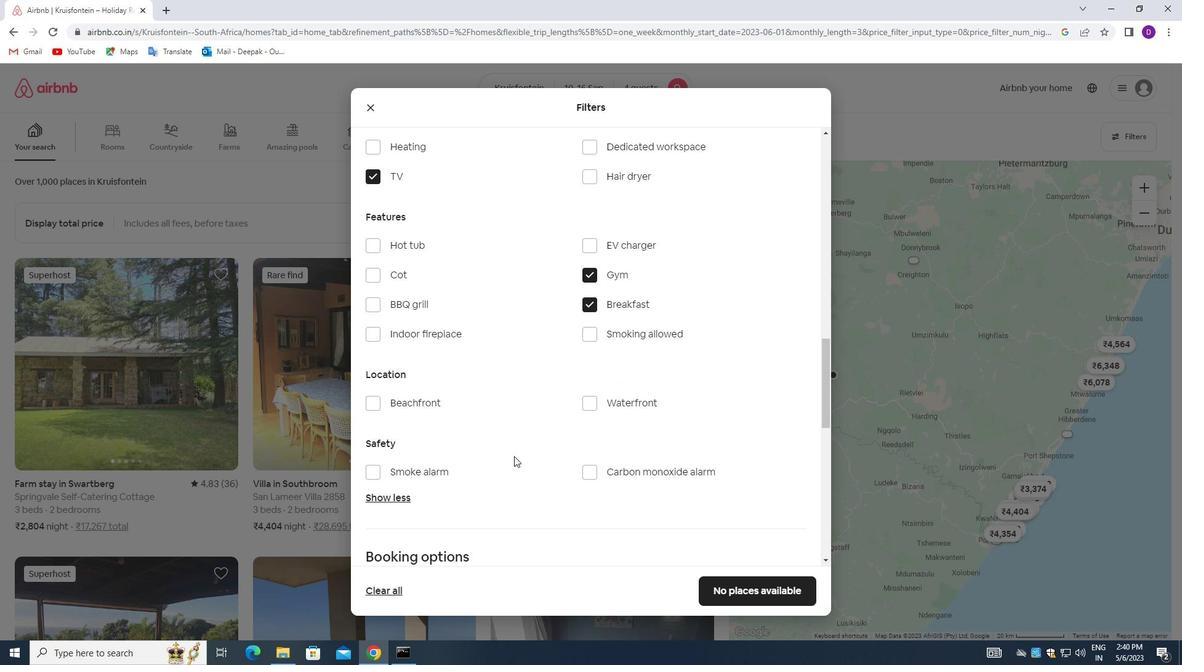
Action: Mouse scrolled (514, 456) with delta (0, 0)
Screenshot: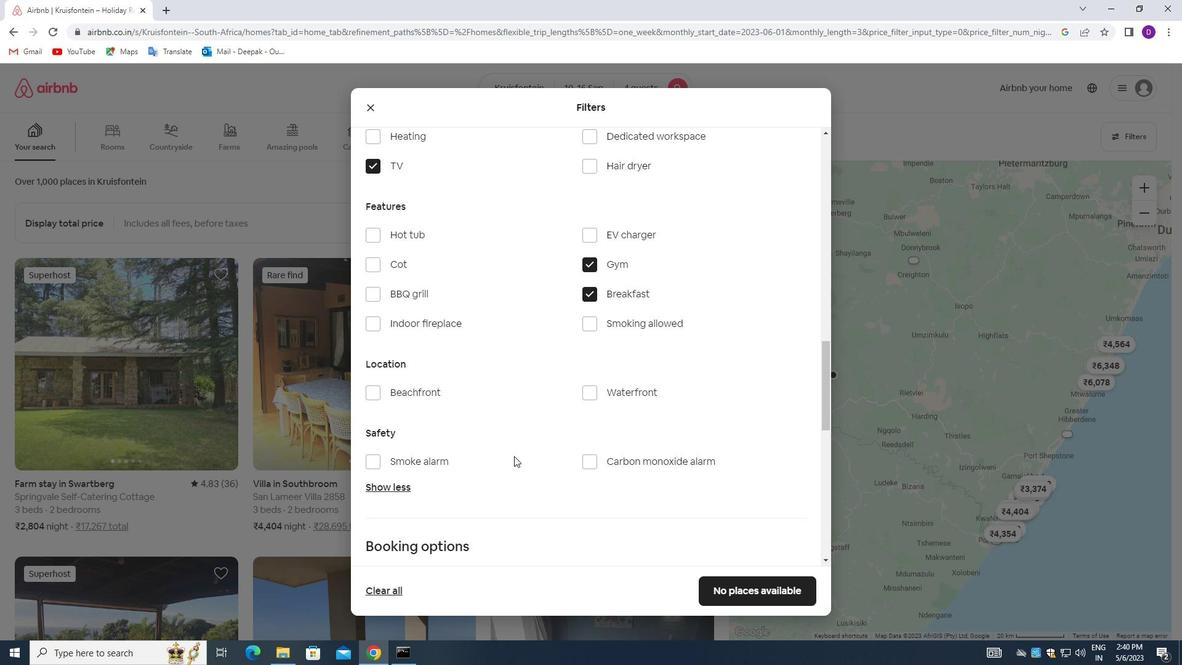 
Action: Mouse scrolled (514, 456) with delta (0, 0)
Screenshot: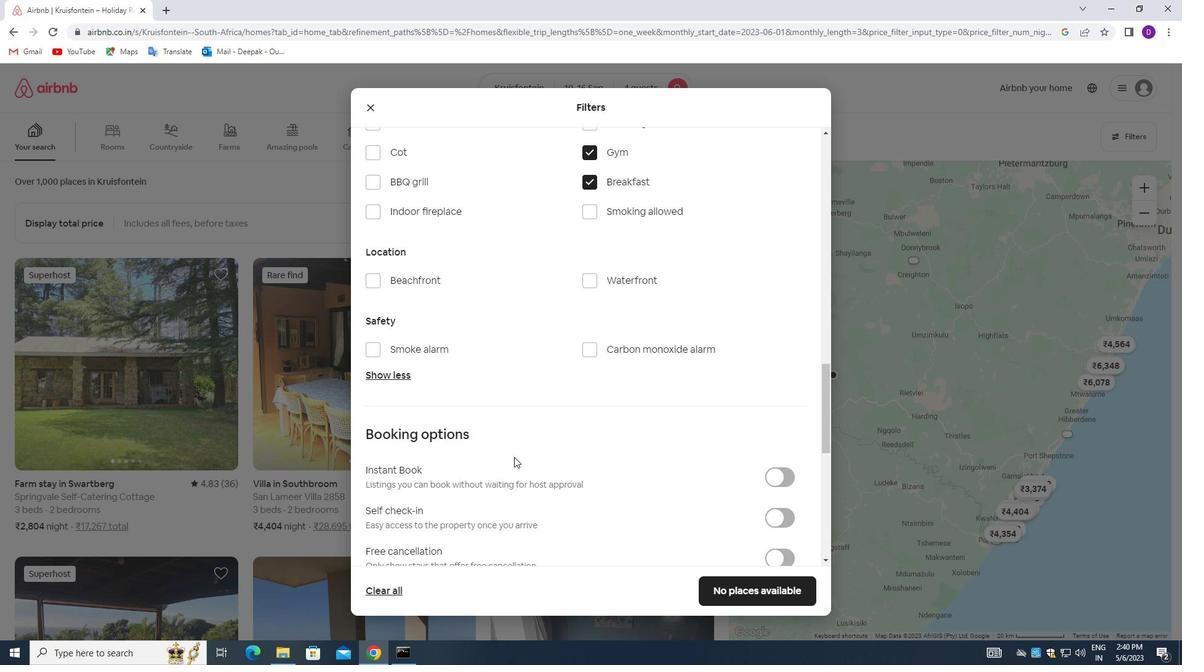 
Action: Mouse moved to (777, 396)
Screenshot: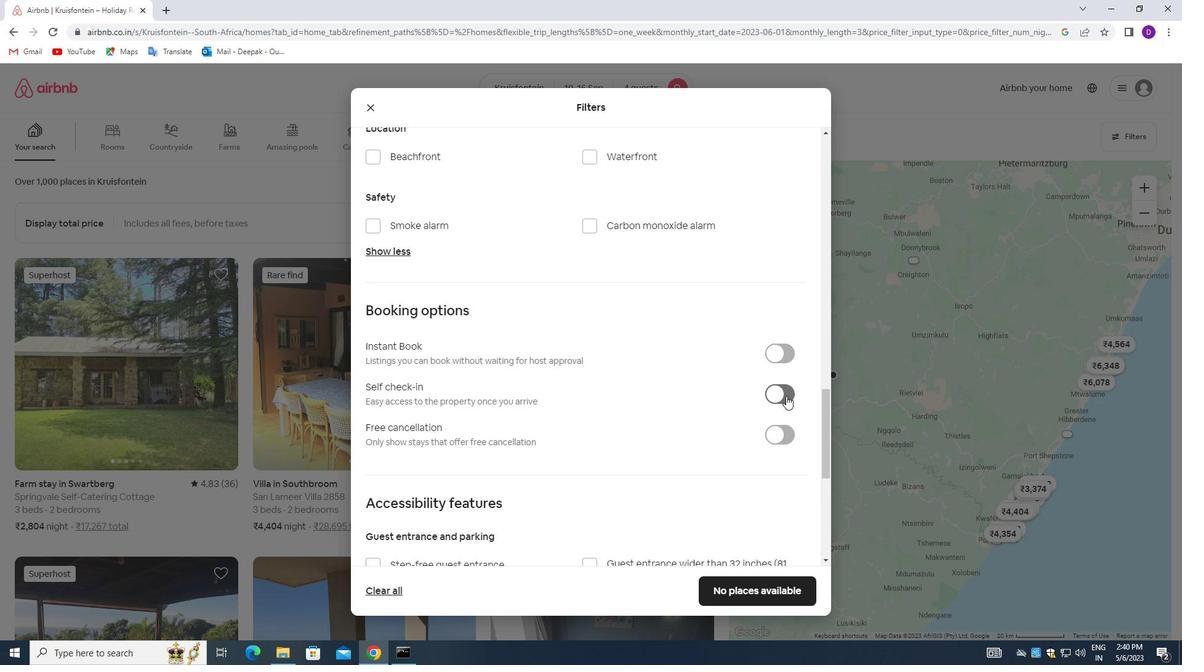 
Action: Mouse pressed left at (777, 396)
Screenshot: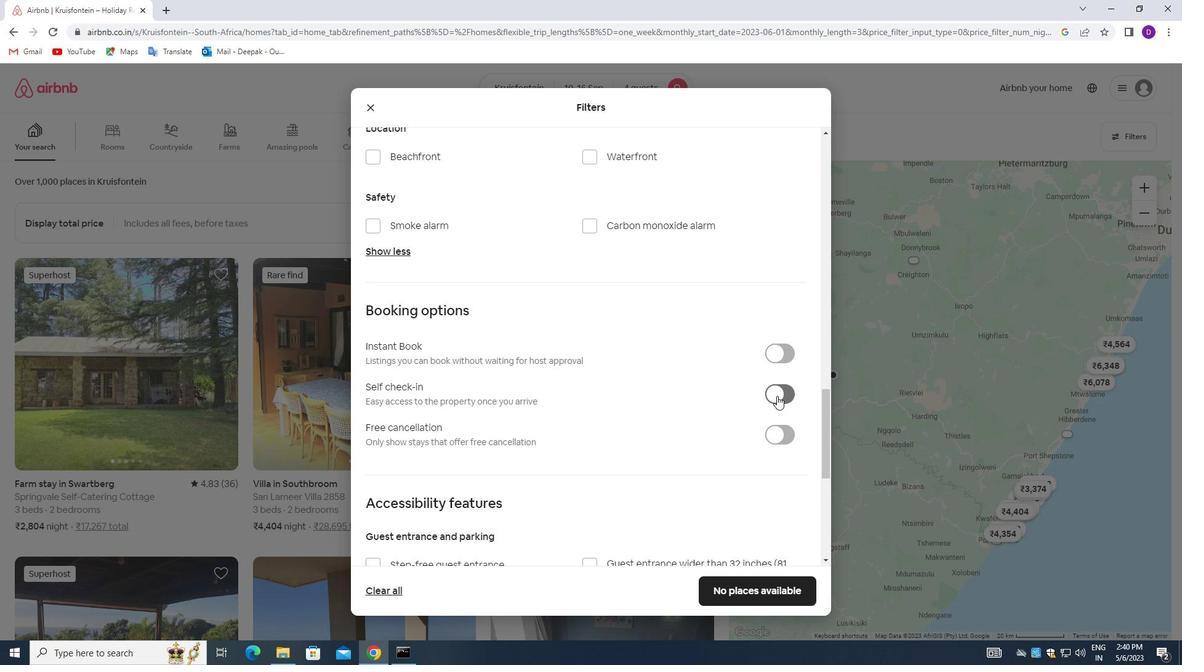 
Action: Mouse moved to (452, 425)
Screenshot: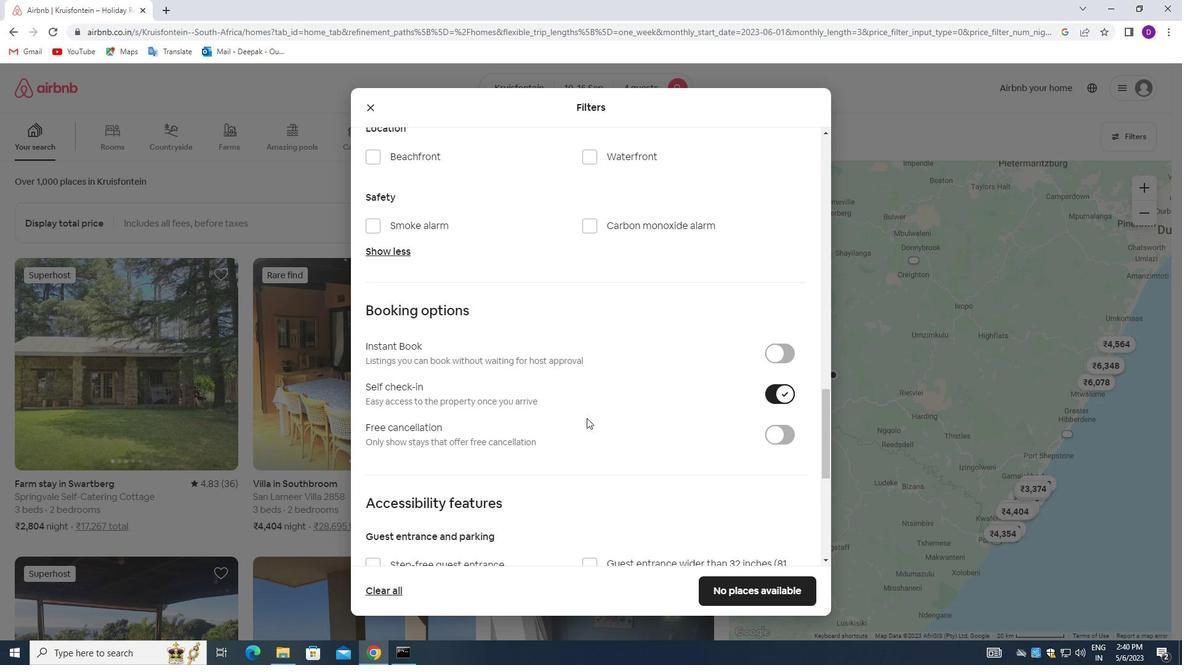 
Action: Mouse scrolled (452, 425) with delta (0, 0)
Screenshot: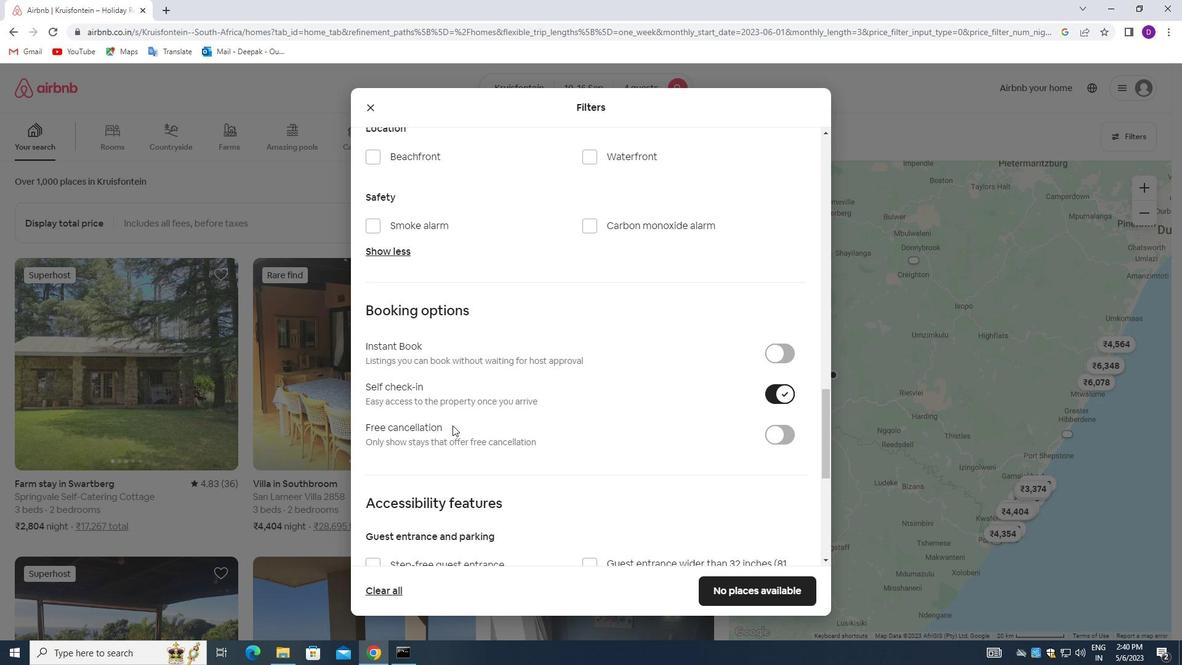 
Action: Mouse scrolled (452, 425) with delta (0, 0)
Screenshot: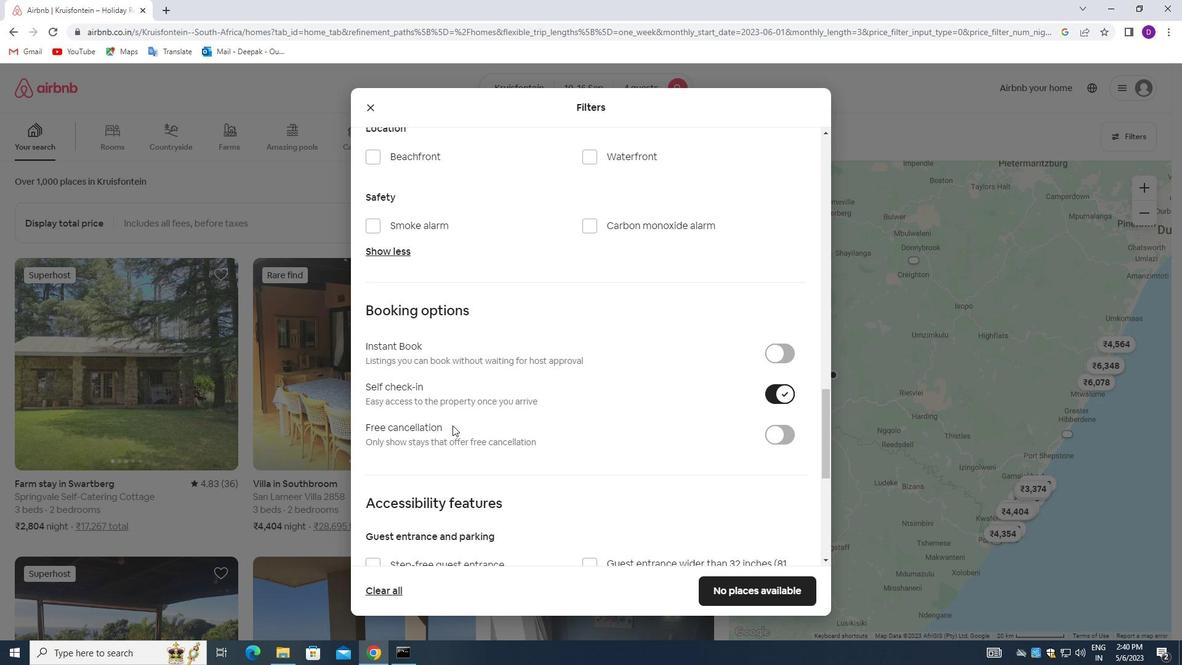 
Action: Mouse moved to (453, 425)
Screenshot: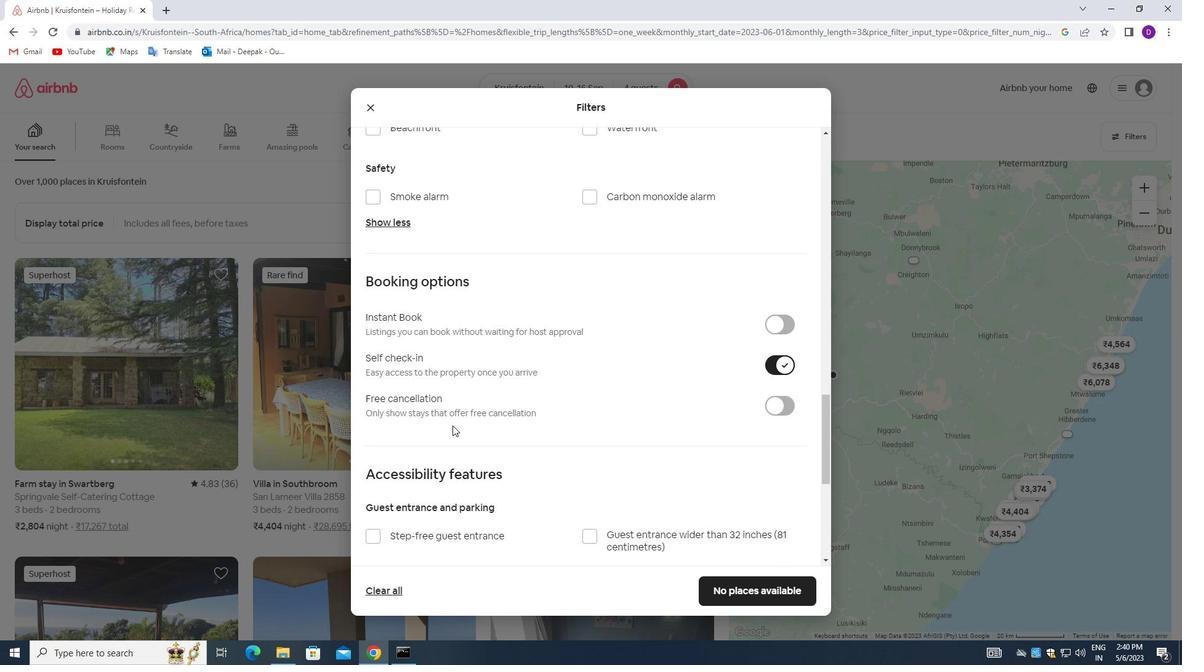 
Action: Mouse scrolled (453, 425) with delta (0, 0)
Screenshot: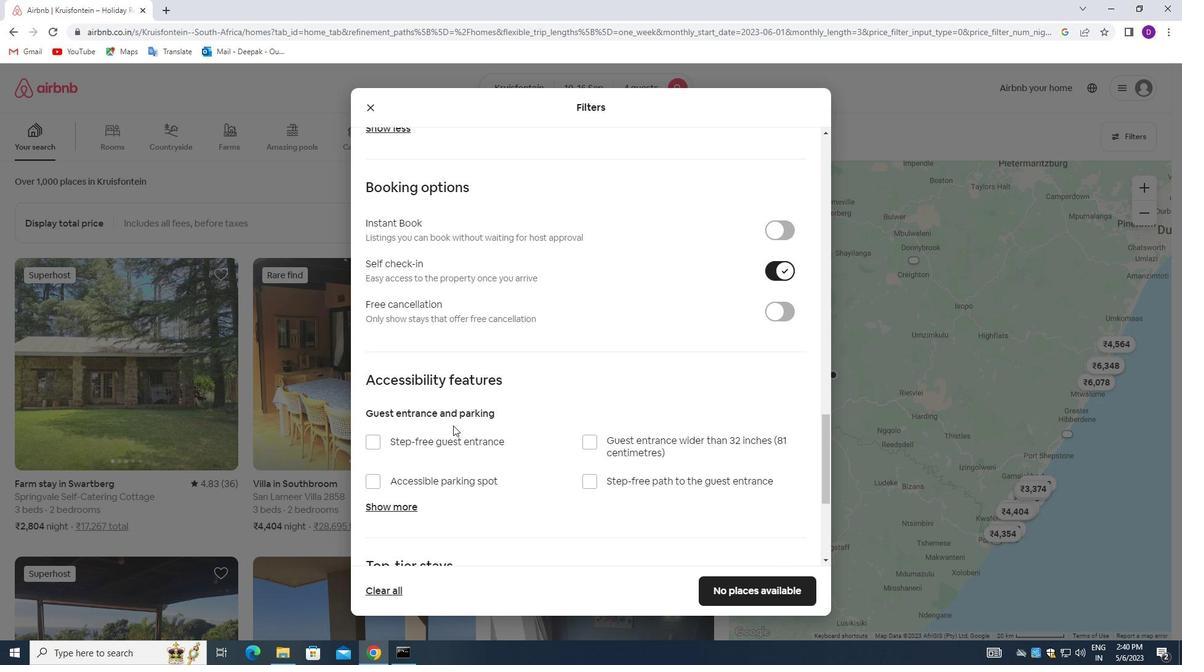 
Action: Mouse scrolled (453, 425) with delta (0, 0)
Screenshot: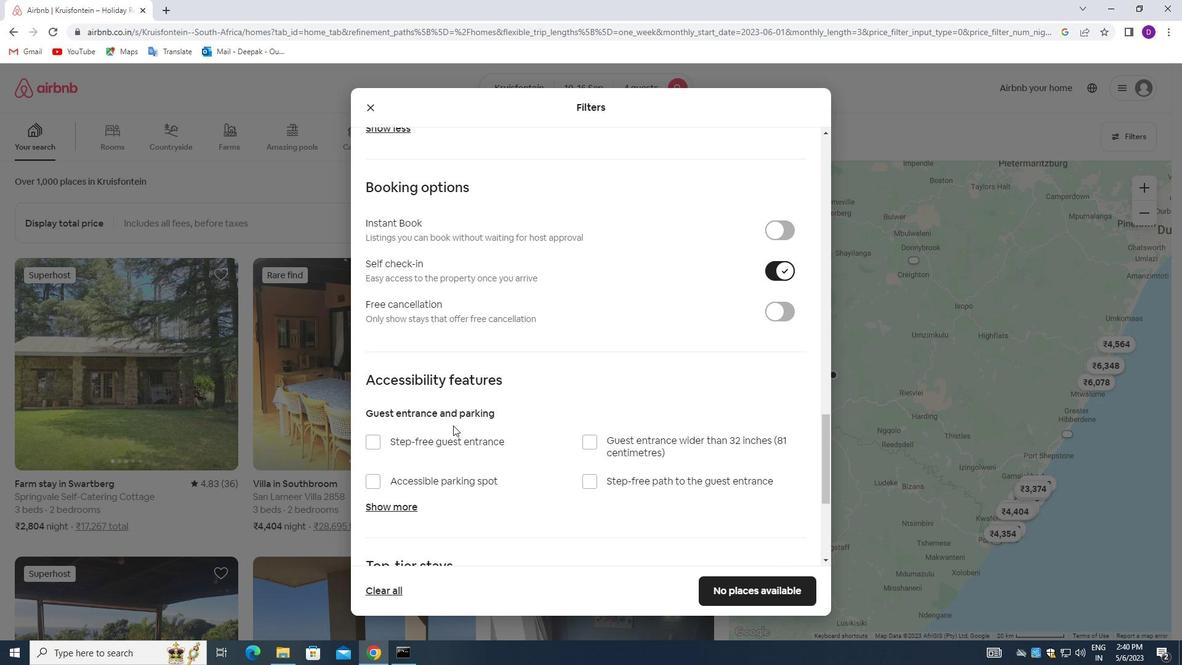 
Action: Mouse moved to (459, 427)
Screenshot: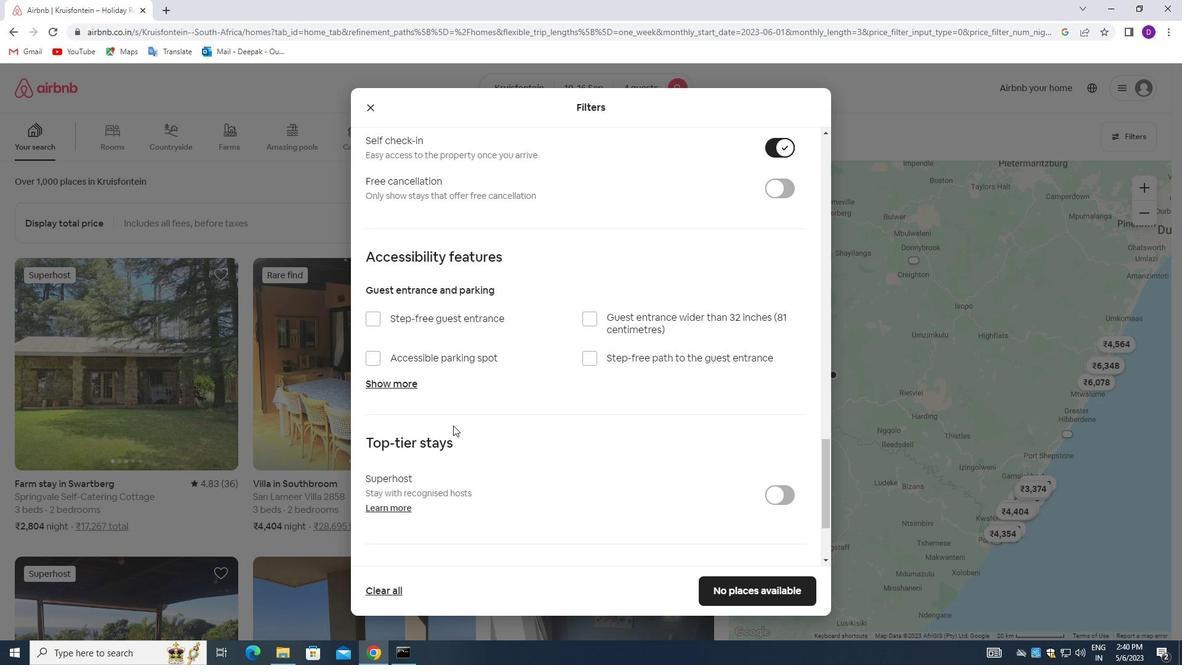 
Action: Mouse scrolled (459, 426) with delta (0, 0)
Screenshot: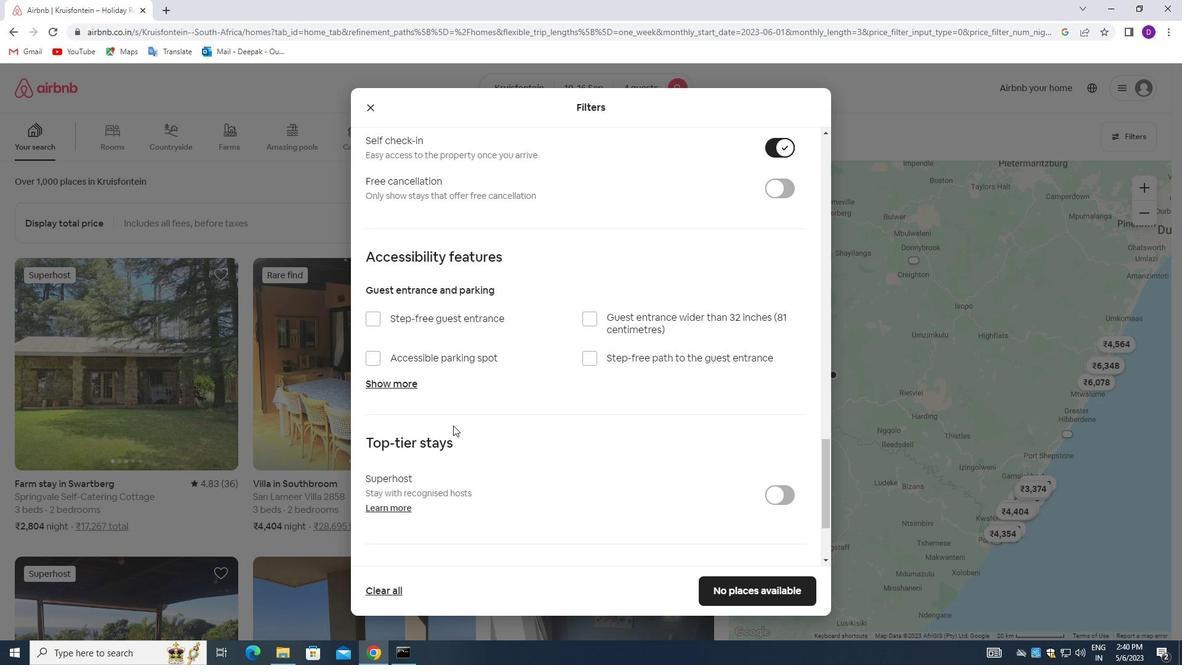
Action: Mouse moved to (462, 429)
Screenshot: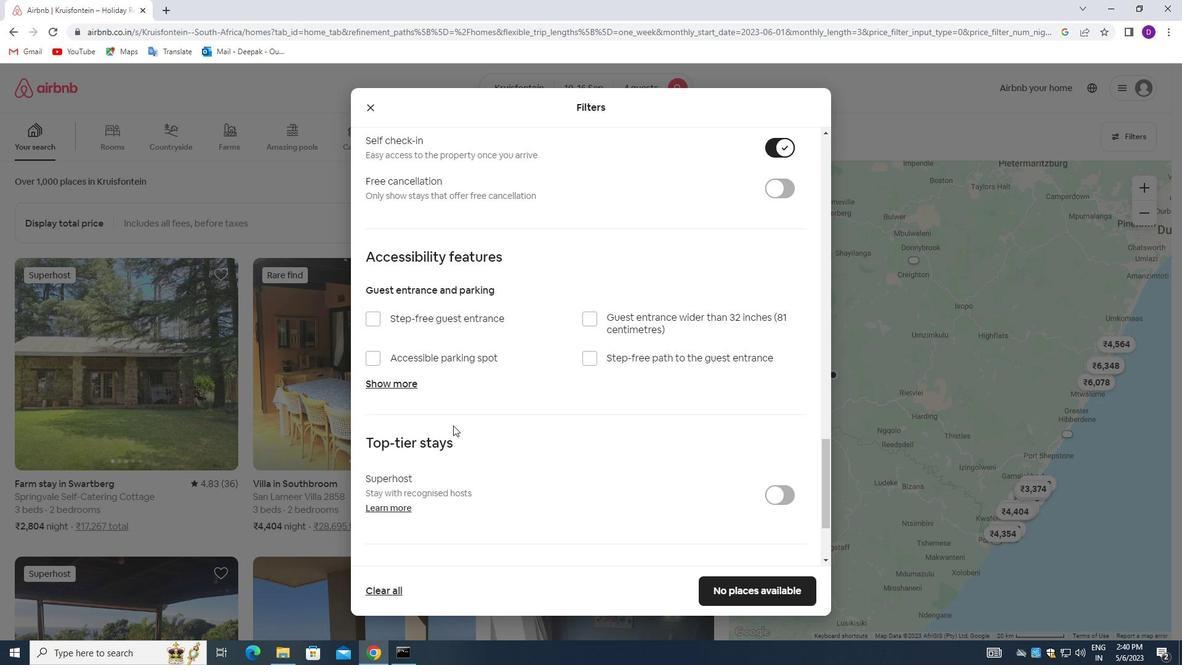 
Action: Mouse scrolled (462, 429) with delta (0, 0)
Screenshot: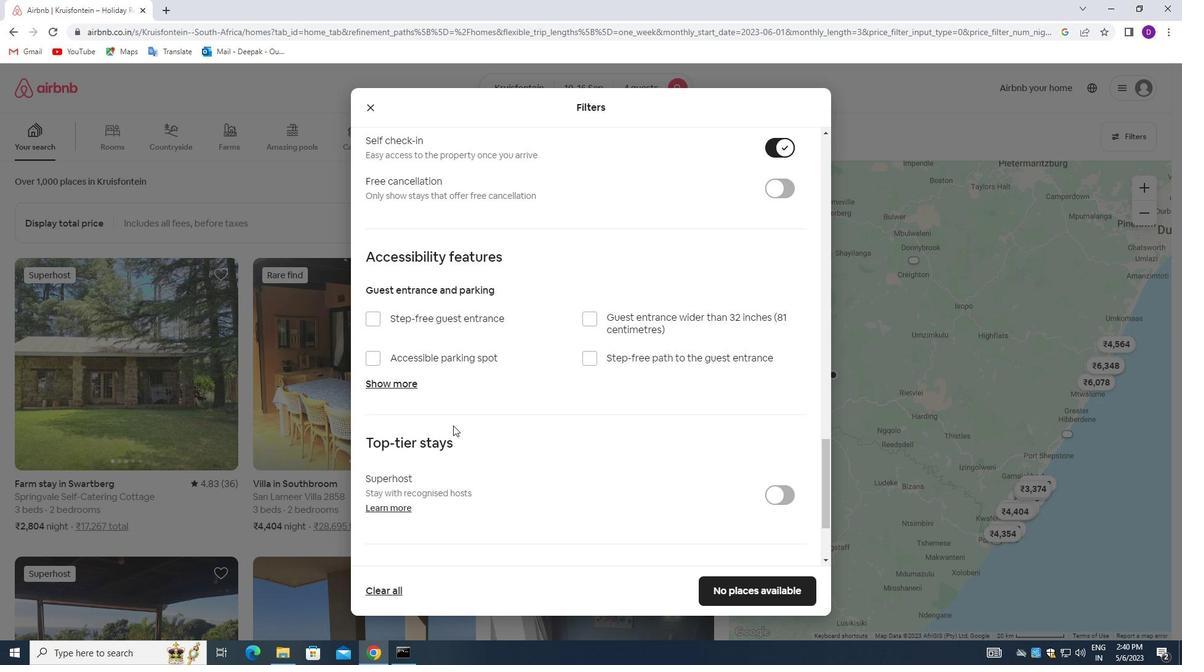 
Action: Mouse scrolled (462, 429) with delta (0, 0)
Screenshot: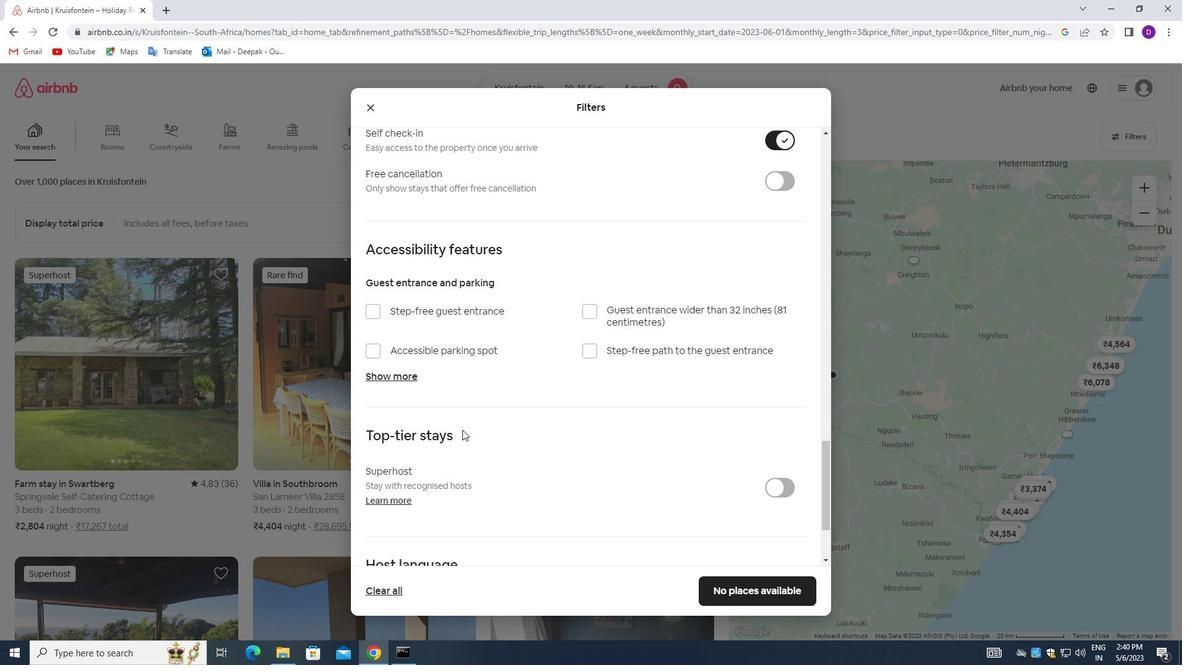 
Action: Mouse moved to (462, 430)
Screenshot: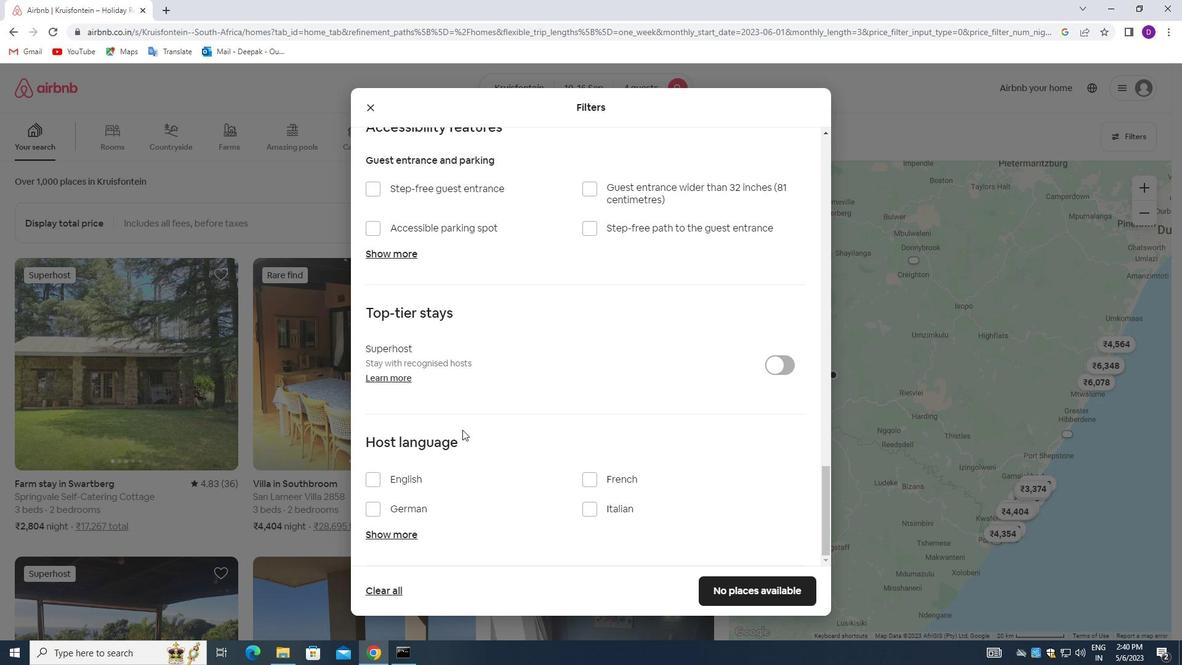 
Action: Mouse scrolled (462, 429) with delta (0, 0)
Screenshot: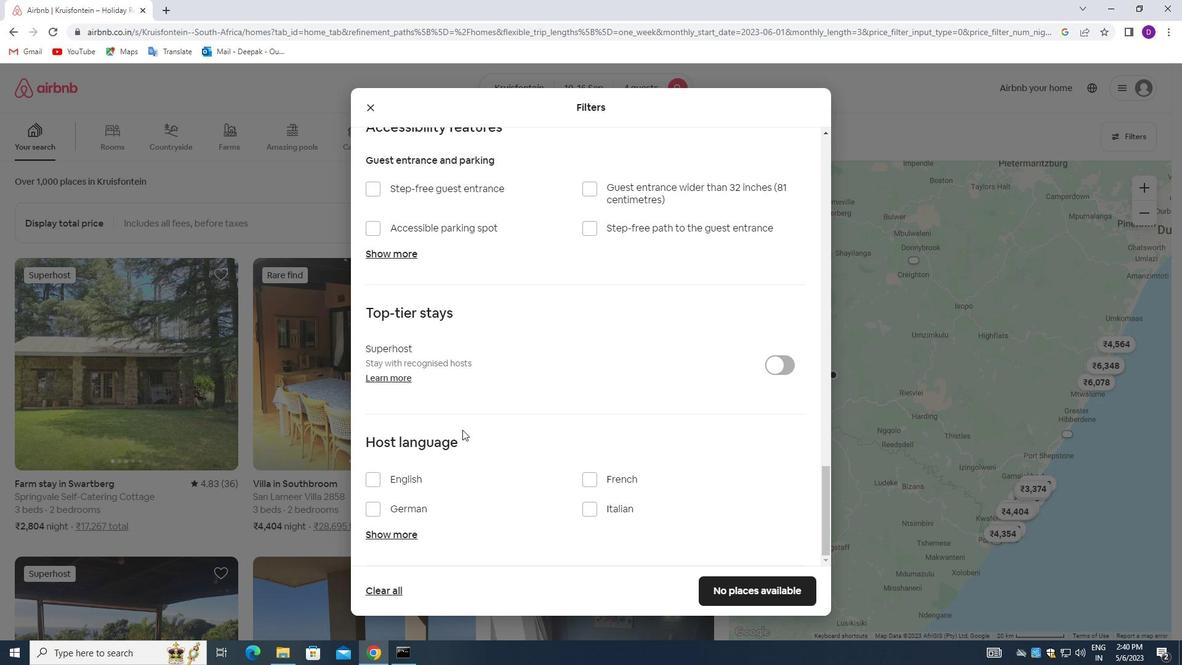 
Action: Mouse moved to (462, 430)
Screenshot: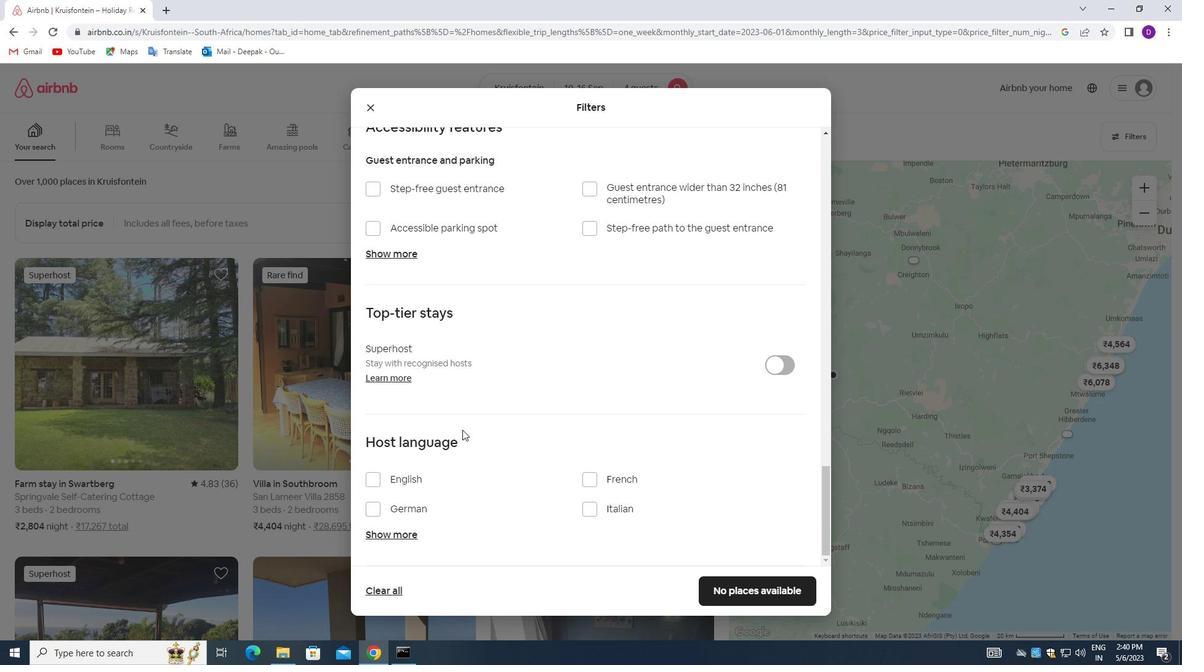 
Action: Mouse scrolled (462, 429) with delta (0, 0)
Screenshot: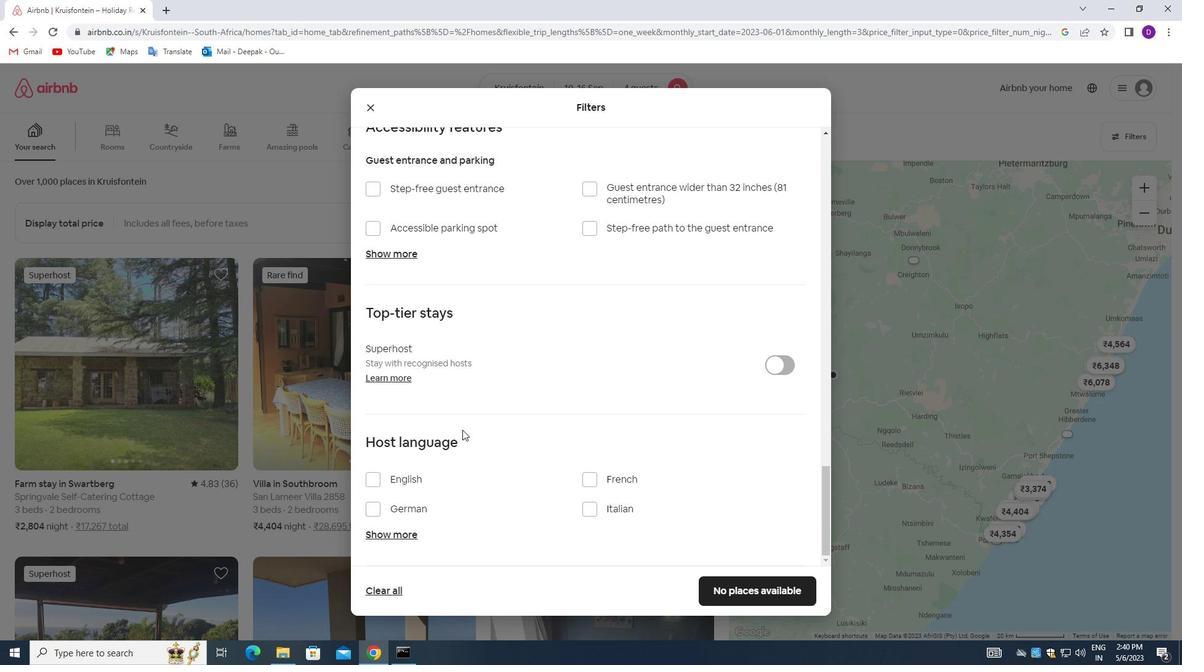 
Action: Mouse moved to (374, 482)
Screenshot: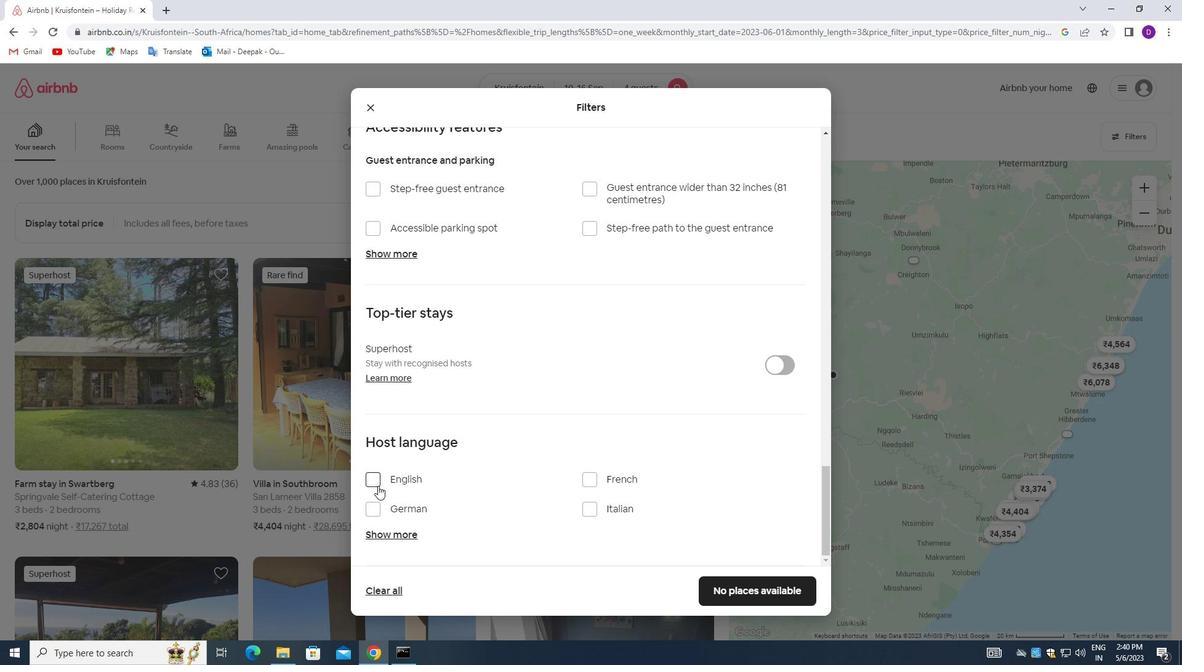 
Action: Mouse pressed left at (374, 482)
Screenshot: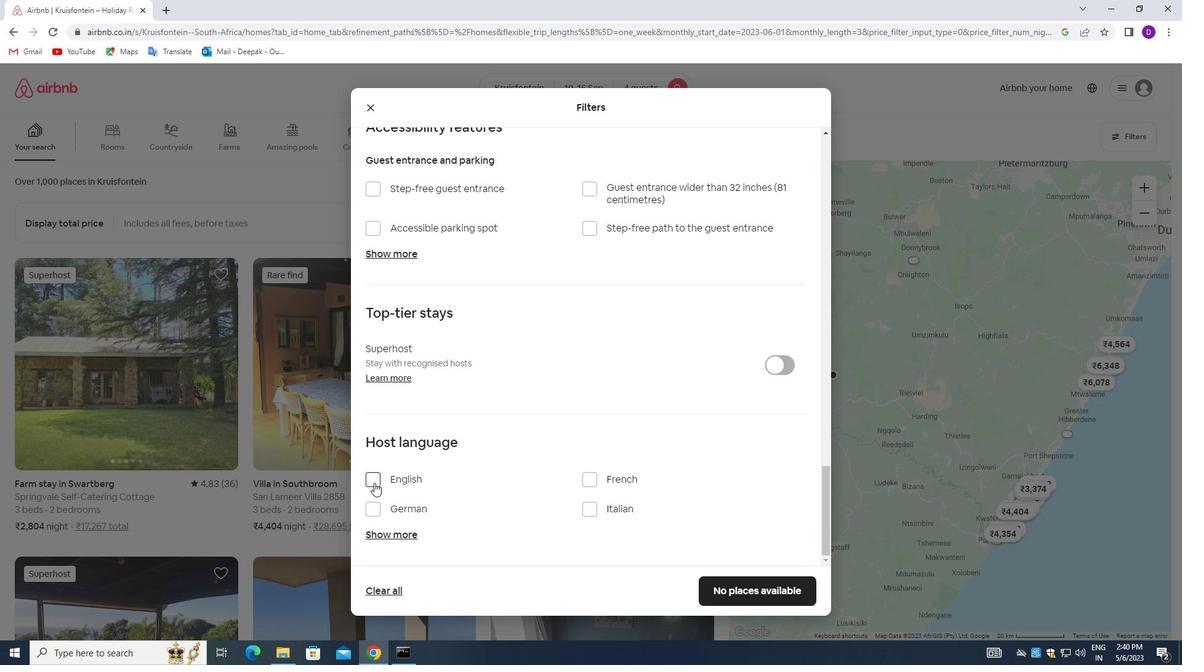 
Action: Mouse moved to (718, 583)
Screenshot: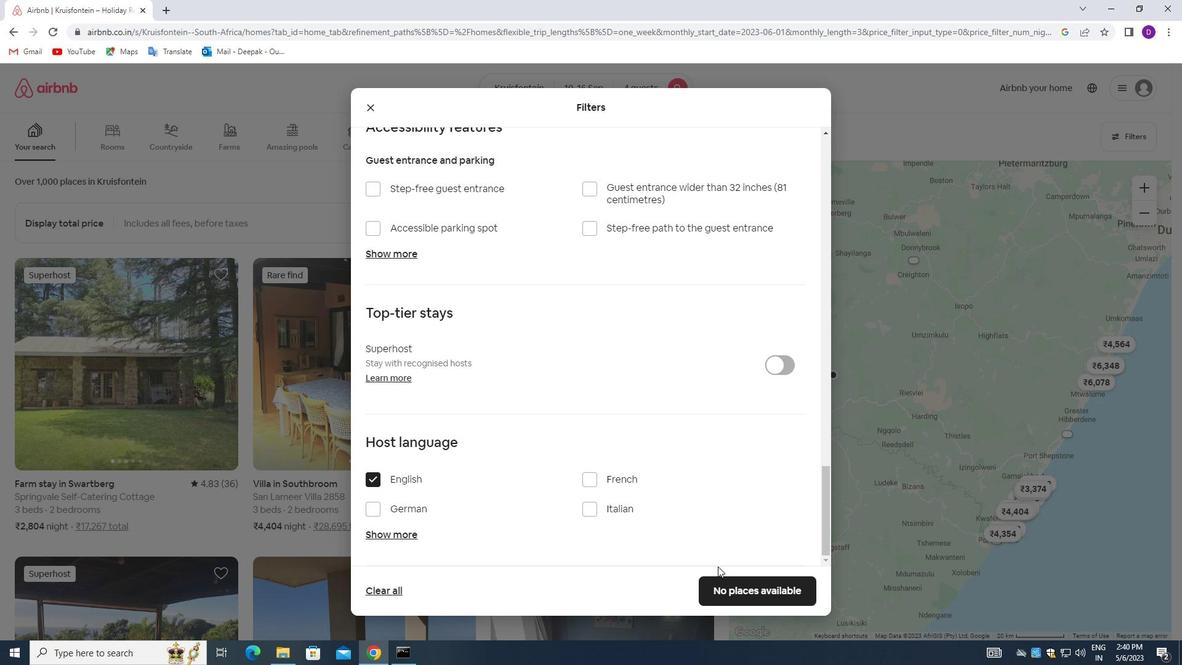 
Action: Mouse pressed left at (718, 583)
Screenshot: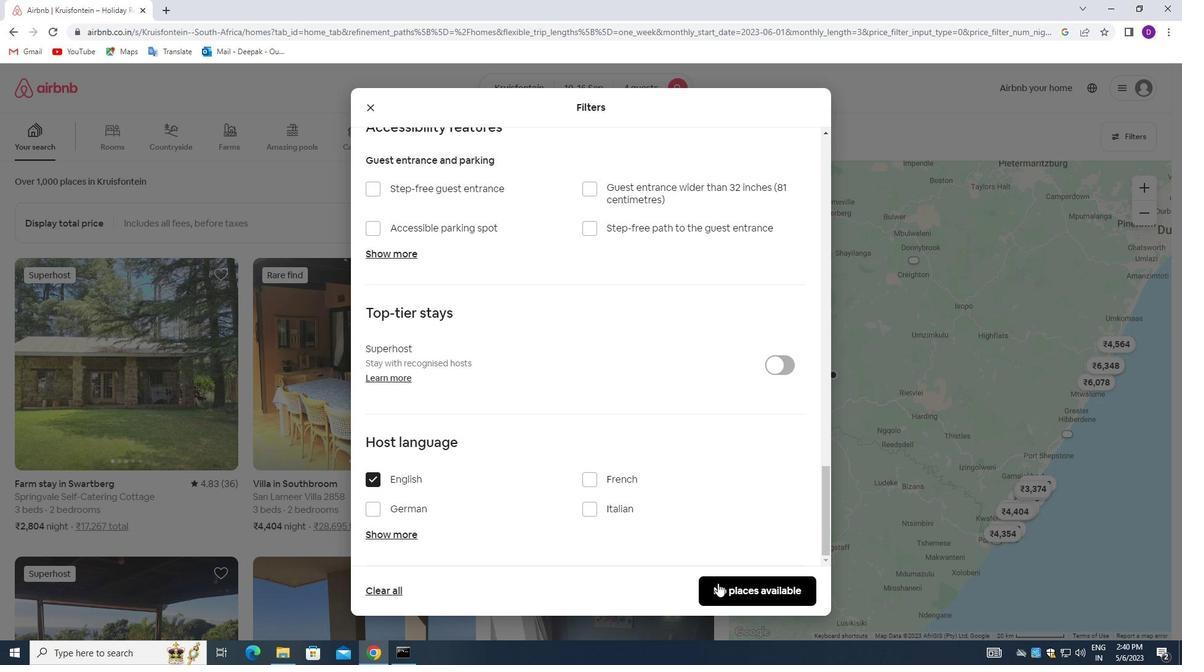 
Action: Mouse moved to (723, 372)
Screenshot: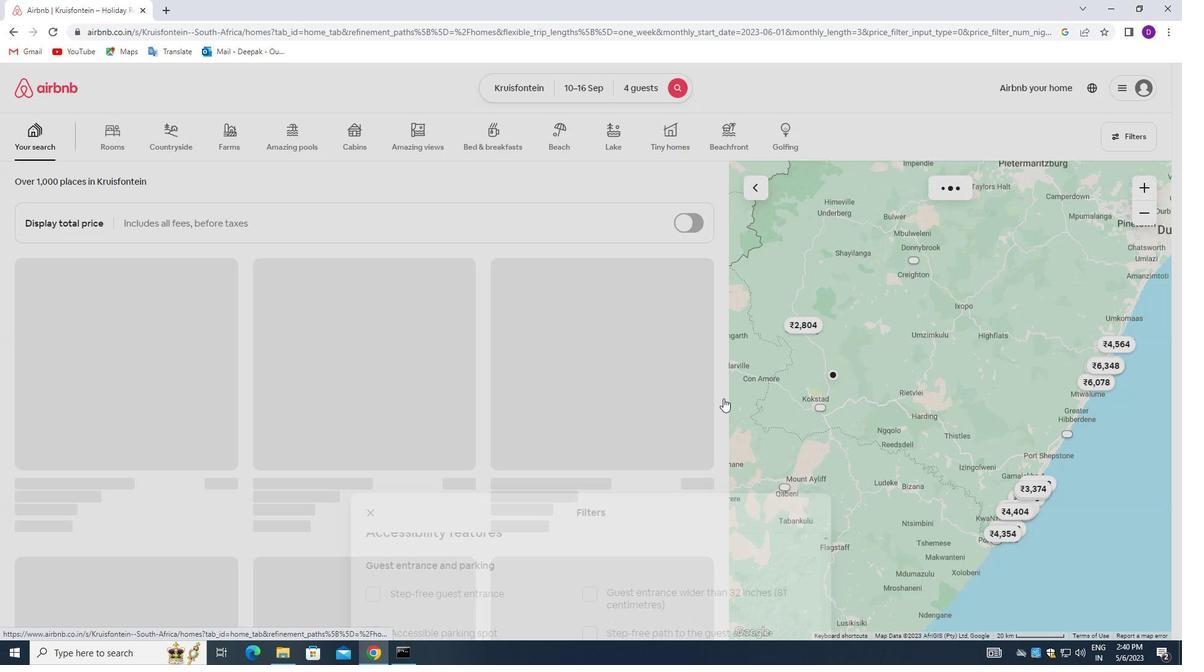 
